 Task: Open Card Patent Application Review in Board Content Marketing Infographic Creation and Promotion to Workspace Creative Writing and add a team member Softage.3@softage.net, a label Yellow, a checklist Vlogging, an attachment from your onedrive, a color Yellow and finally, add a card description 'Research and develop new marketing strategy' and a comment 'This task presents an opportunity to demonstrate our project management and organizational skills, coordinating resources and timelines effectively.'. Add a start date 'Jan 03, 1900' with a due date 'Jan 10, 1900'
Action: Mouse moved to (123, 355)
Screenshot: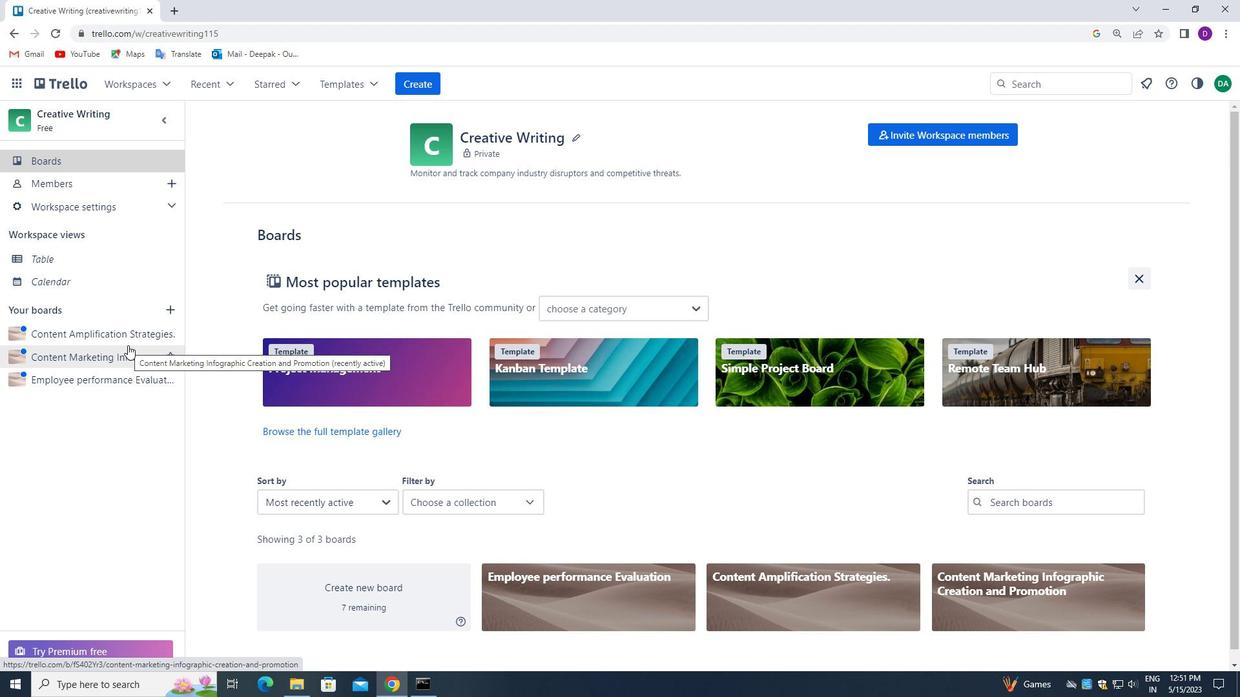 
Action: Mouse pressed left at (123, 355)
Screenshot: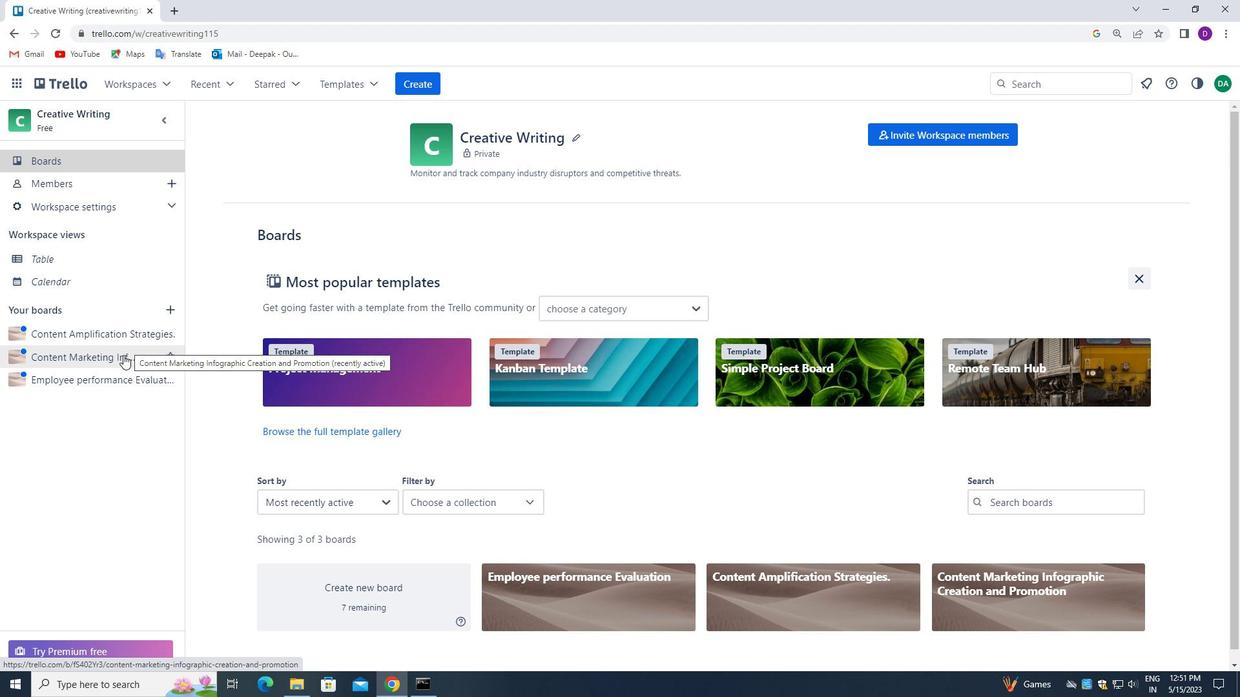 
Action: Mouse moved to (264, 186)
Screenshot: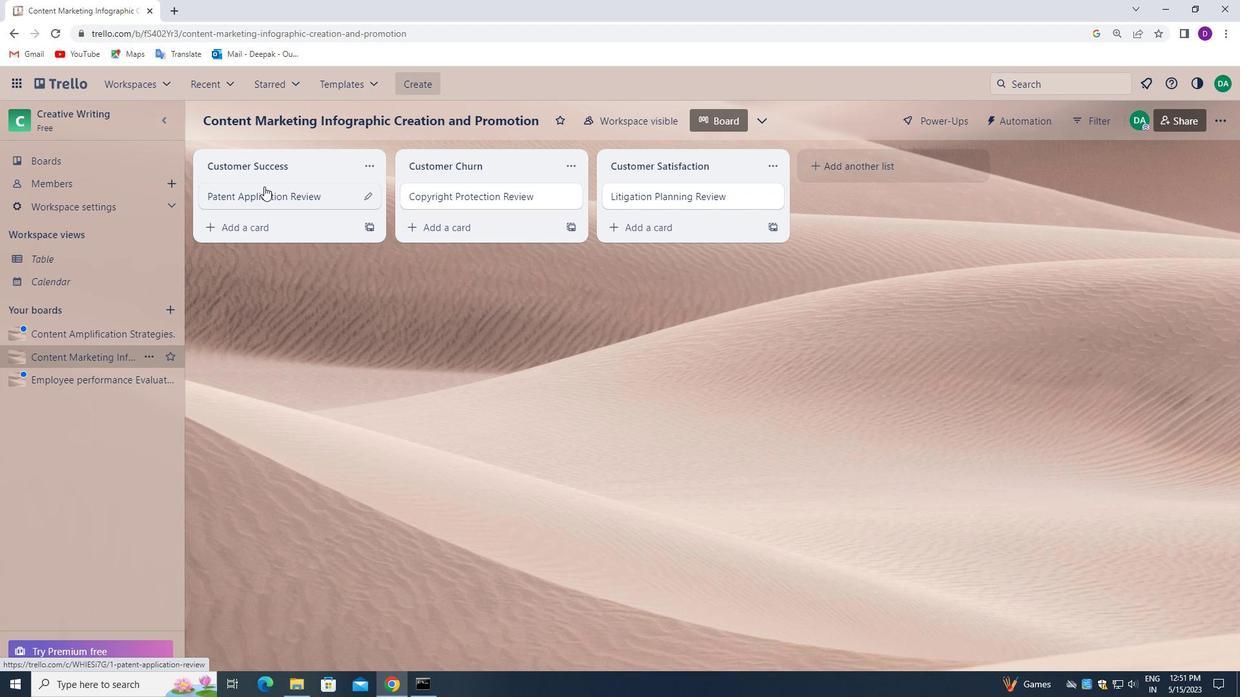 
Action: Mouse pressed left at (264, 186)
Screenshot: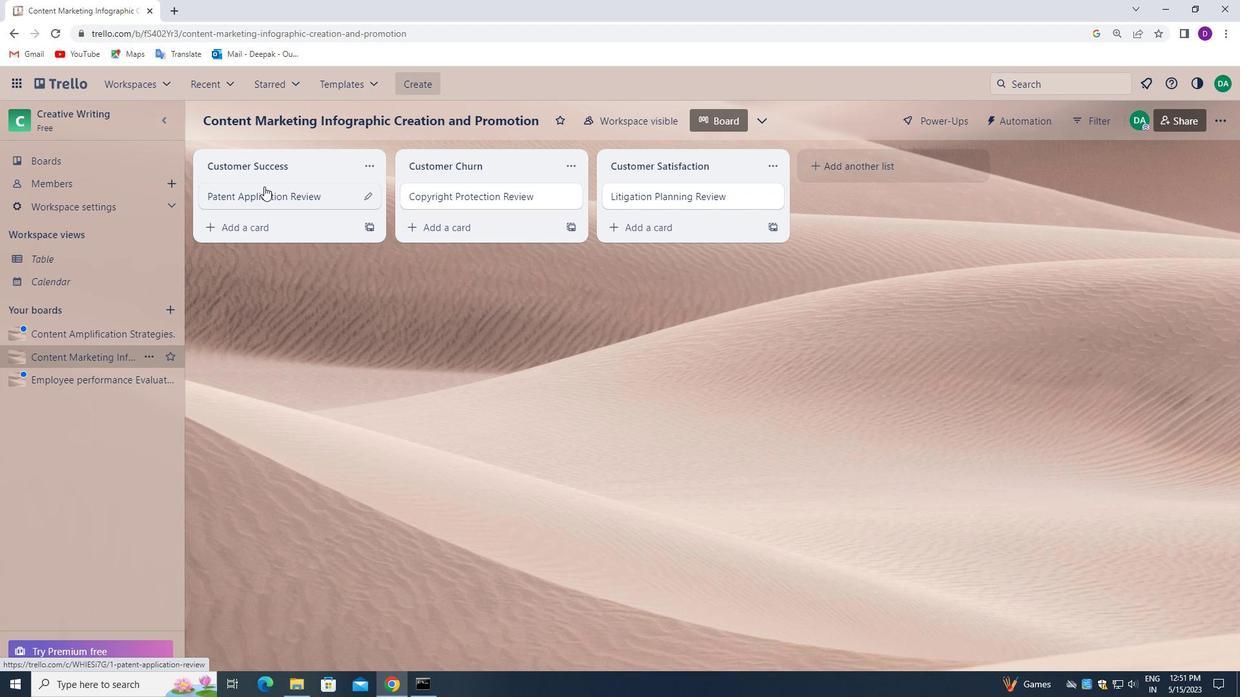 
Action: Mouse moved to (787, 188)
Screenshot: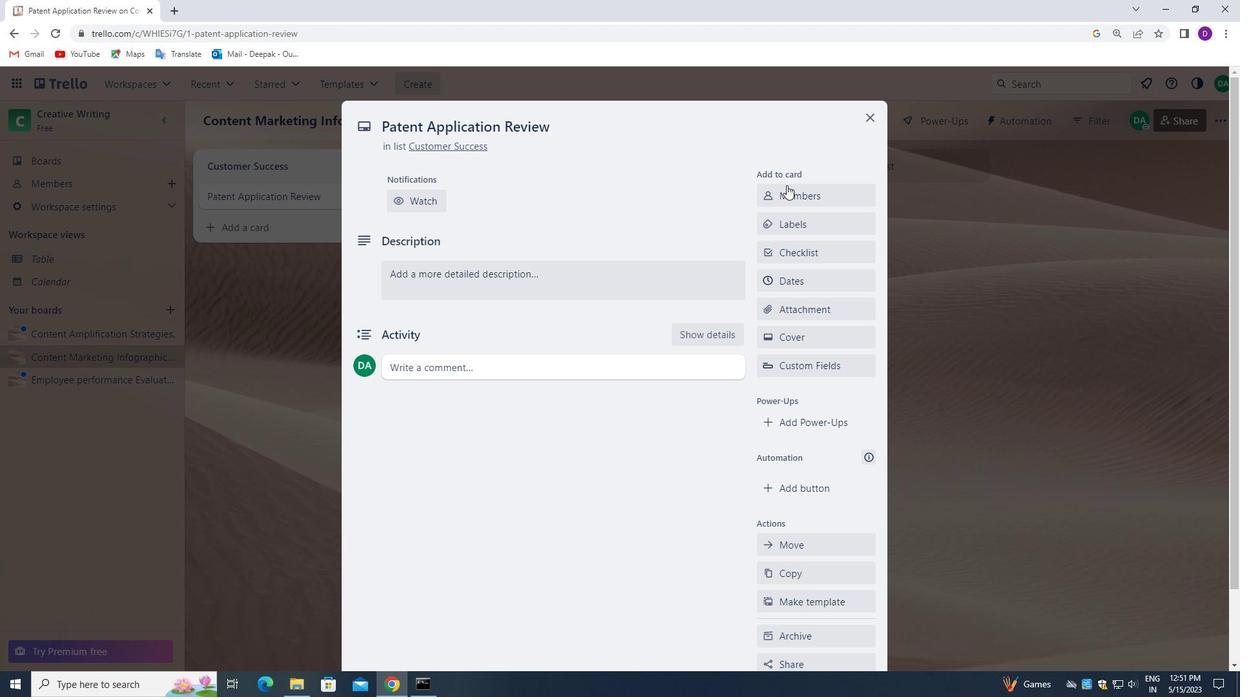 
Action: Mouse pressed left at (787, 188)
Screenshot: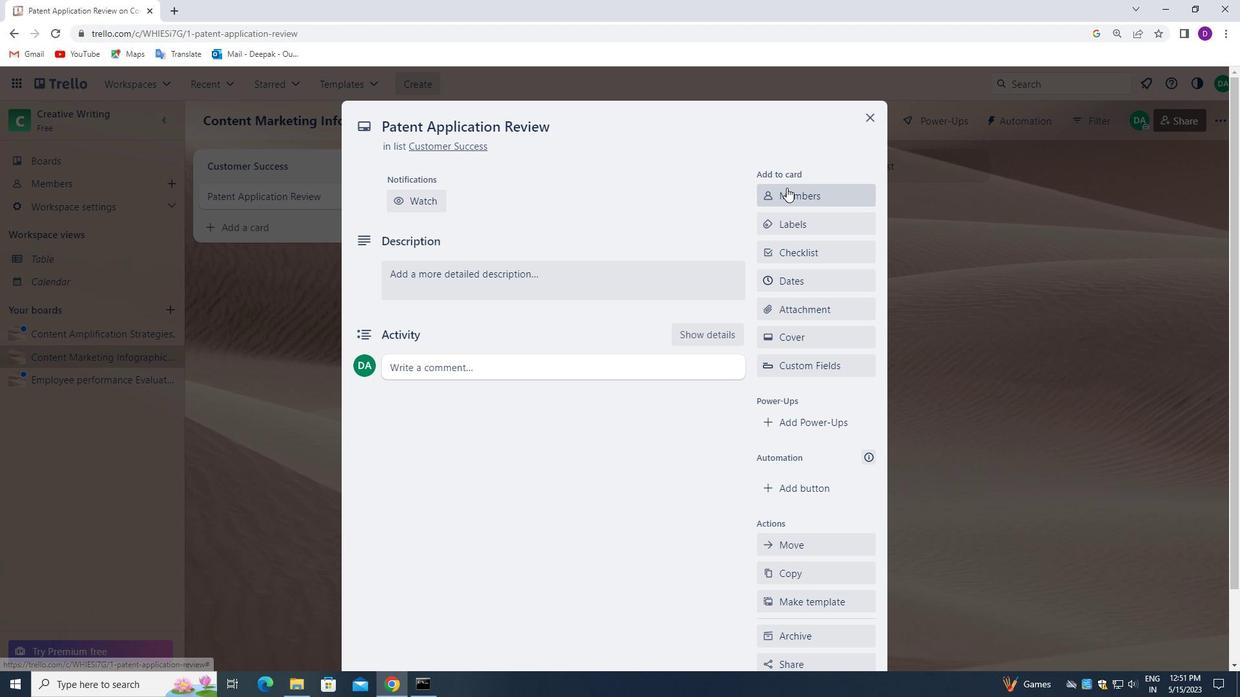 
Action: Mouse moved to (835, 266)
Screenshot: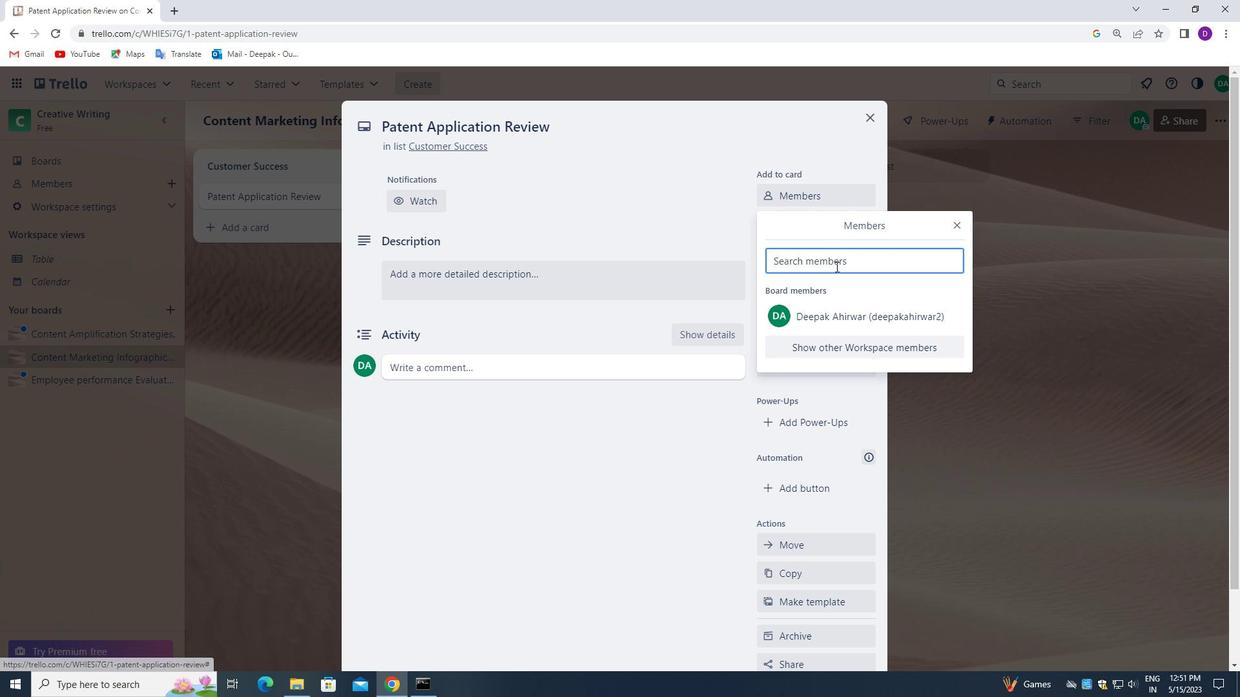 
Action: Mouse pressed left at (835, 266)
Screenshot: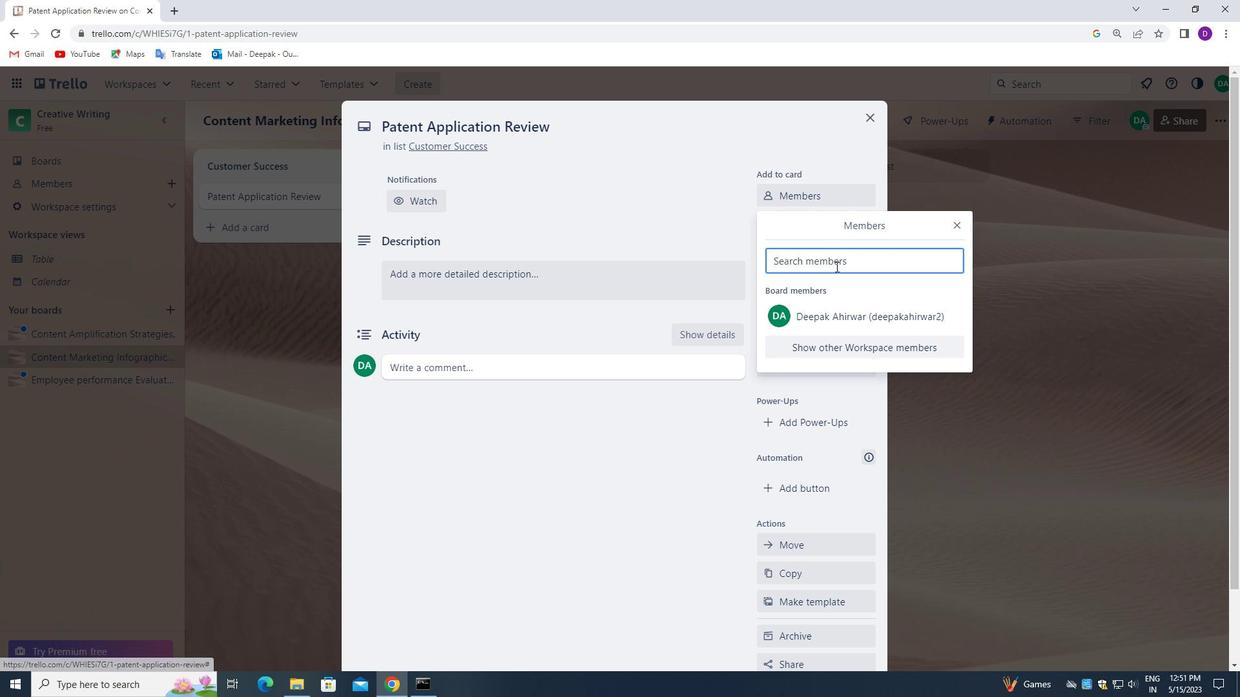 
Action: Key pressed softage.3<Key.shift>@SOFTAGE.NET
Screenshot: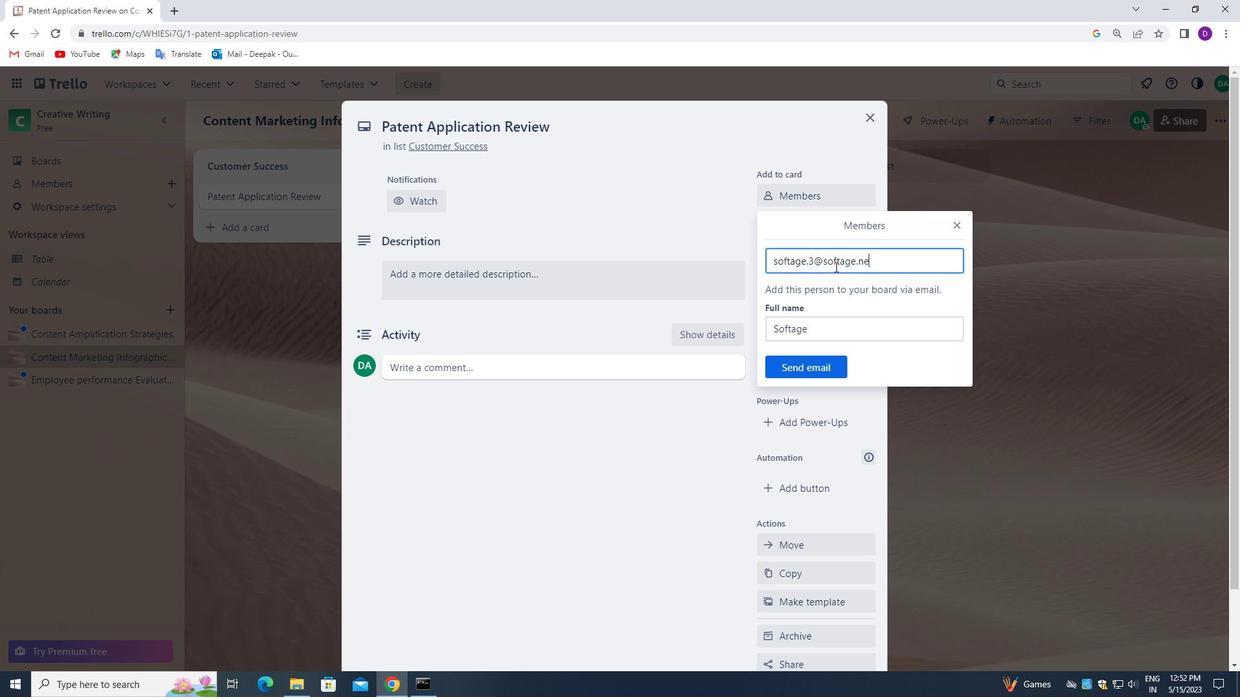 
Action: Mouse moved to (786, 363)
Screenshot: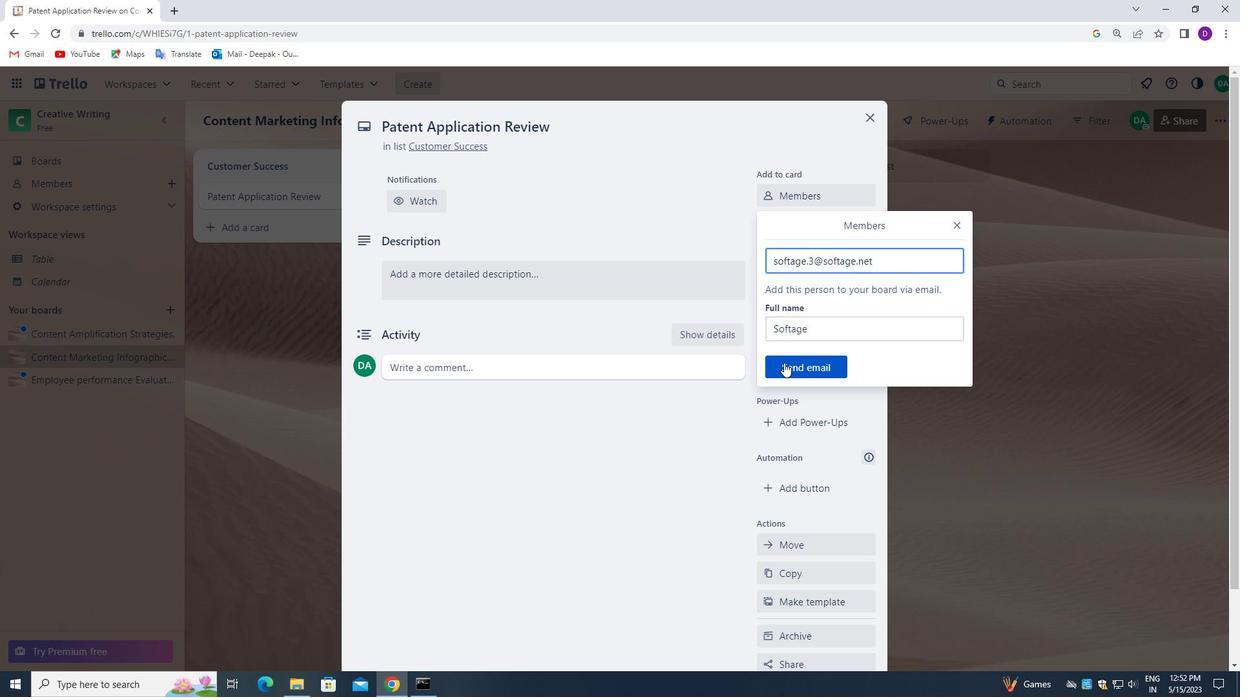 
Action: Mouse pressed left at (786, 363)
Screenshot: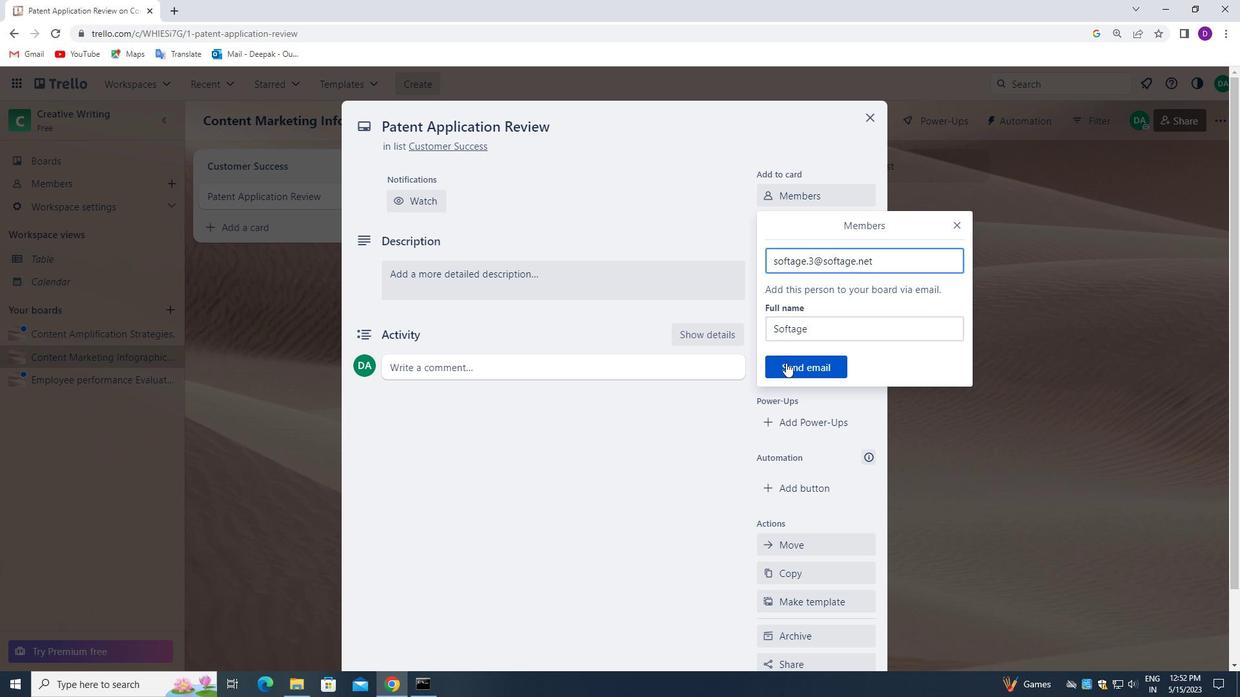 
Action: Mouse moved to (805, 268)
Screenshot: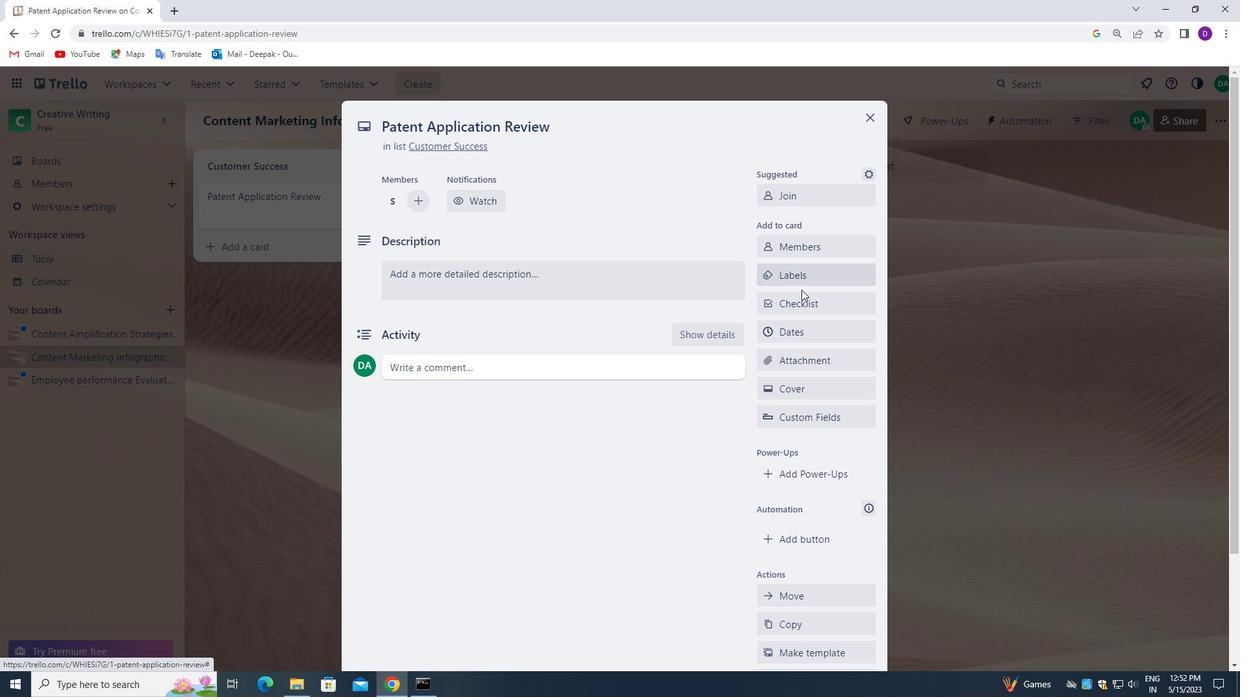 
Action: Mouse pressed left at (805, 268)
Screenshot: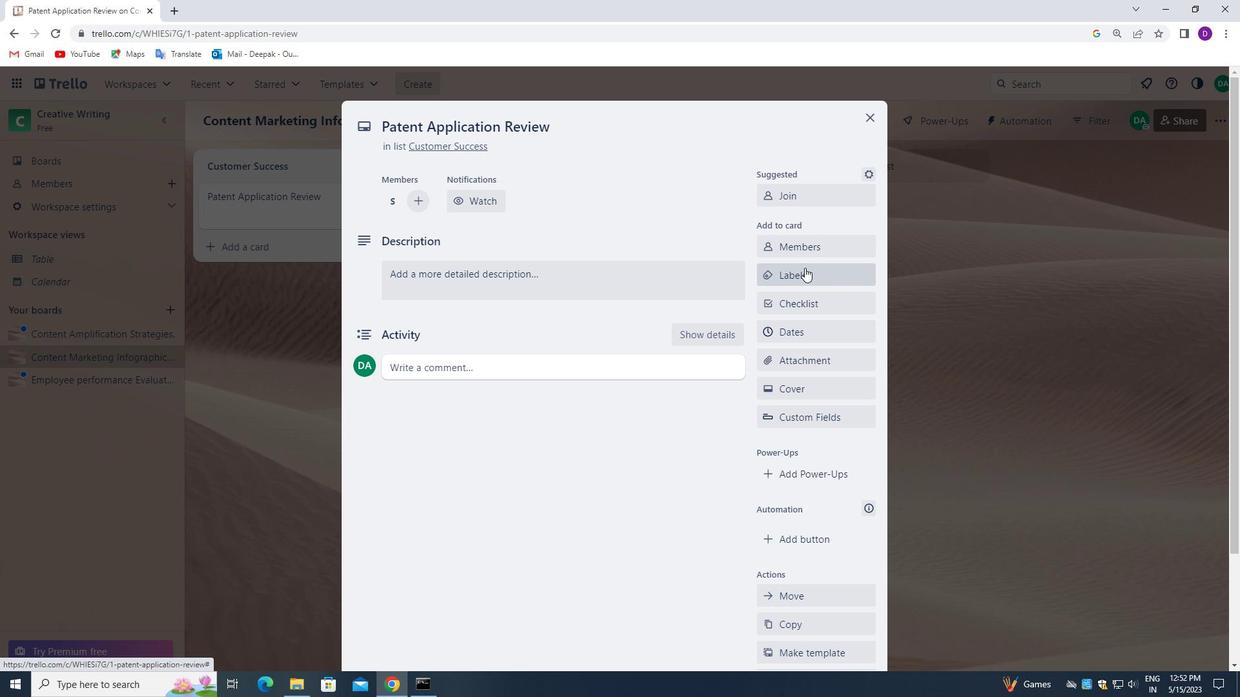 
Action: Mouse moved to (874, 416)
Screenshot: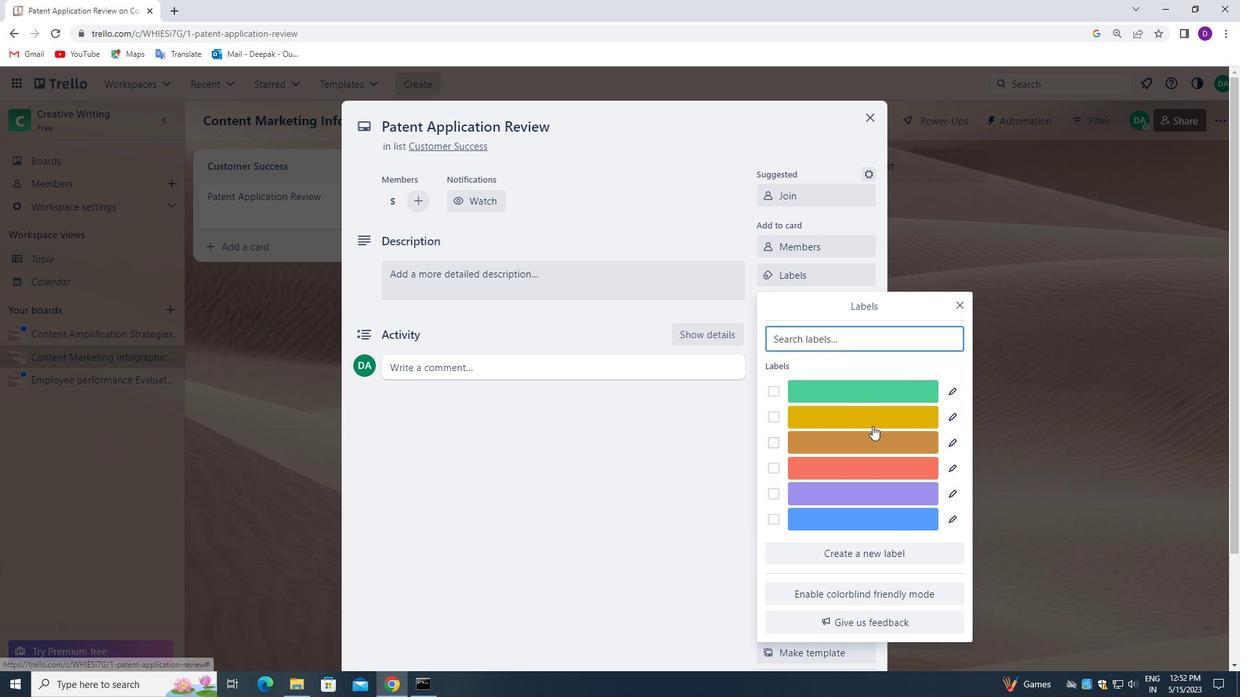 
Action: Mouse pressed left at (874, 416)
Screenshot: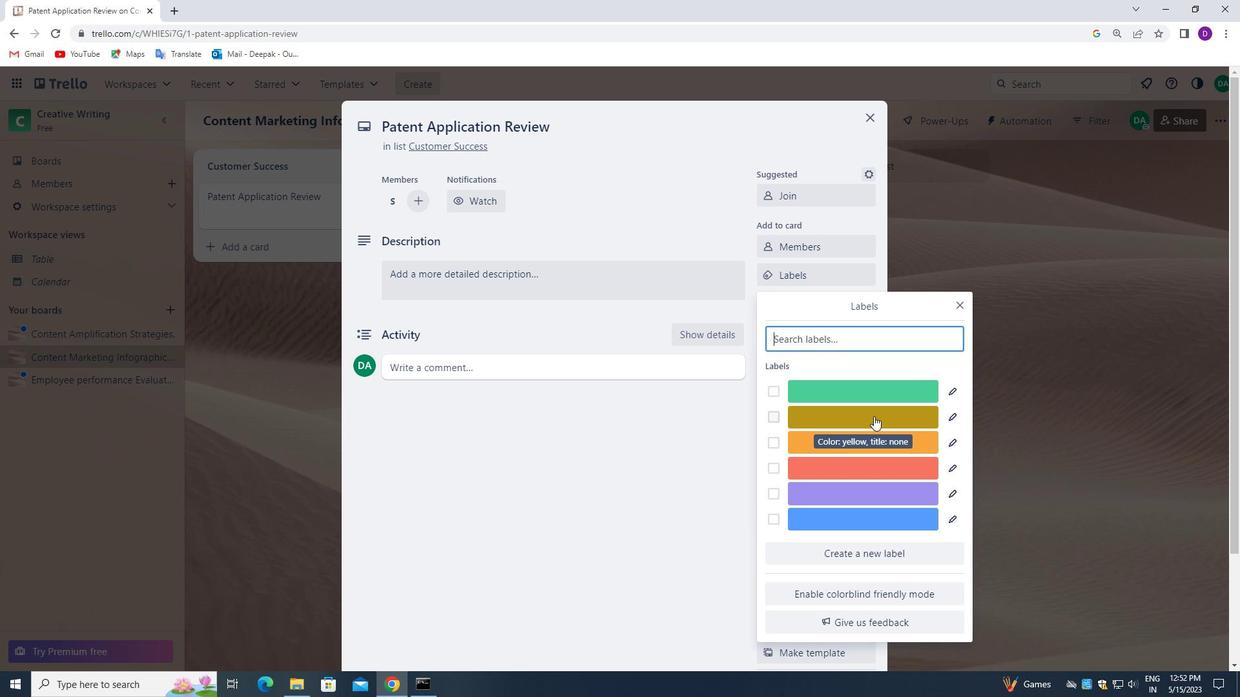 
Action: Mouse moved to (1011, 393)
Screenshot: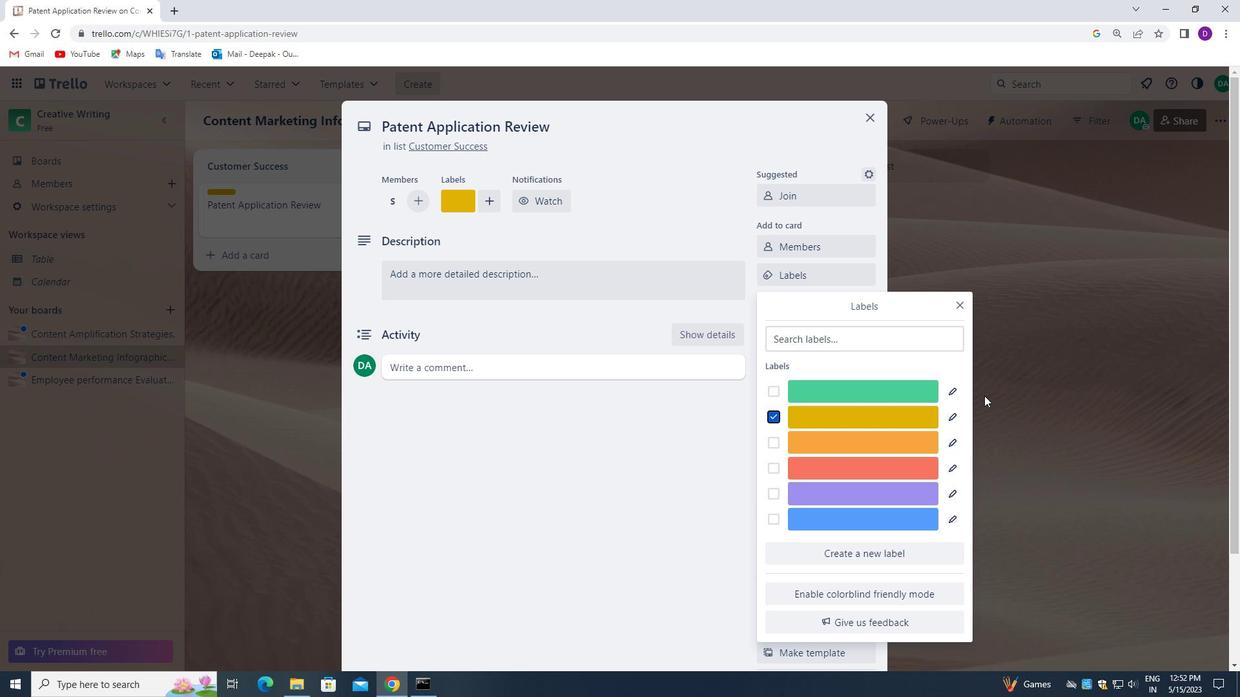 
Action: Mouse pressed left at (1011, 393)
Screenshot: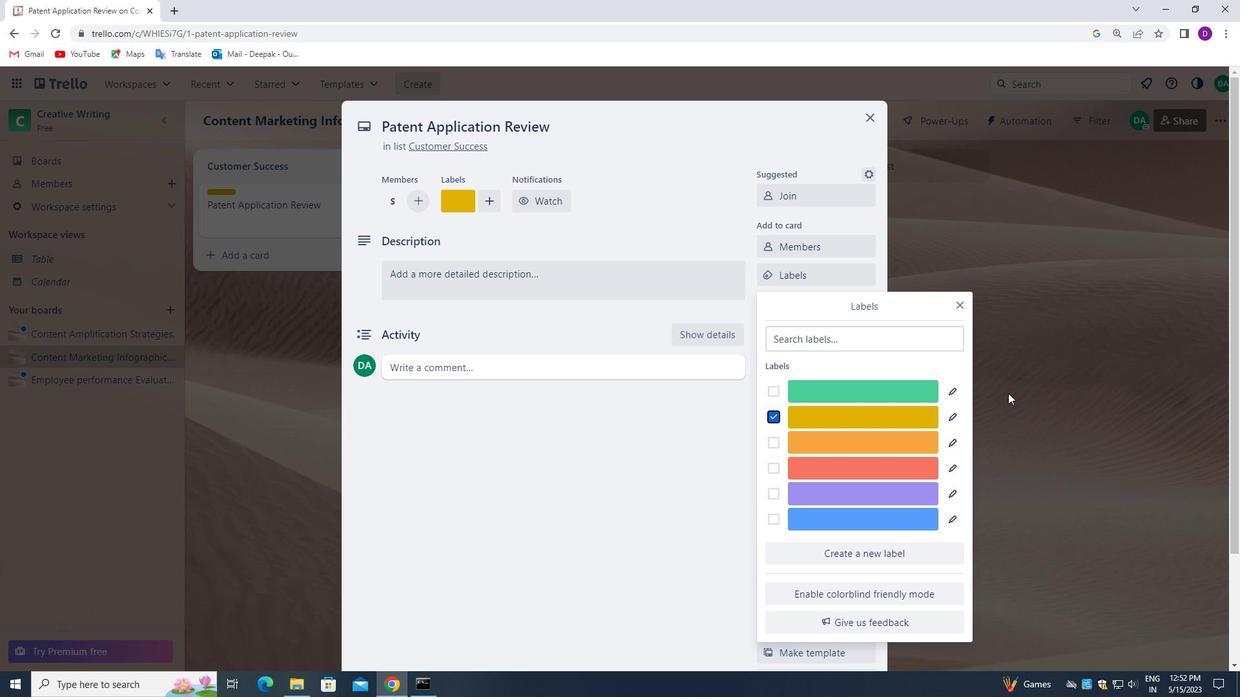 
Action: Mouse moved to (799, 301)
Screenshot: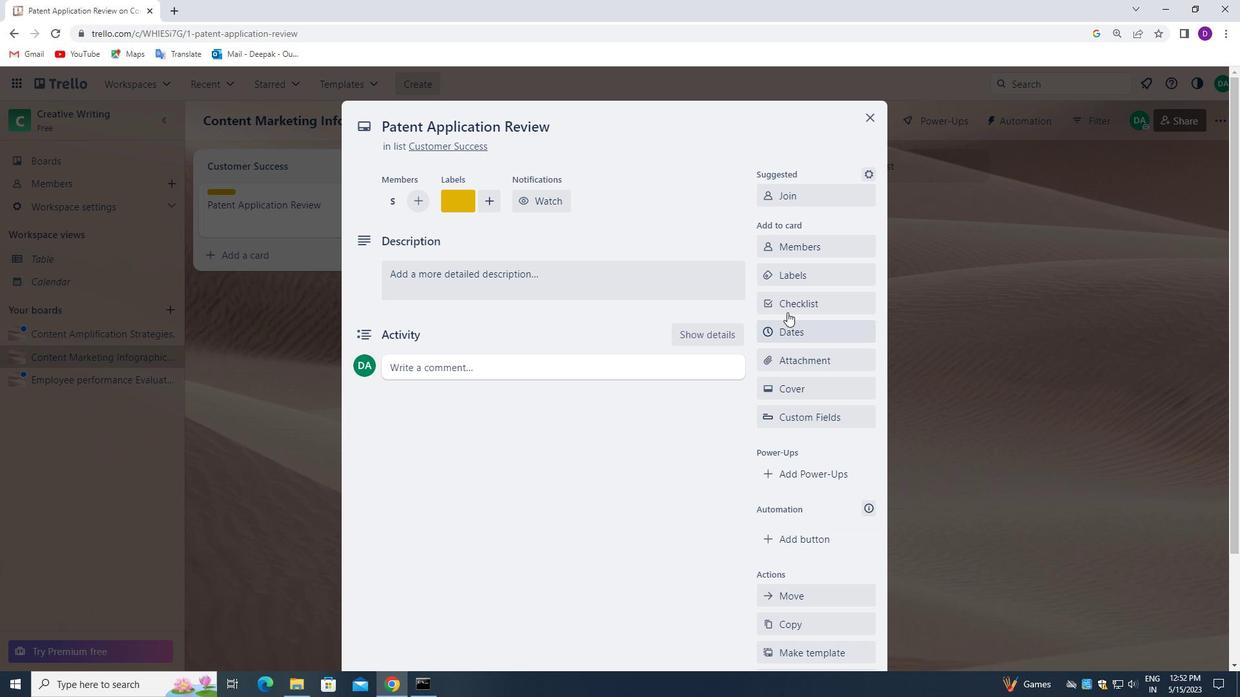 
Action: Mouse pressed left at (799, 301)
Screenshot: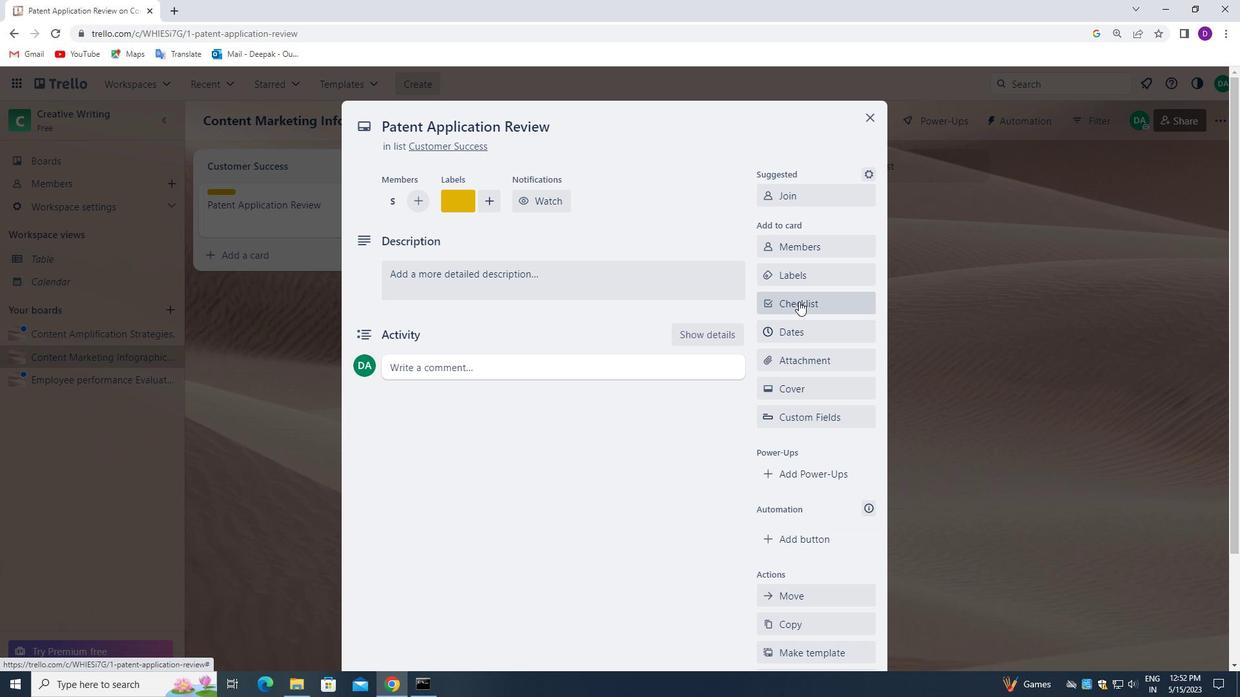 
Action: Mouse moved to (871, 391)
Screenshot: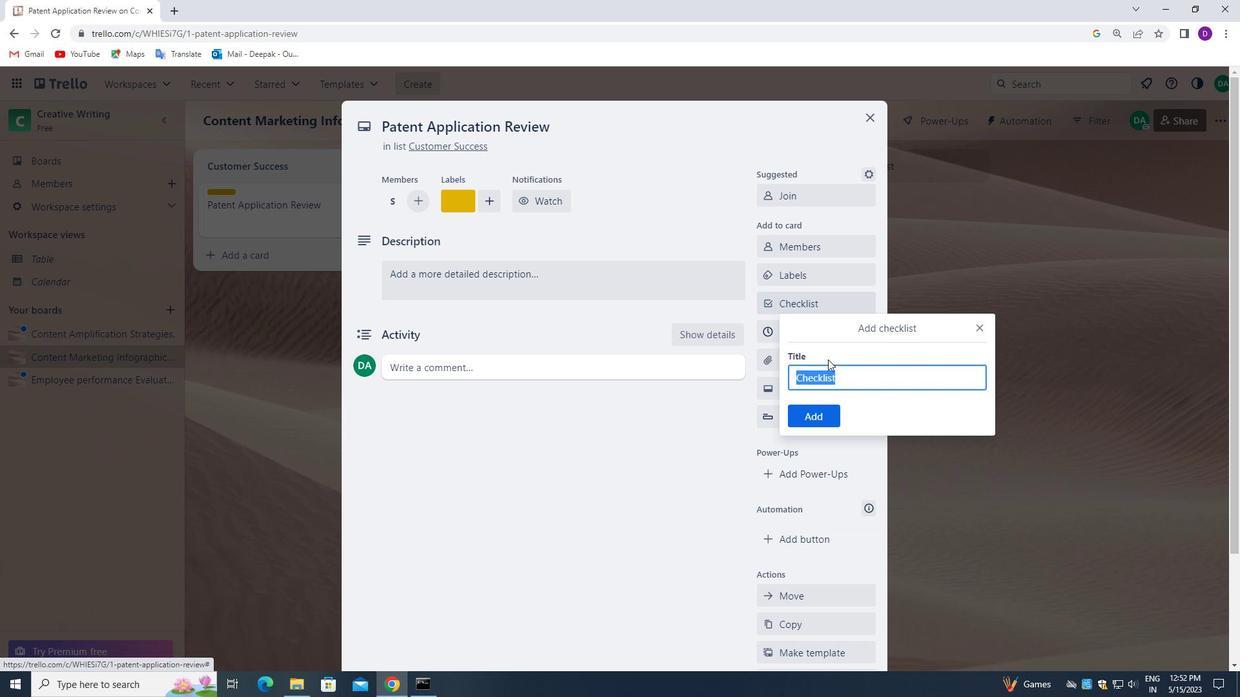 
Action: Key pressed <Key.backspace><Key.shift>VLOGGING
Screenshot: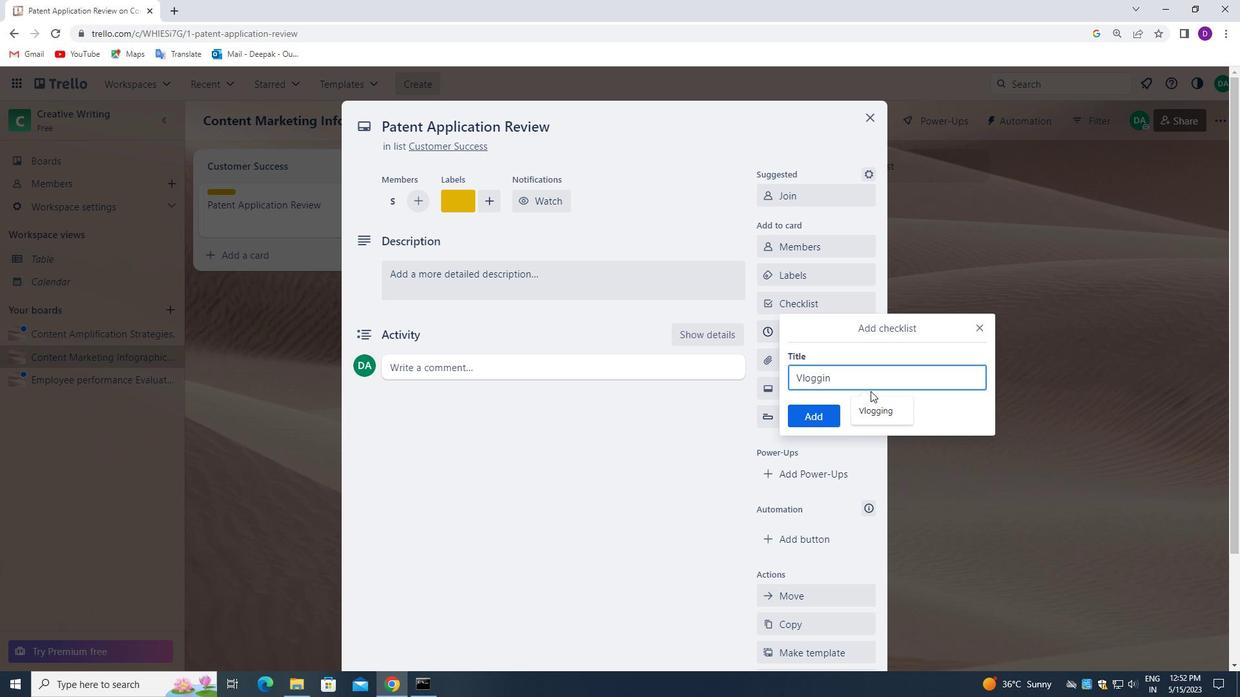 
Action: Mouse moved to (809, 409)
Screenshot: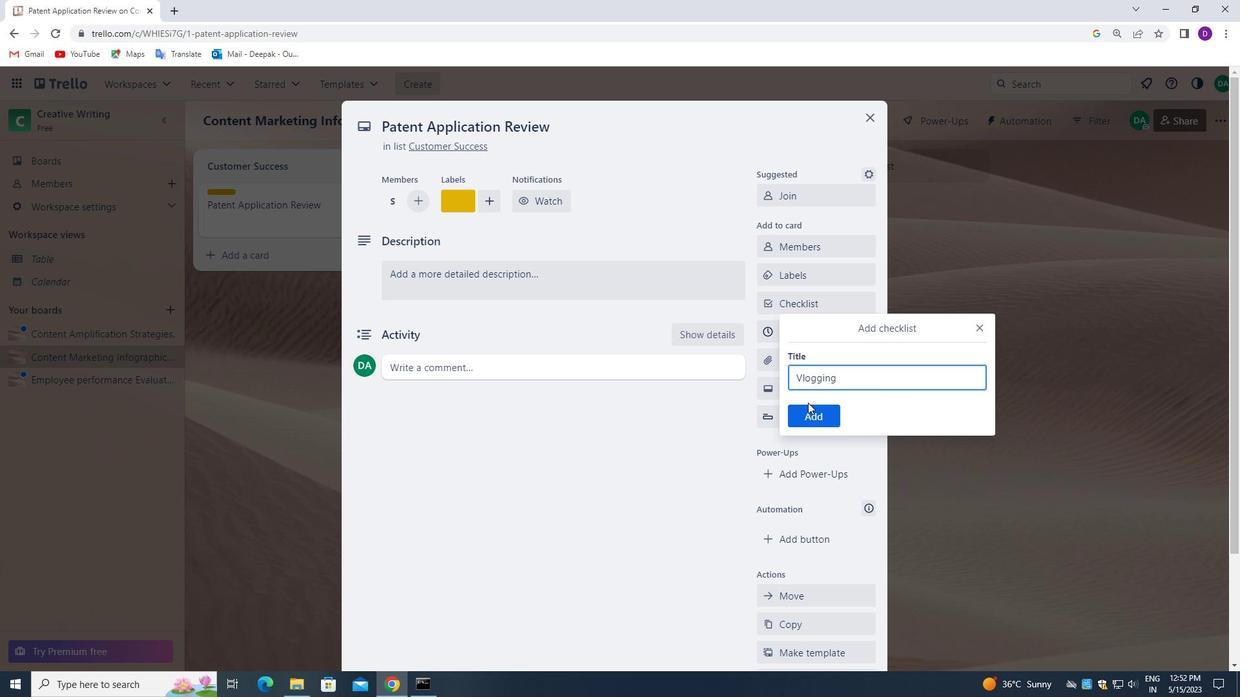 
Action: Mouse pressed left at (809, 409)
Screenshot: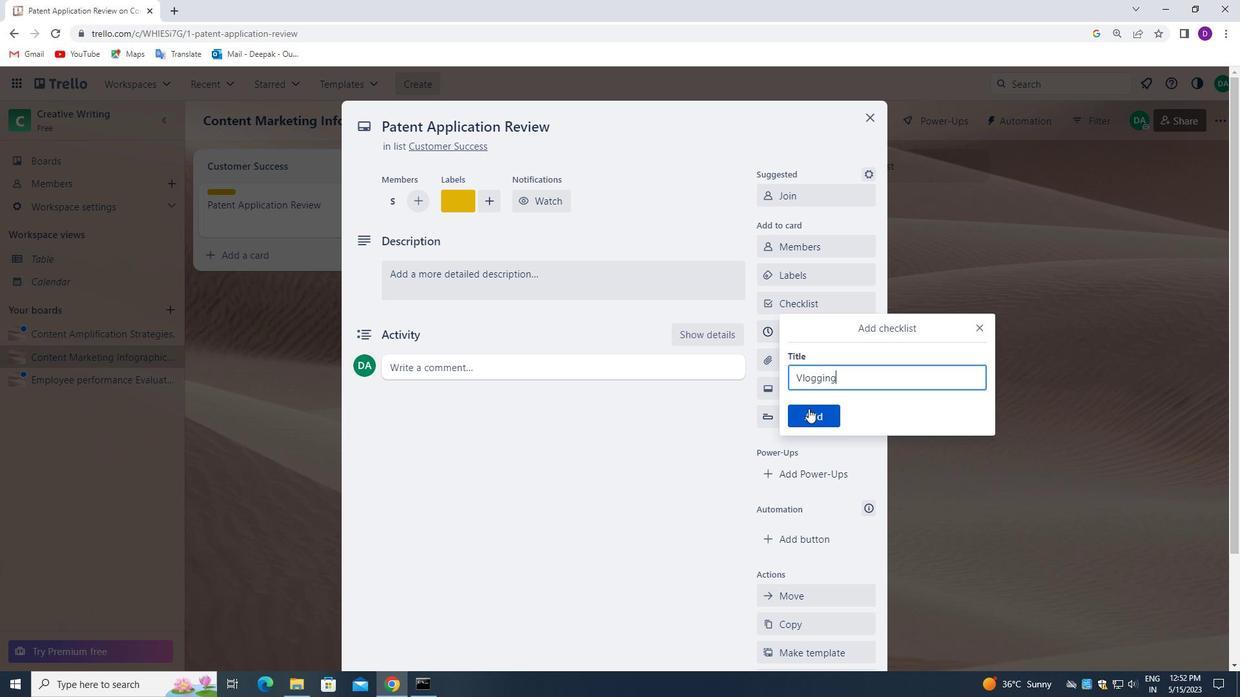 
Action: Mouse moved to (812, 360)
Screenshot: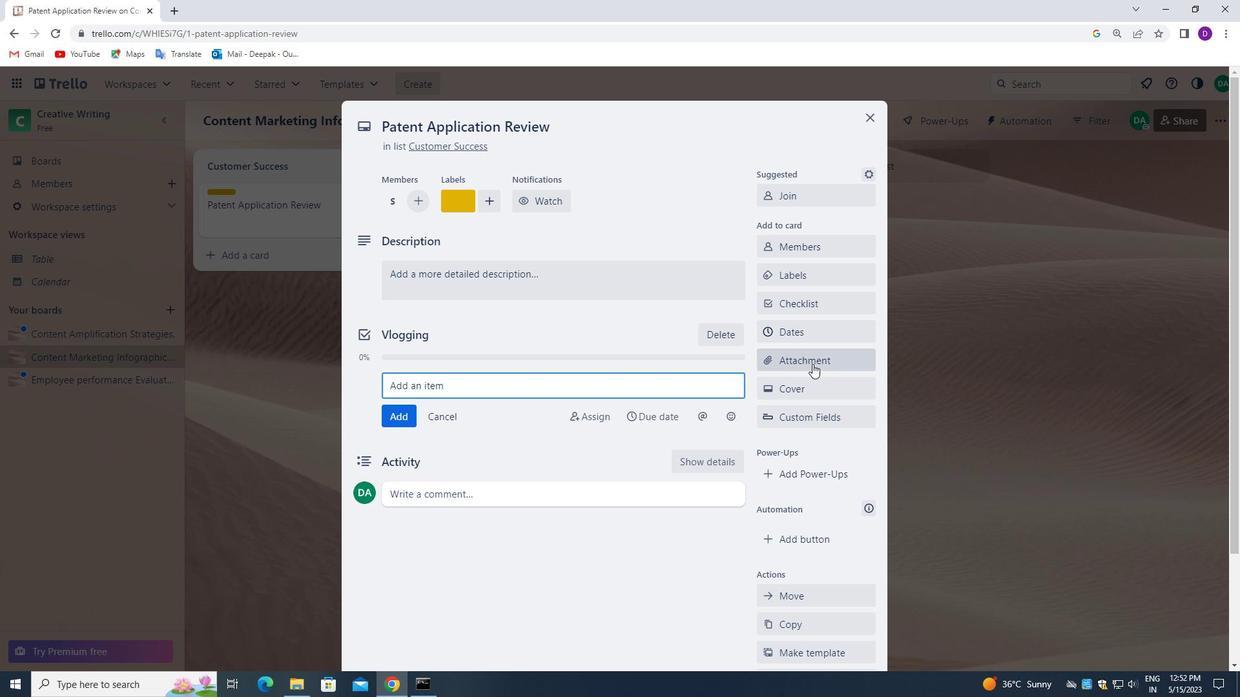 
Action: Mouse pressed left at (812, 360)
Screenshot: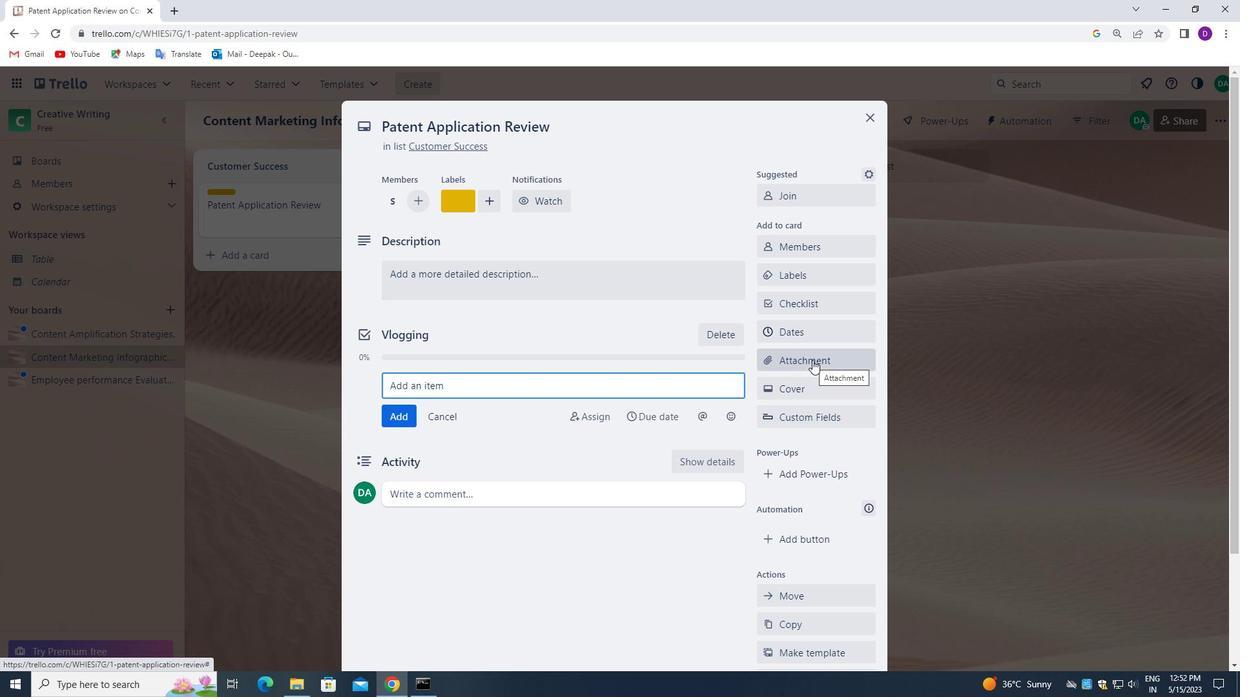 
Action: Mouse moved to (787, 263)
Screenshot: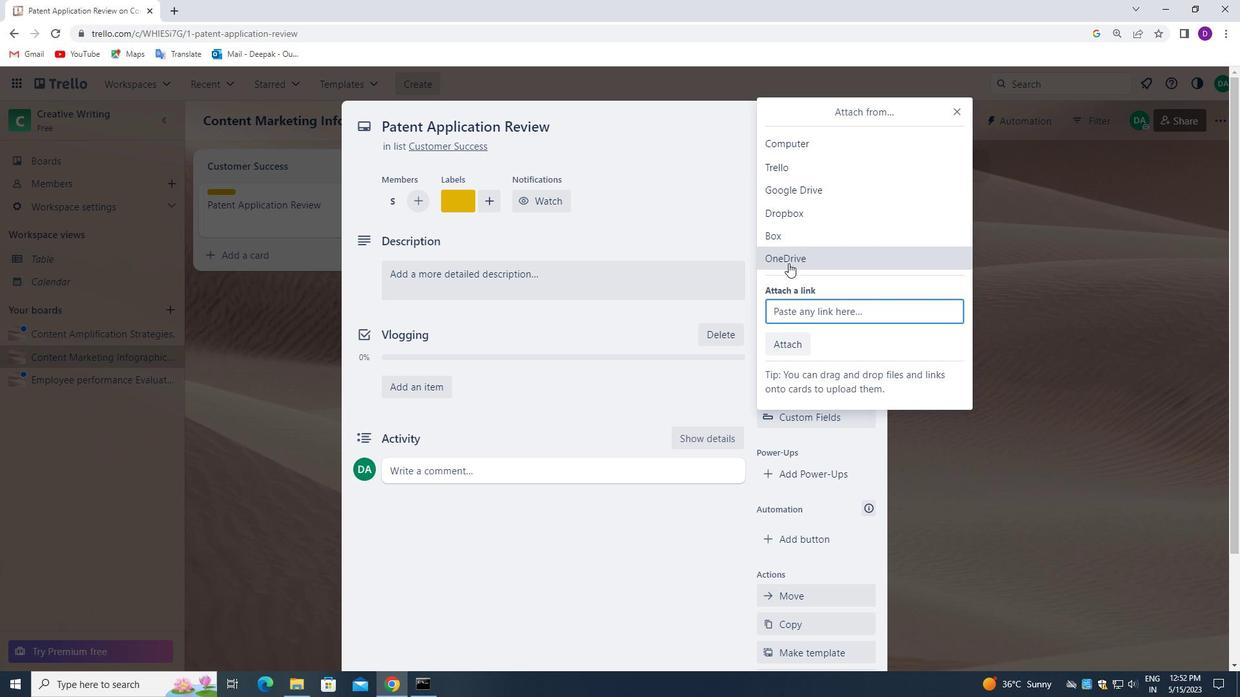 
Action: Mouse pressed left at (787, 263)
Screenshot: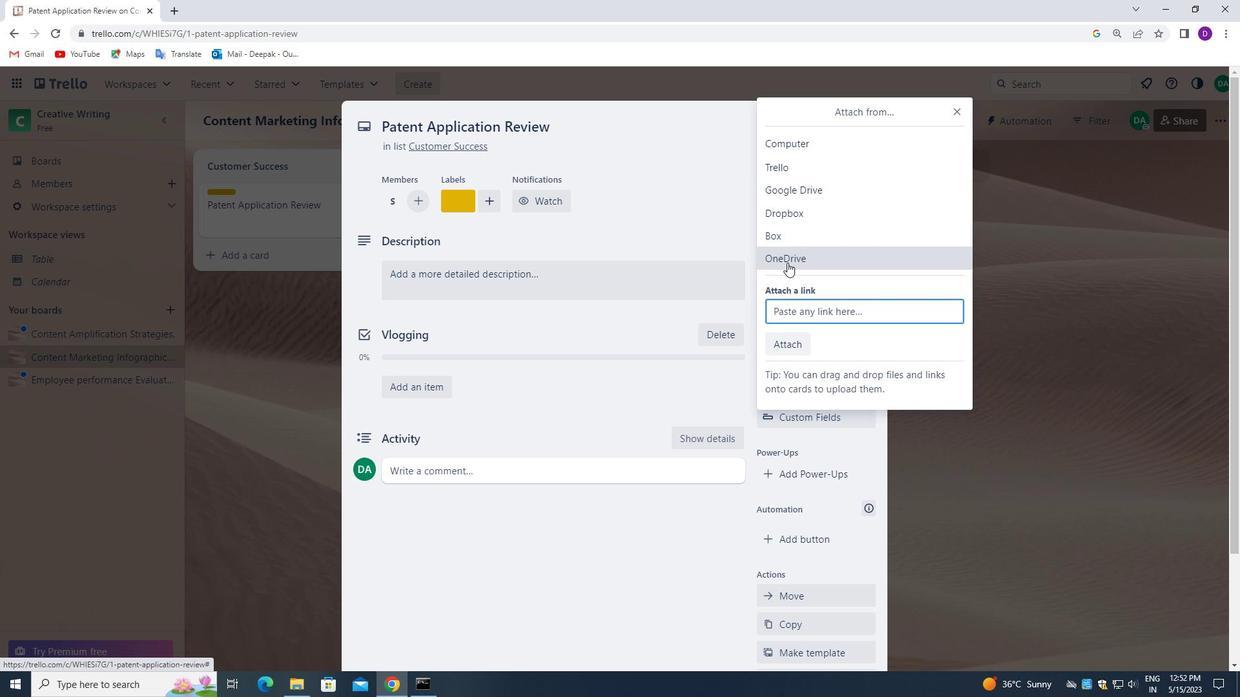 
Action: Mouse moved to (493, 286)
Screenshot: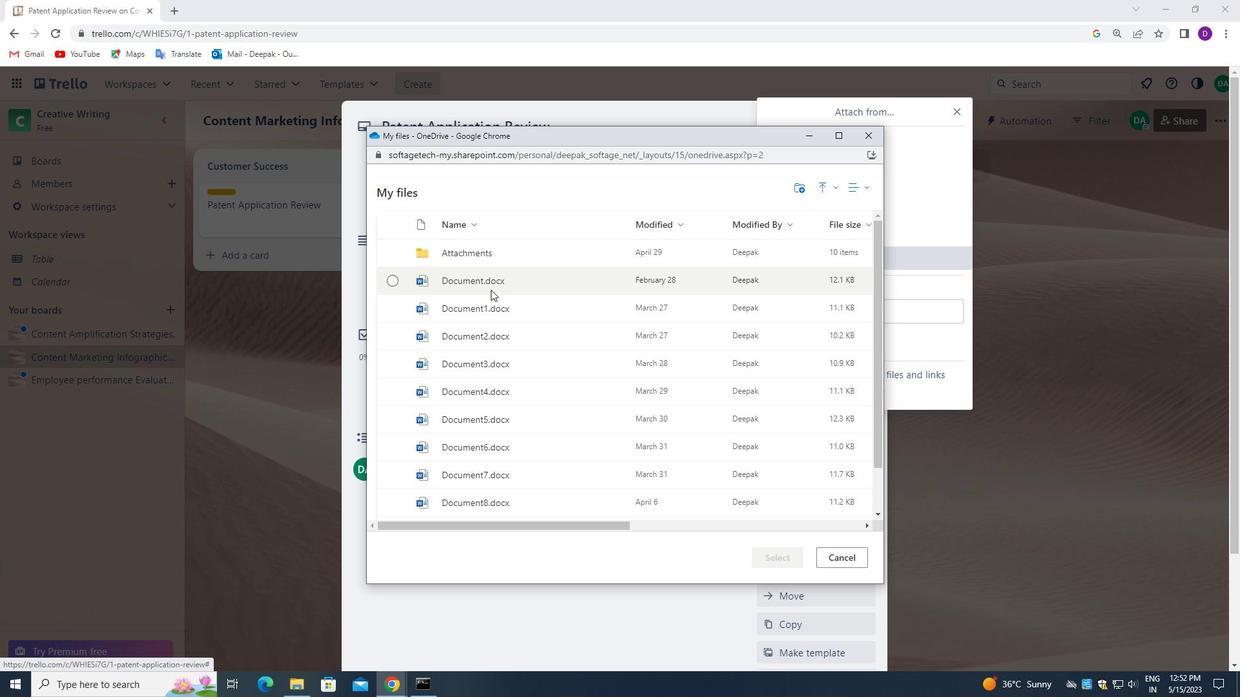 
Action: Mouse pressed left at (493, 286)
Screenshot: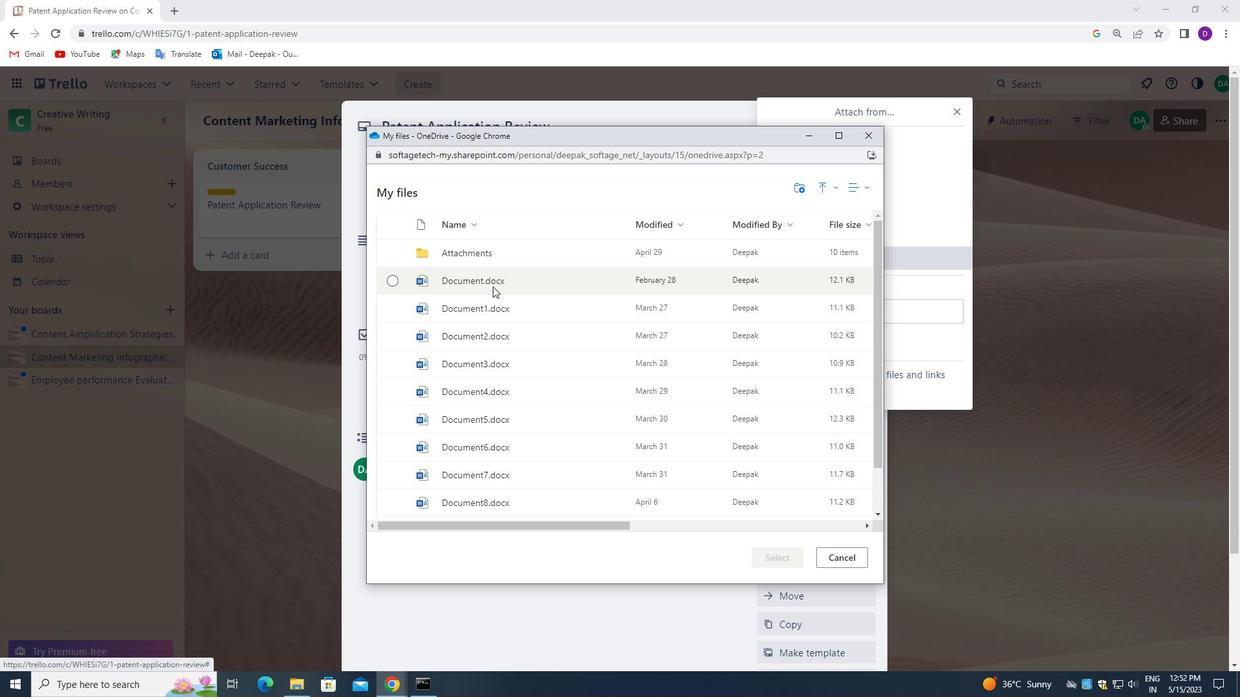 
Action: Mouse moved to (770, 557)
Screenshot: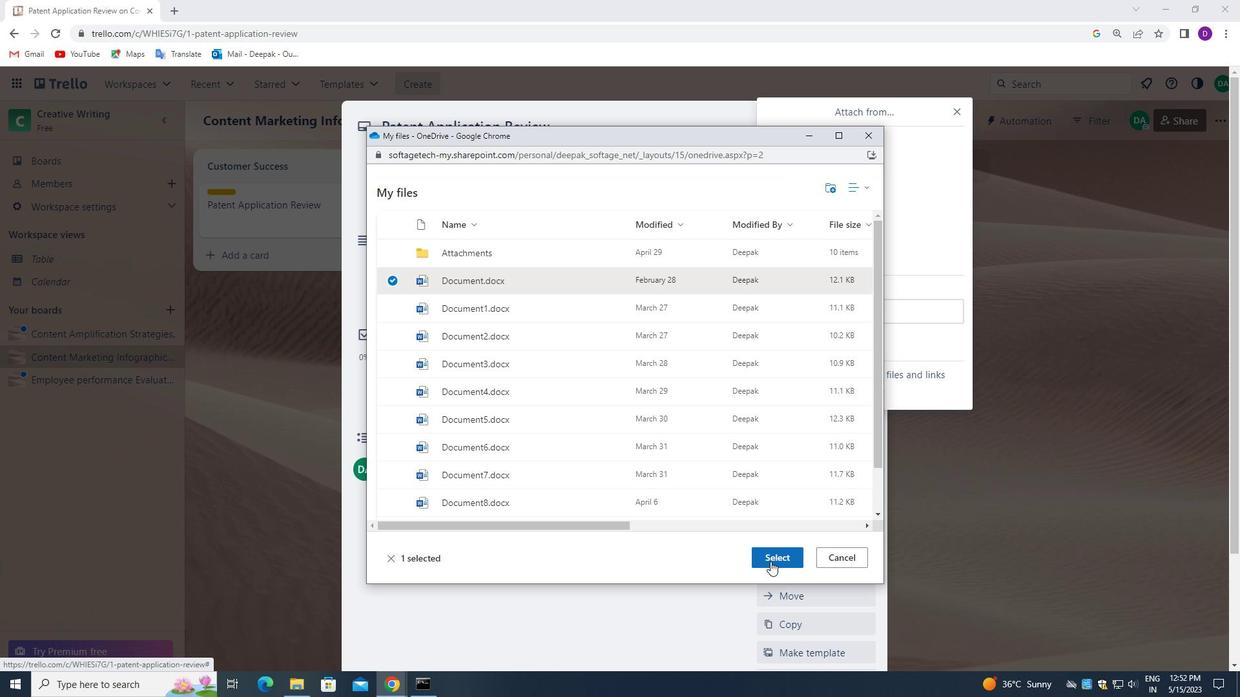 
Action: Mouse pressed left at (770, 557)
Screenshot: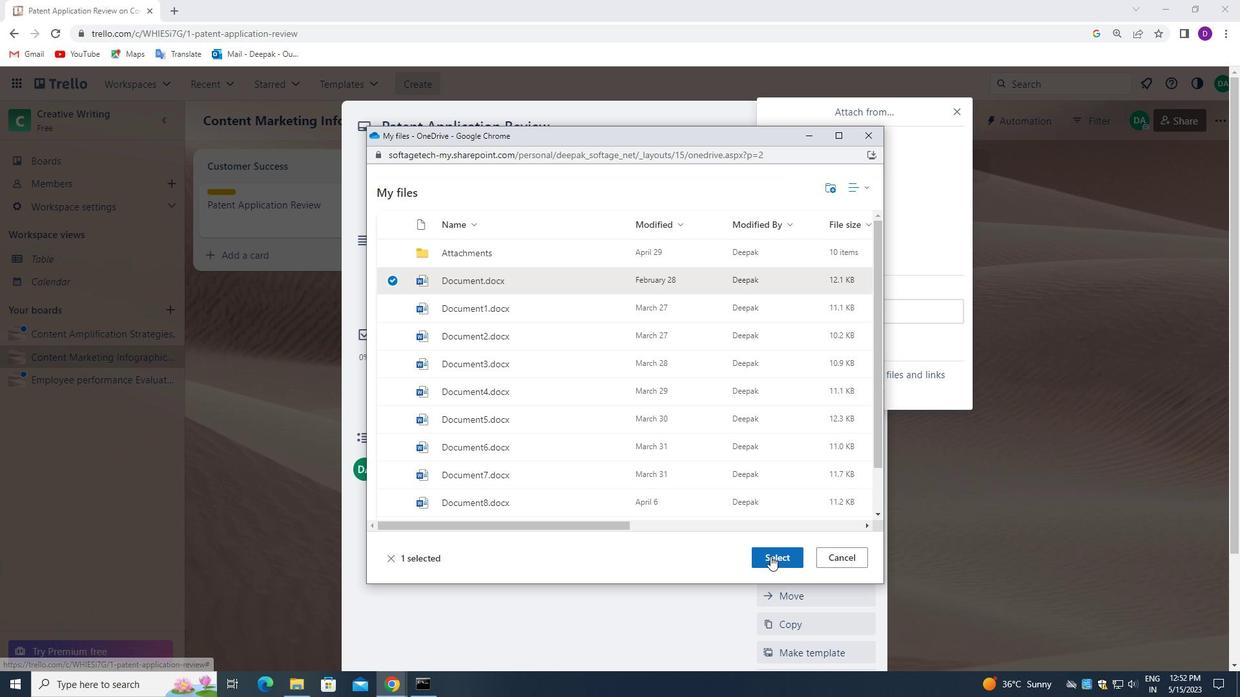 
Action: Mouse moved to (817, 381)
Screenshot: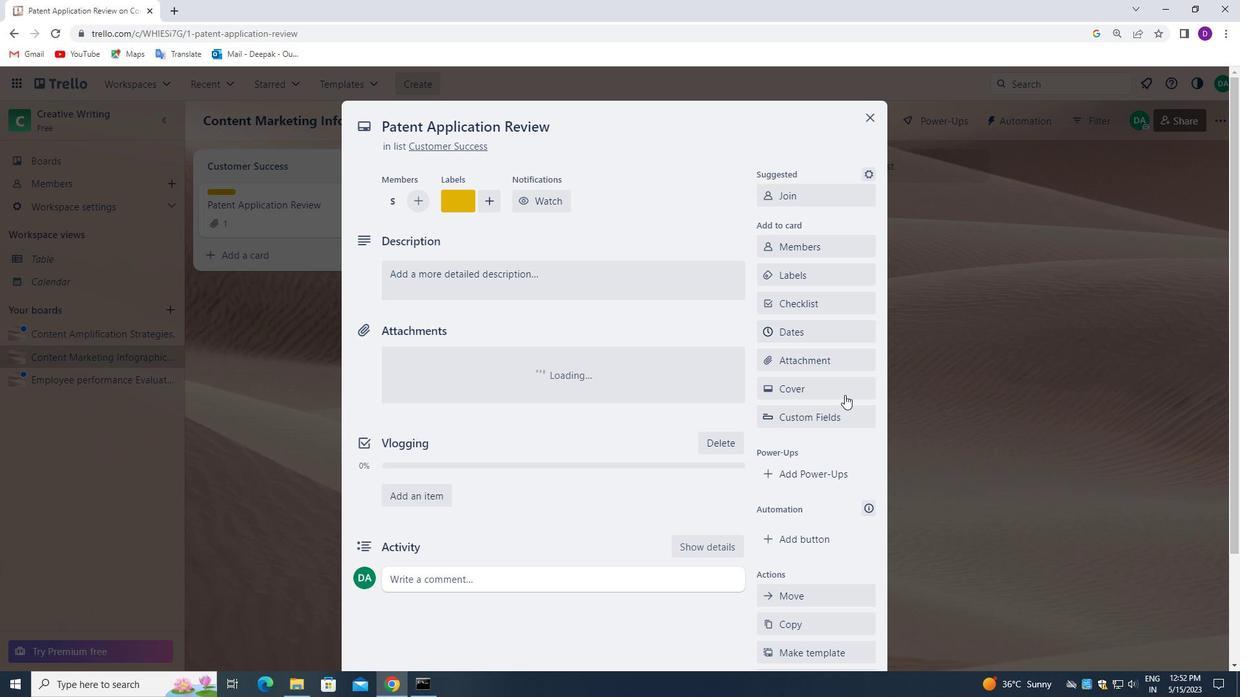
Action: Mouse pressed left at (817, 381)
Screenshot: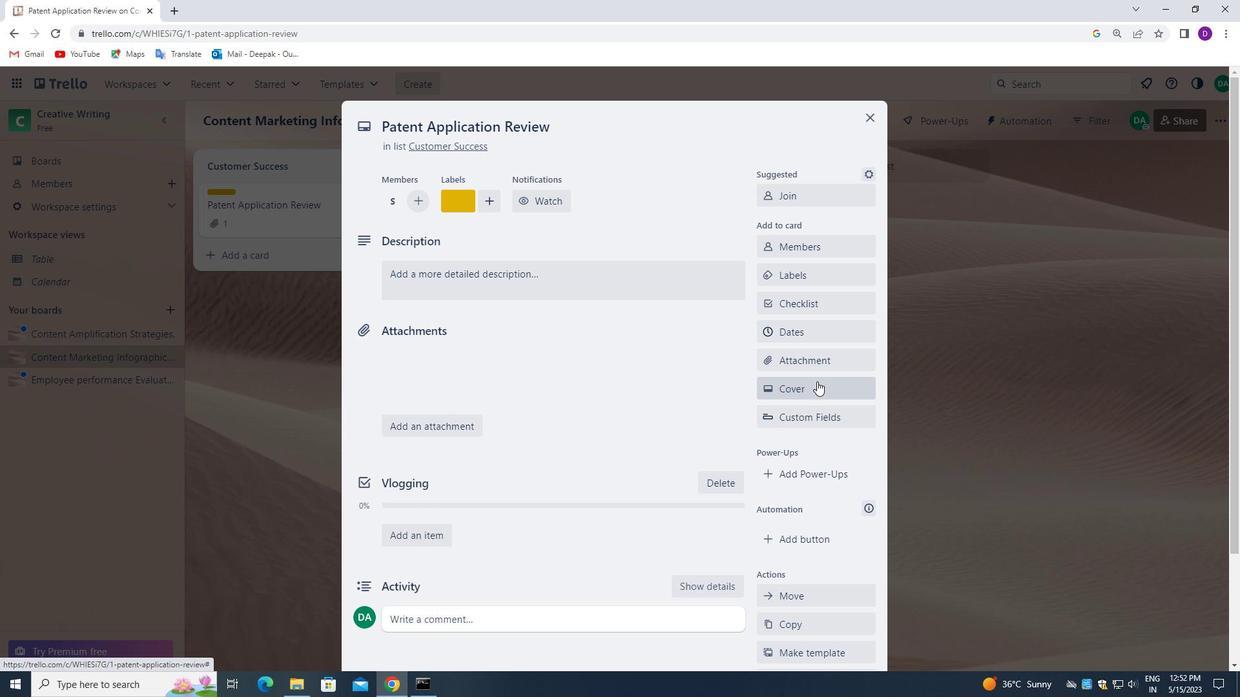 
Action: Mouse moved to (822, 387)
Screenshot: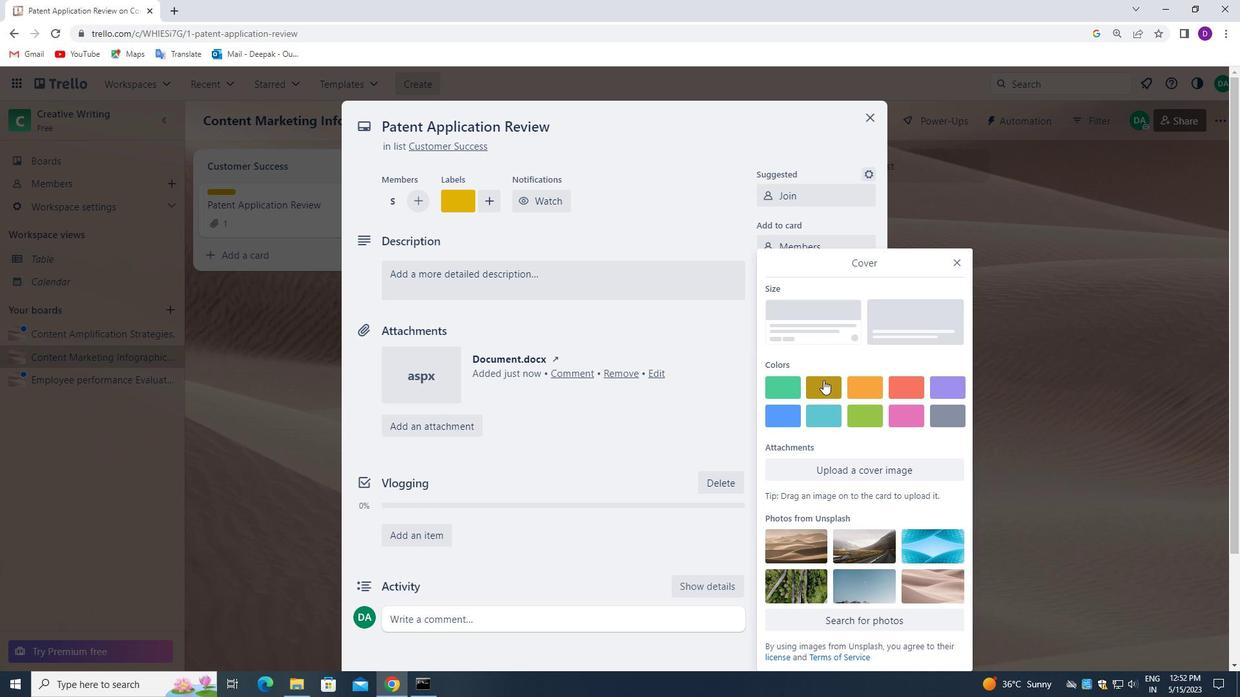 
Action: Mouse pressed left at (822, 387)
Screenshot: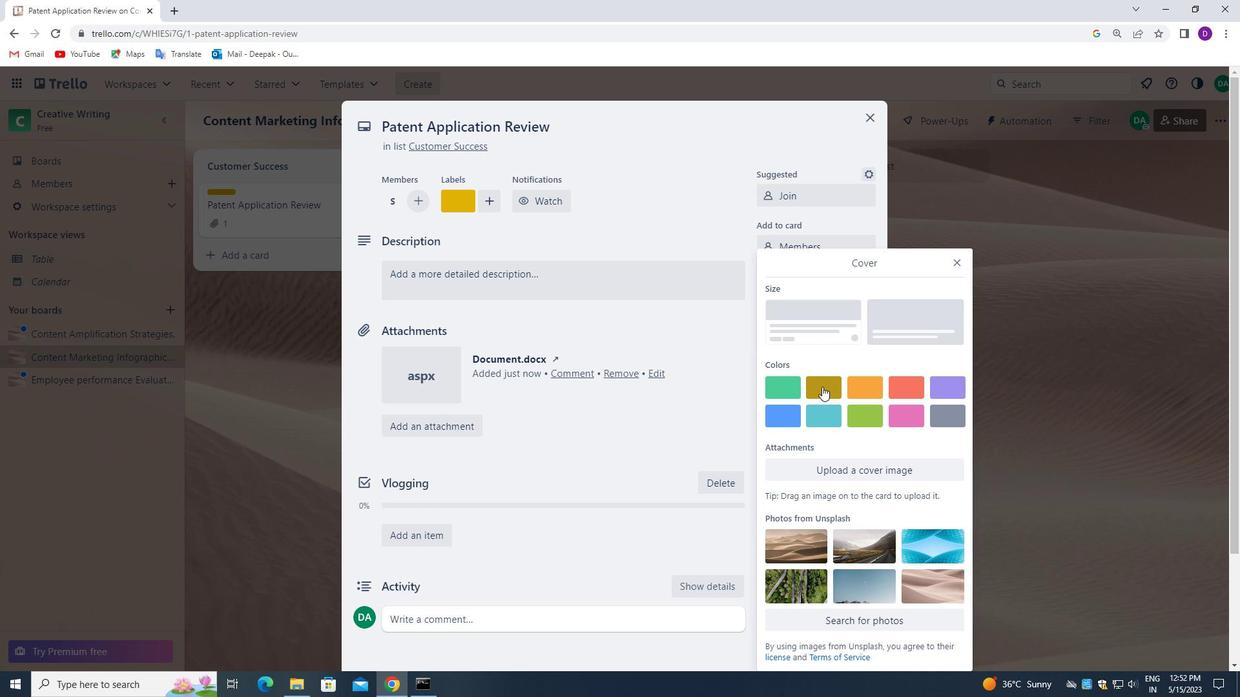 
Action: Mouse moved to (1002, 389)
Screenshot: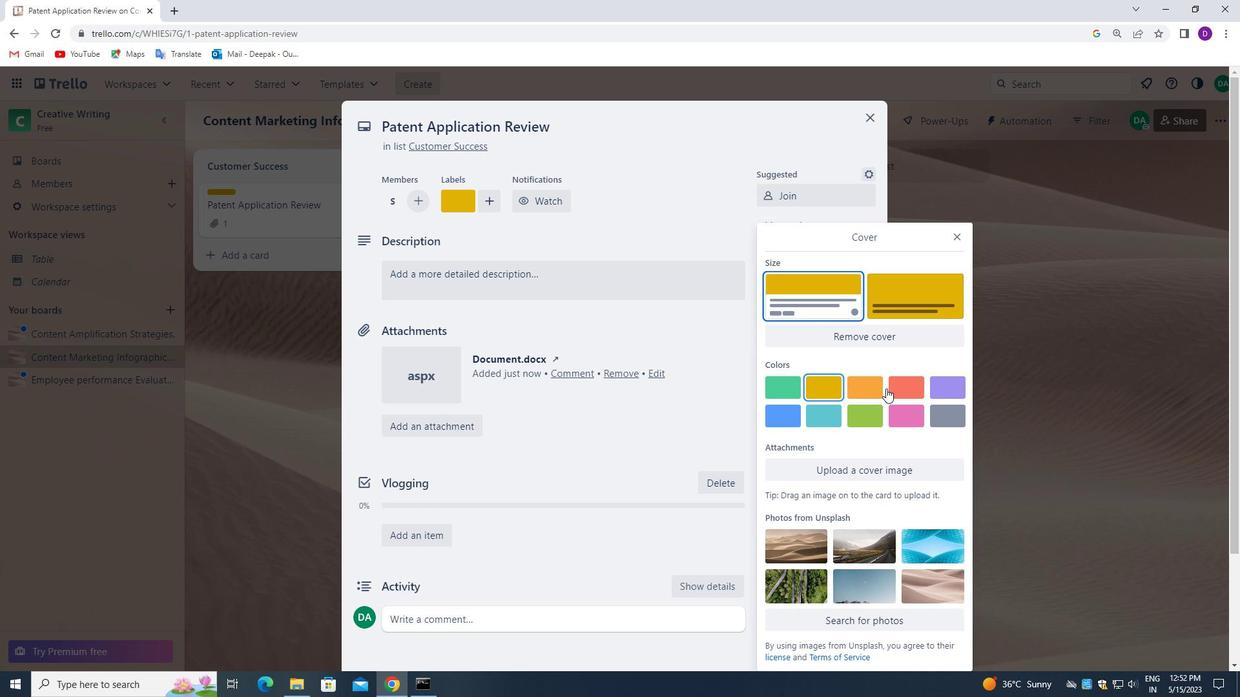 
Action: Mouse pressed left at (1002, 389)
Screenshot: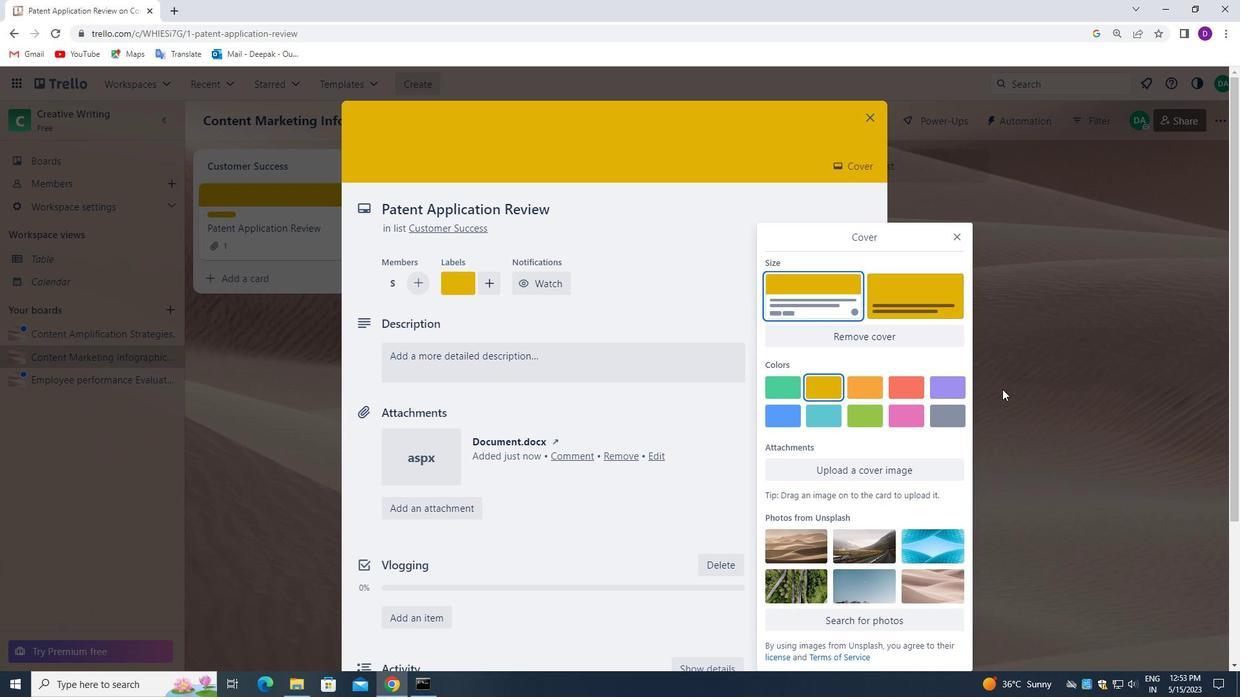 
Action: Mouse moved to (470, 360)
Screenshot: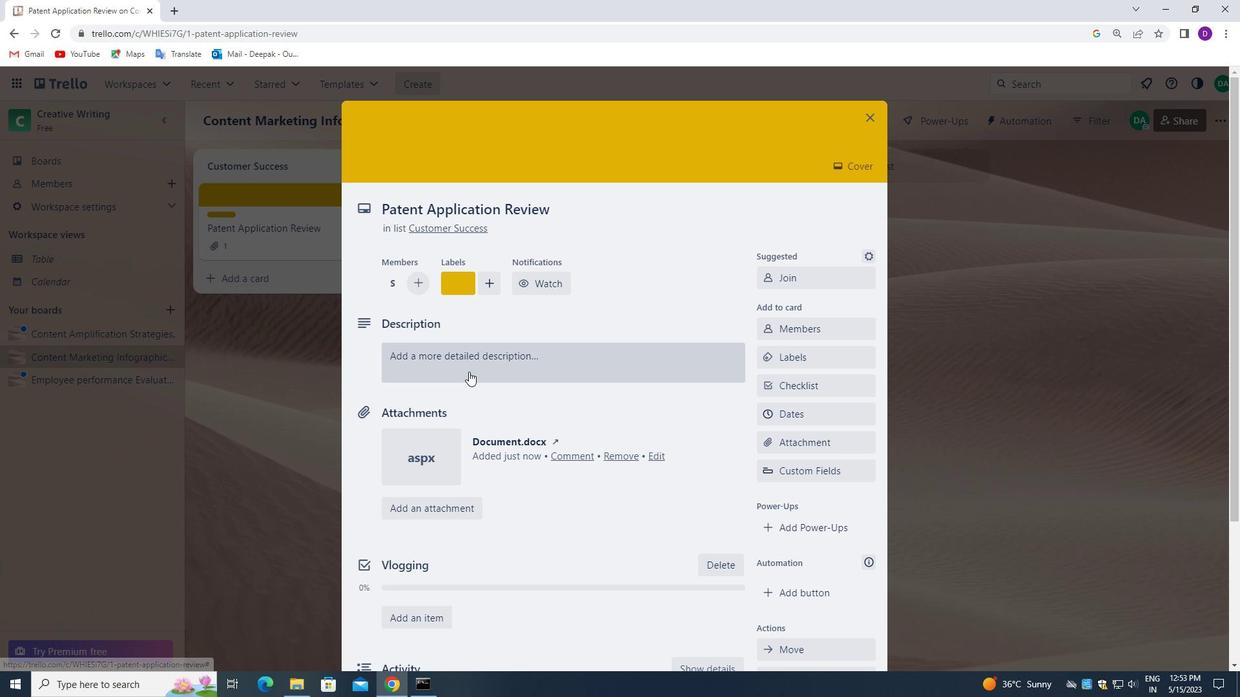 
Action: Mouse pressed left at (470, 360)
Screenshot: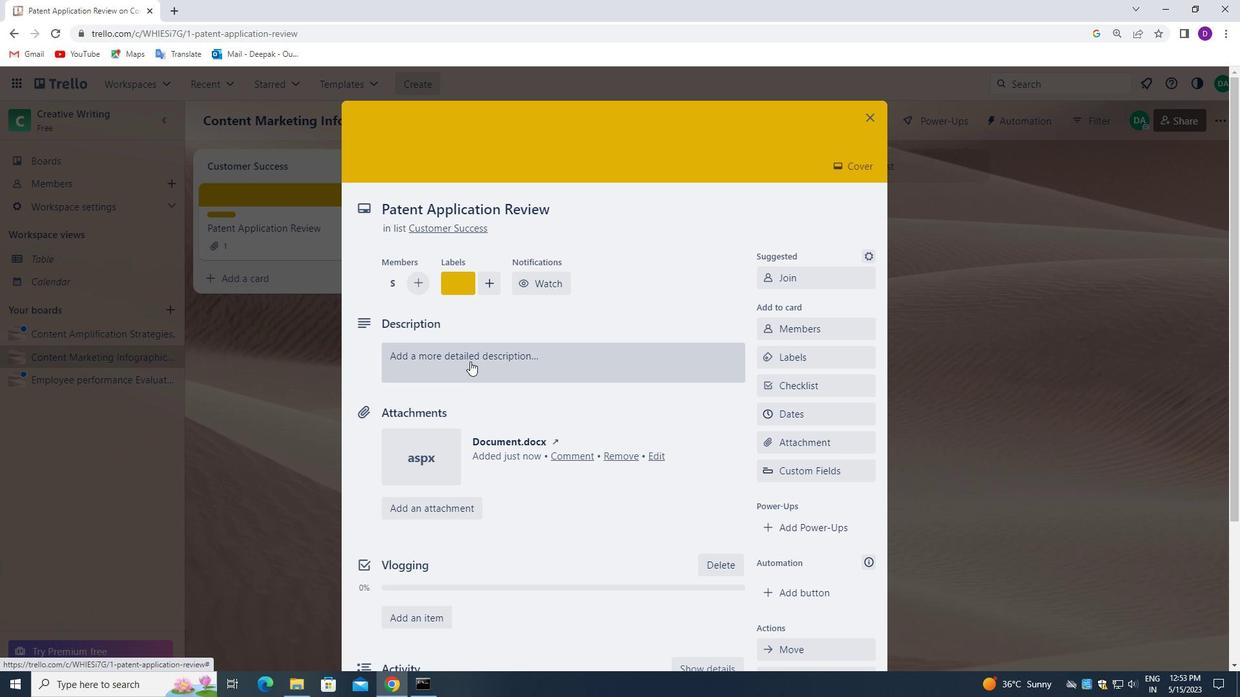 
Action: Mouse moved to (458, 414)
Screenshot: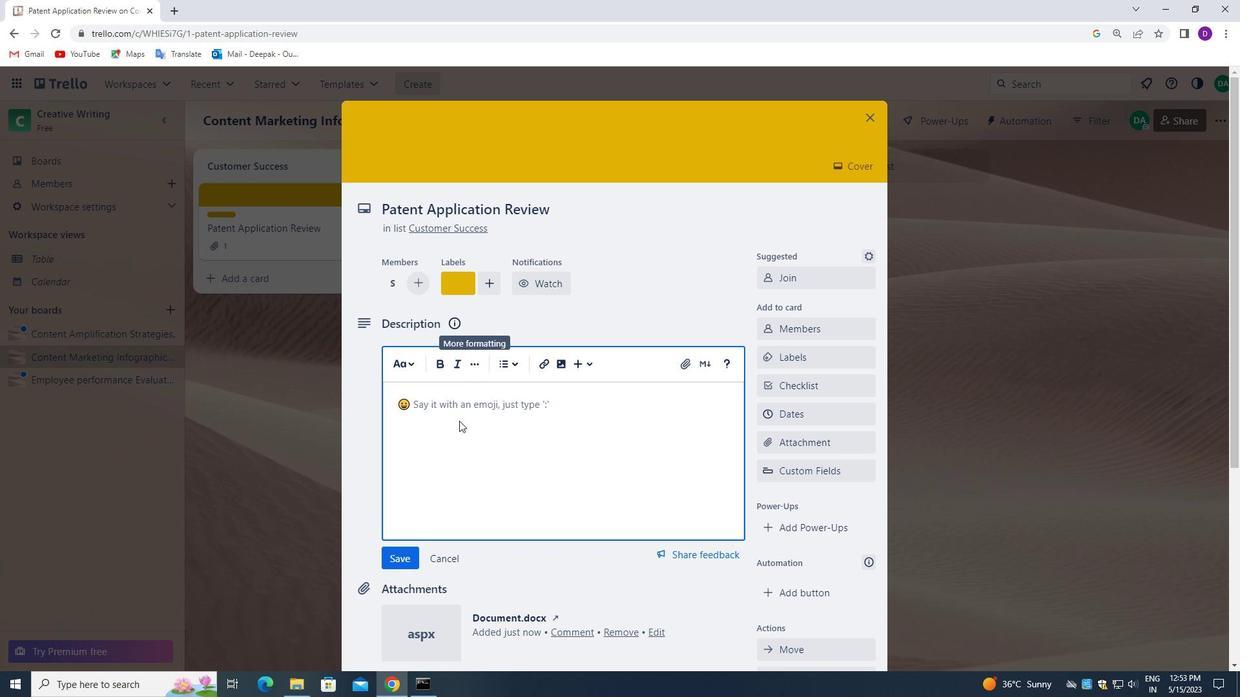 
Action: Mouse pressed left at (458, 414)
Screenshot: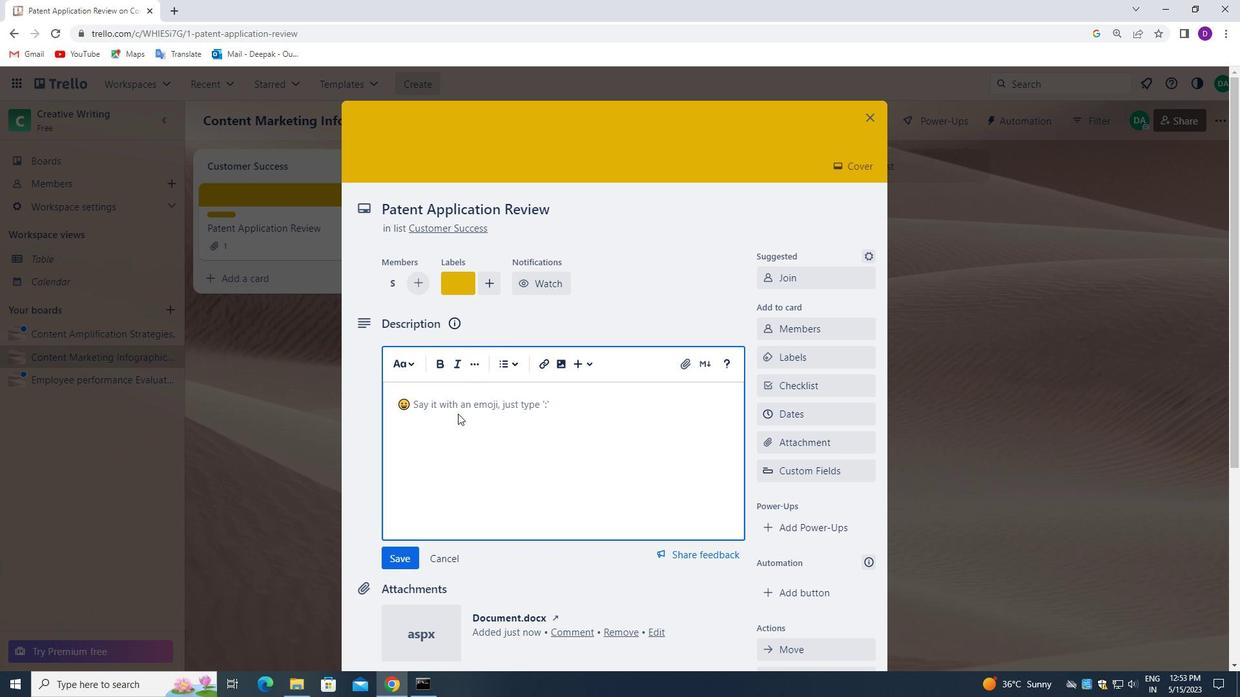 
Action: Key pressed <Key.shift>RESEARCH<Key.space>AND<Key.space>DEVELOP<Key.space>NEW<Key.space>MARKETING<Key.space>STRATEGY.
Screenshot: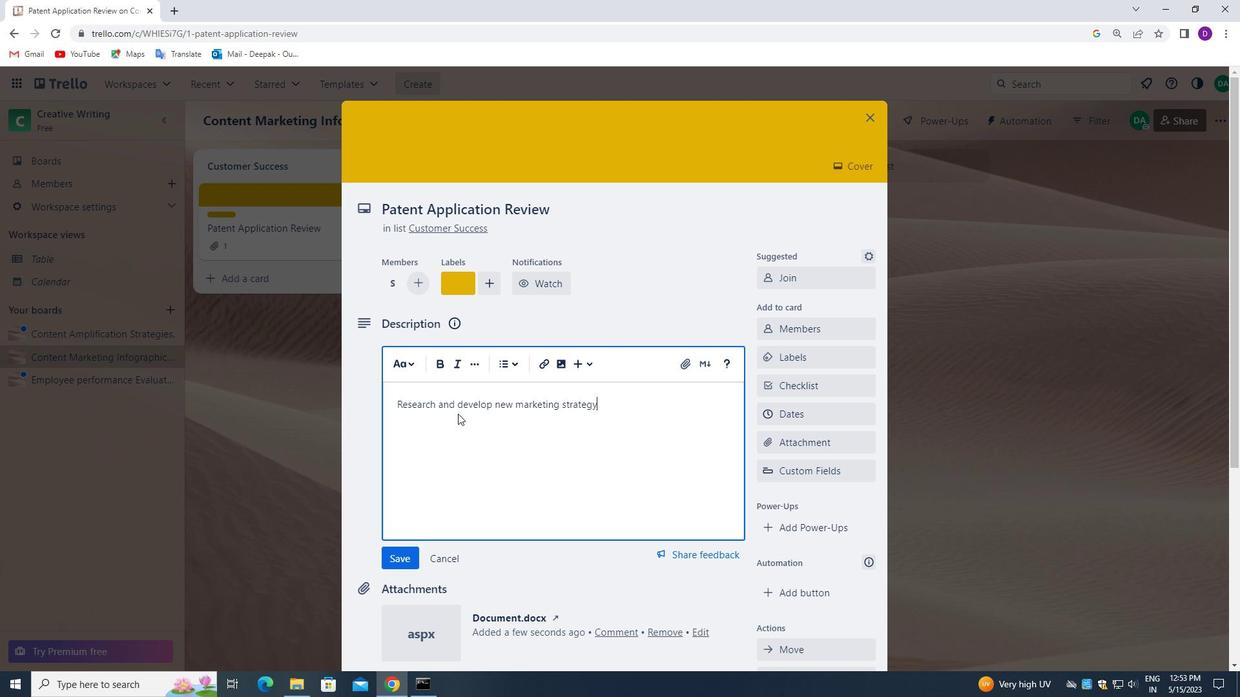 
Action: Mouse moved to (405, 551)
Screenshot: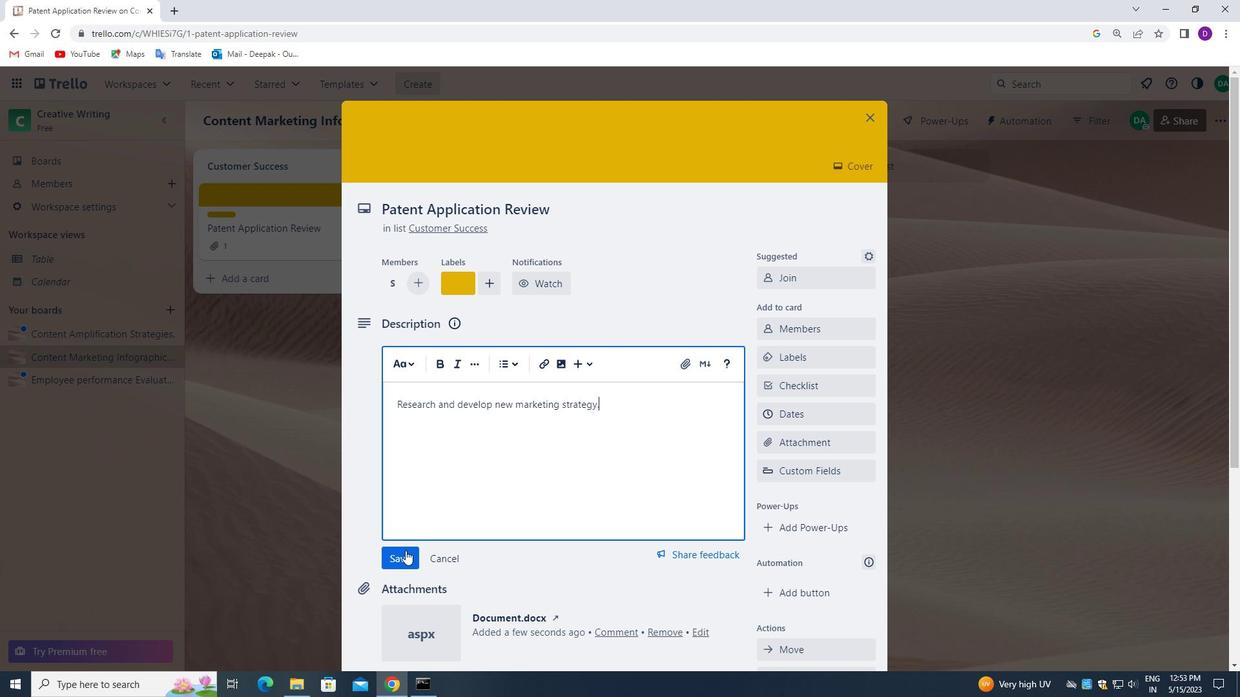 
Action: Mouse pressed left at (405, 551)
Screenshot: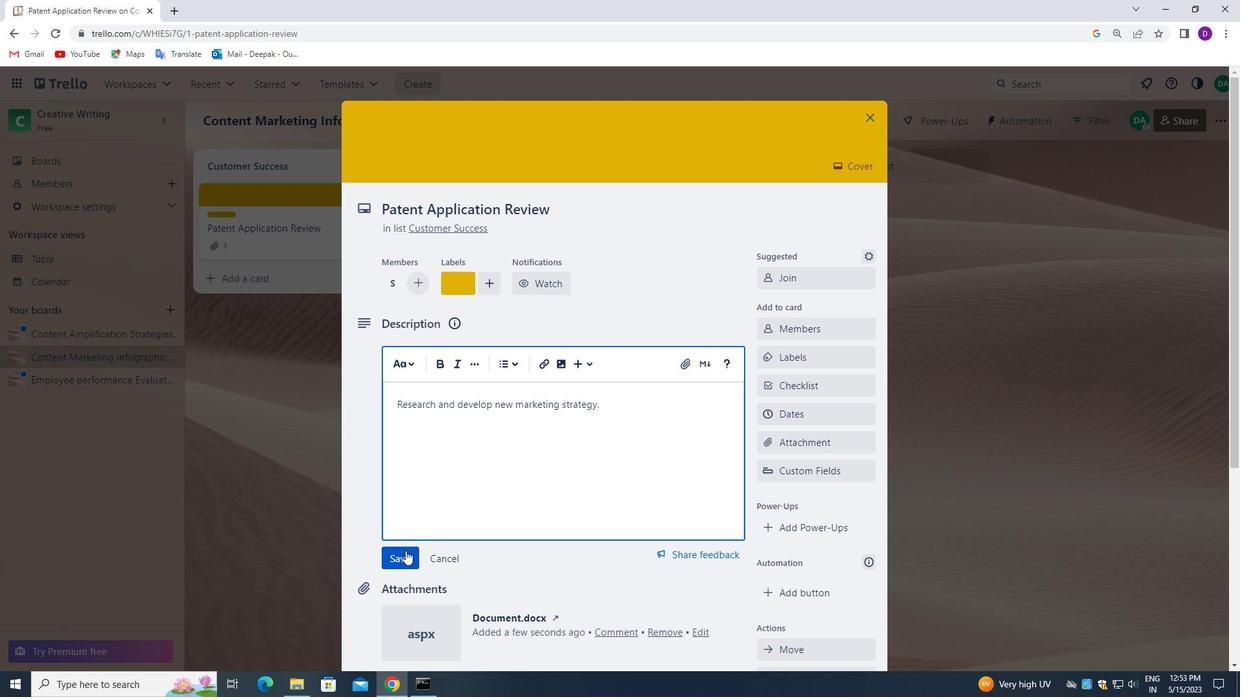 
Action: Mouse moved to (505, 536)
Screenshot: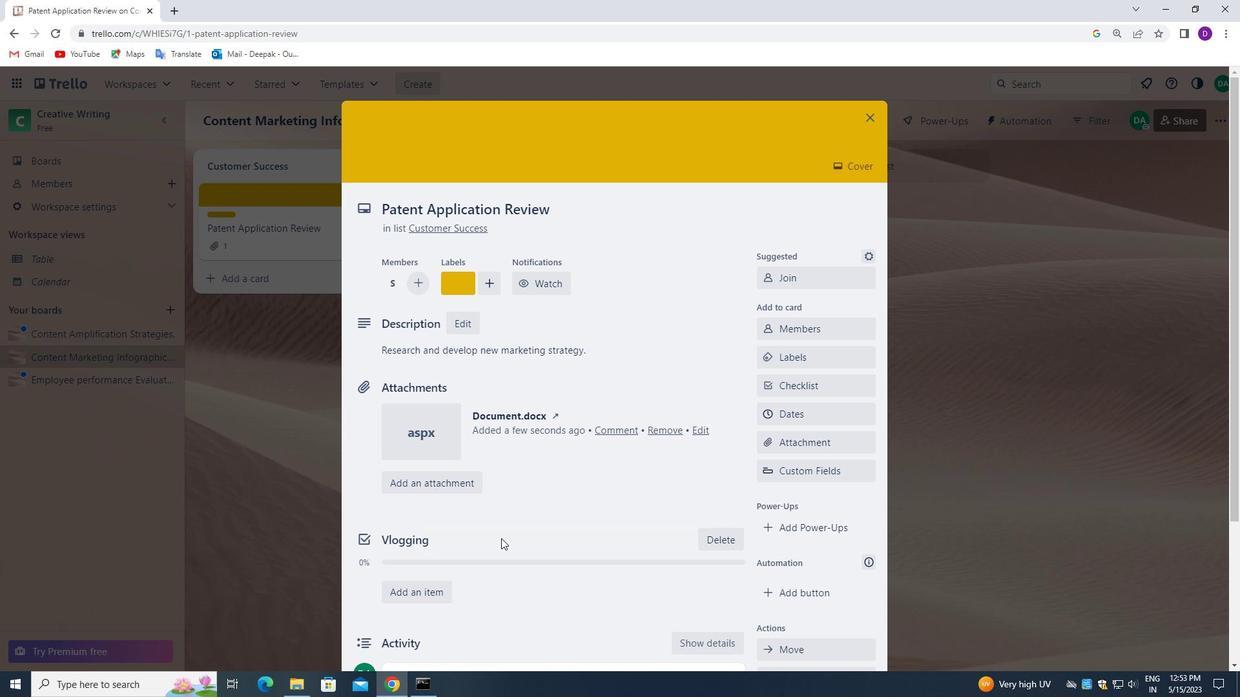 
Action: Mouse scrolled (505, 536) with delta (0, 0)
Screenshot: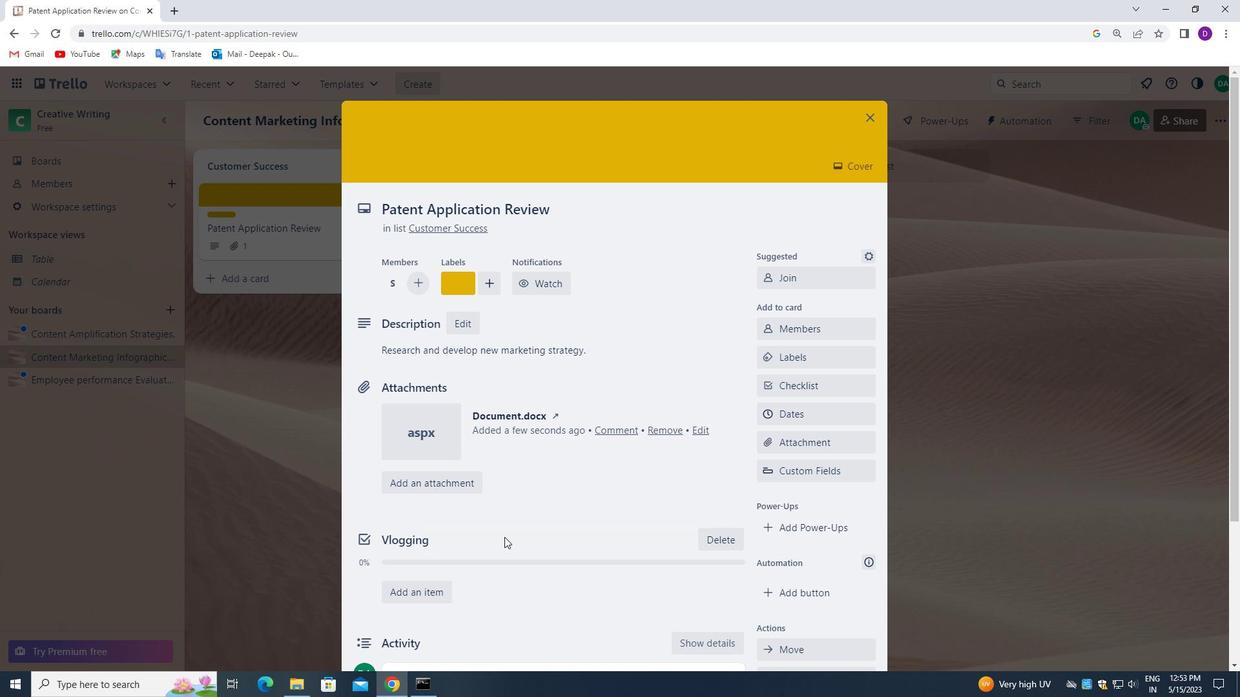 
Action: Mouse scrolled (505, 536) with delta (0, 0)
Screenshot: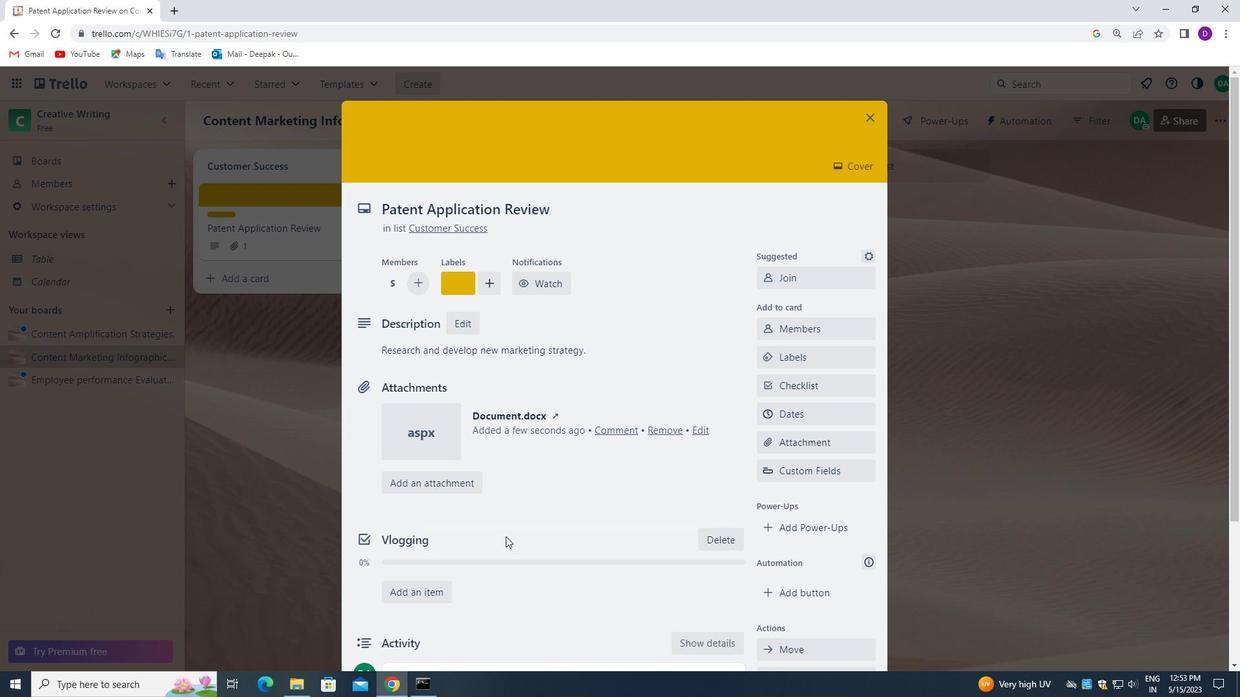 
Action: Mouse scrolled (505, 536) with delta (0, 0)
Screenshot: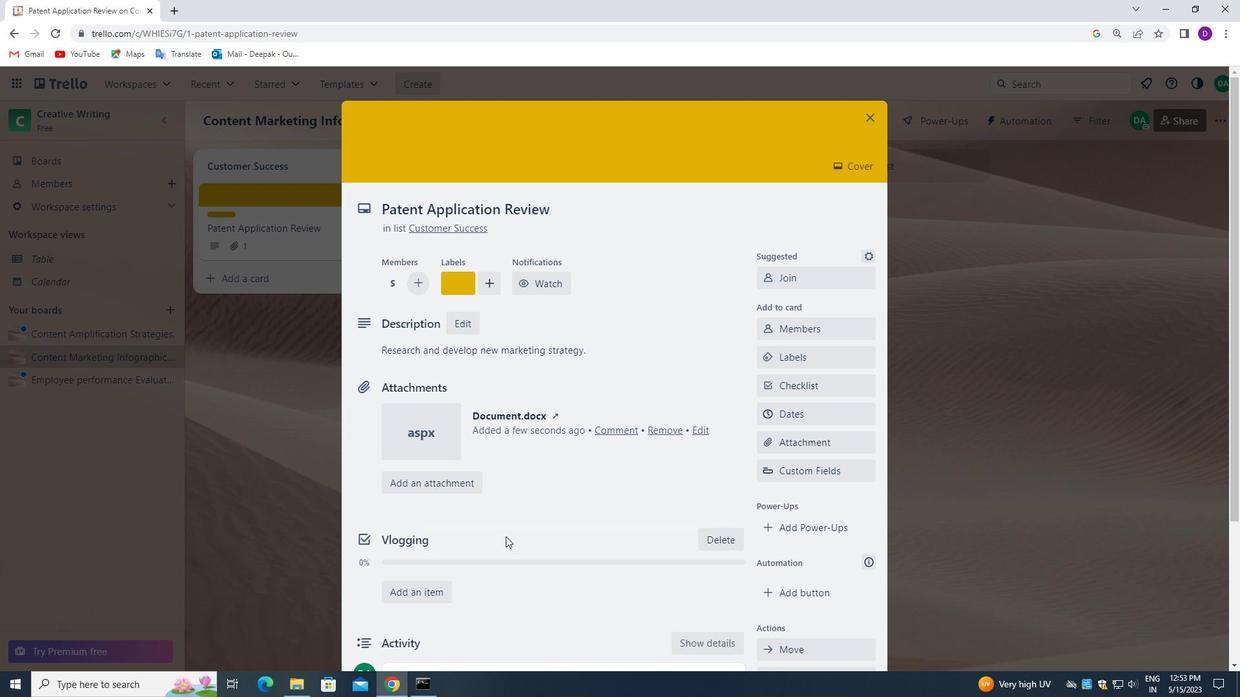 
Action: Mouse moved to (458, 484)
Screenshot: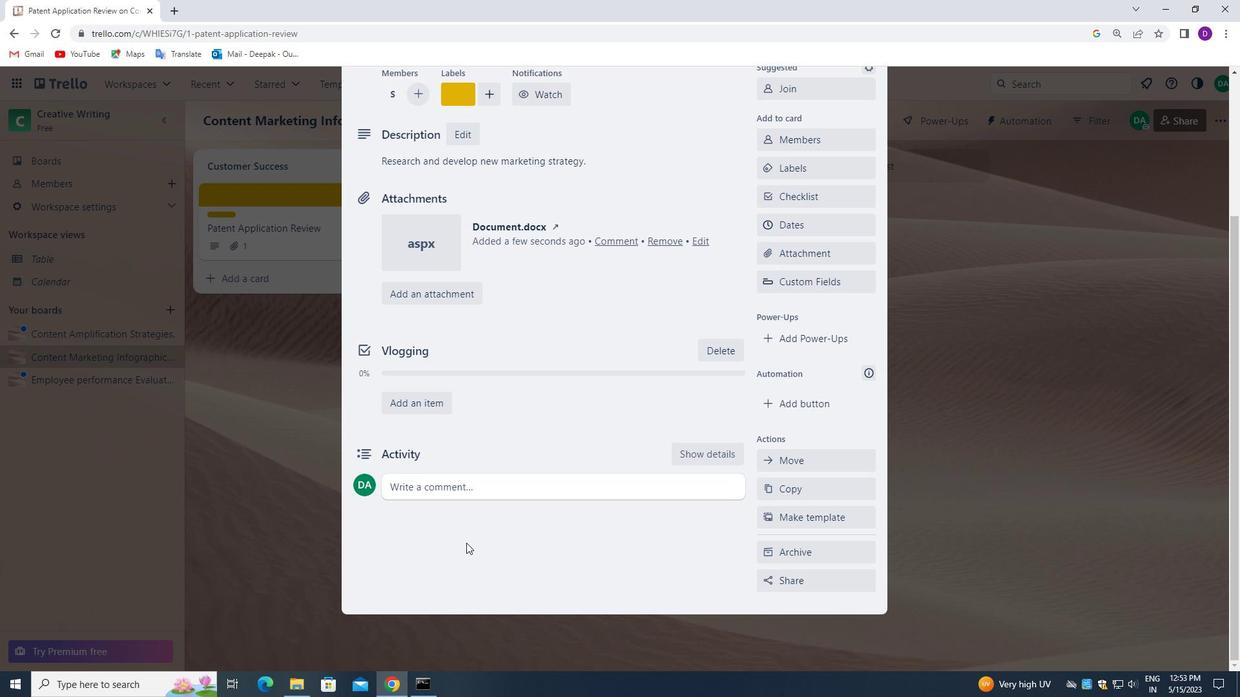 
Action: Mouse pressed left at (458, 484)
Screenshot: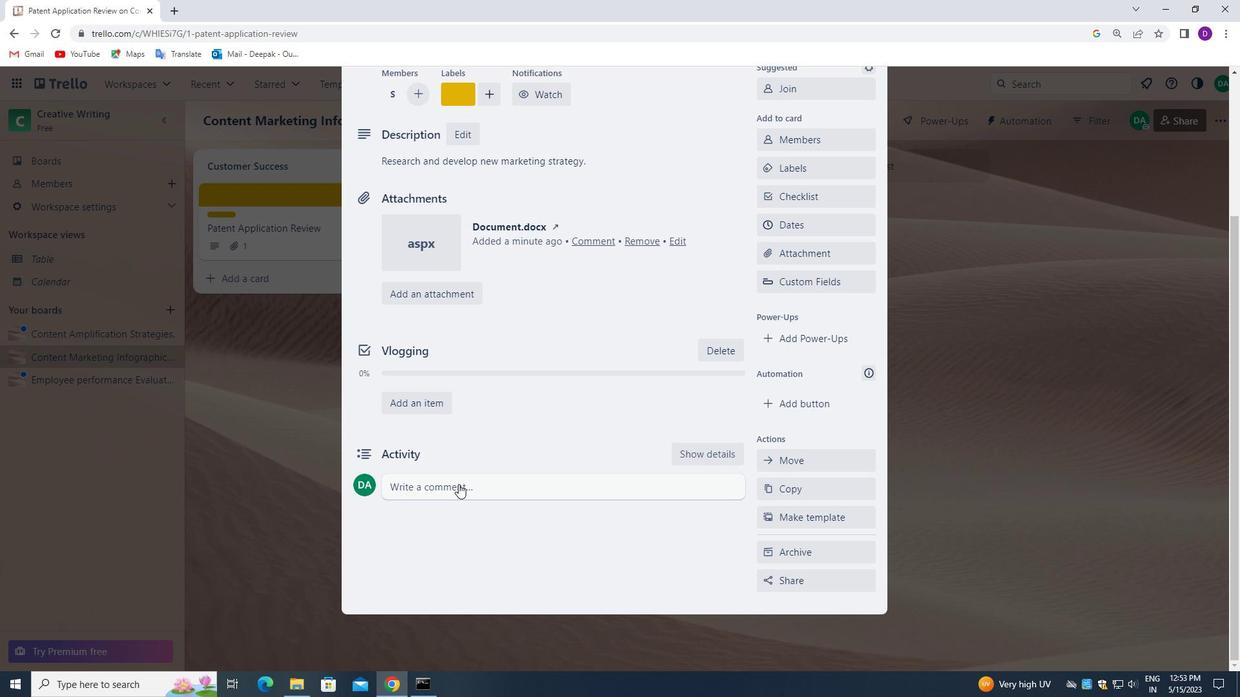 
Action: Mouse moved to (447, 526)
Screenshot: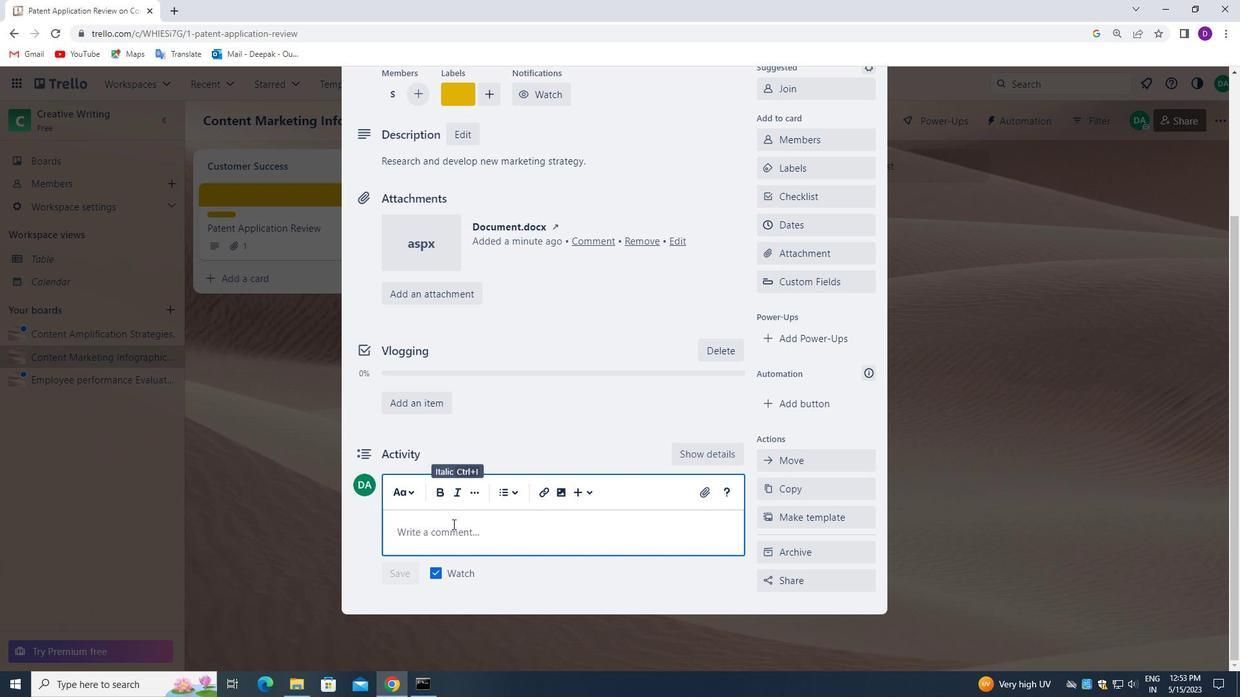 
Action: Mouse pressed left at (447, 526)
Screenshot: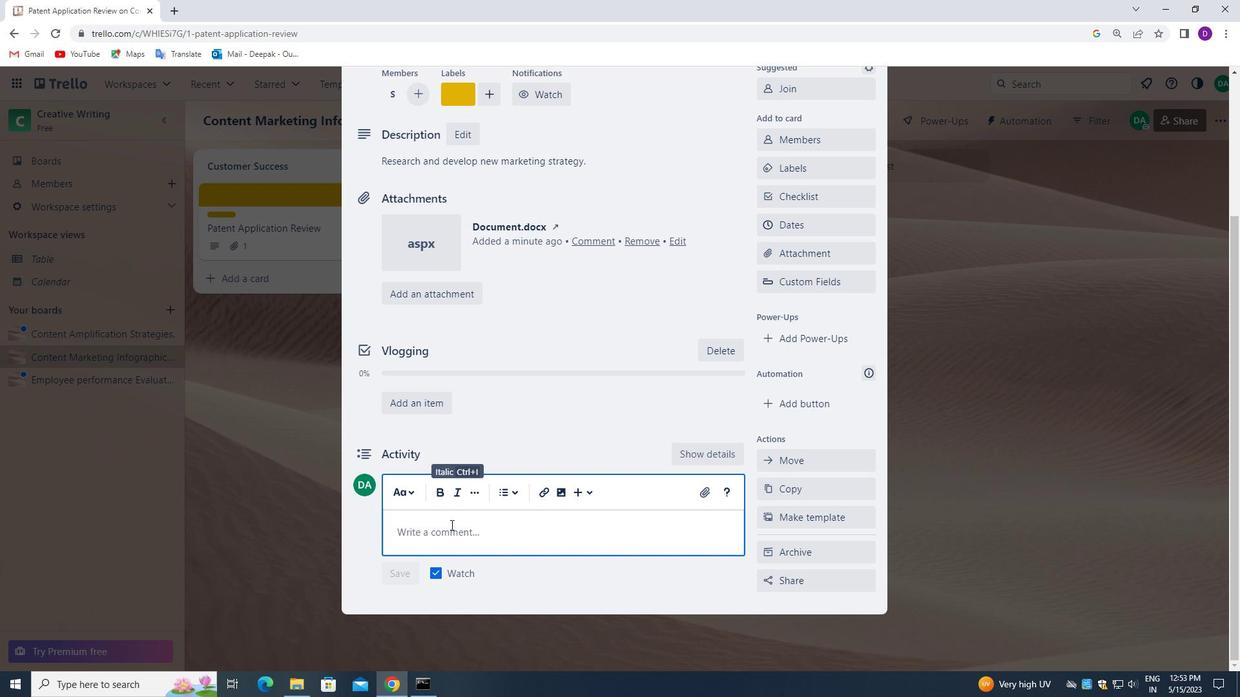 
Action: Key pressed <Key.shift>THIS<Key.space>TASK<Key.space>PRESENTS<Key.space>AN<Key.space>OPPORTUNITY<Key.space>TO<Key.space>DEMONSTRATE<Key.space>OUR<Key.space>PROJECT<Key.space>MANAGEMENT<Key.space>AND<Key.space>ORGANIZATION<Key.space>SKILLS,<Key.space>COORDINATING<Key.space>RESOURCES<Key.space>AND<Key.space>TIMELINES<Key.space>EFFECTIVELY.
Screenshot: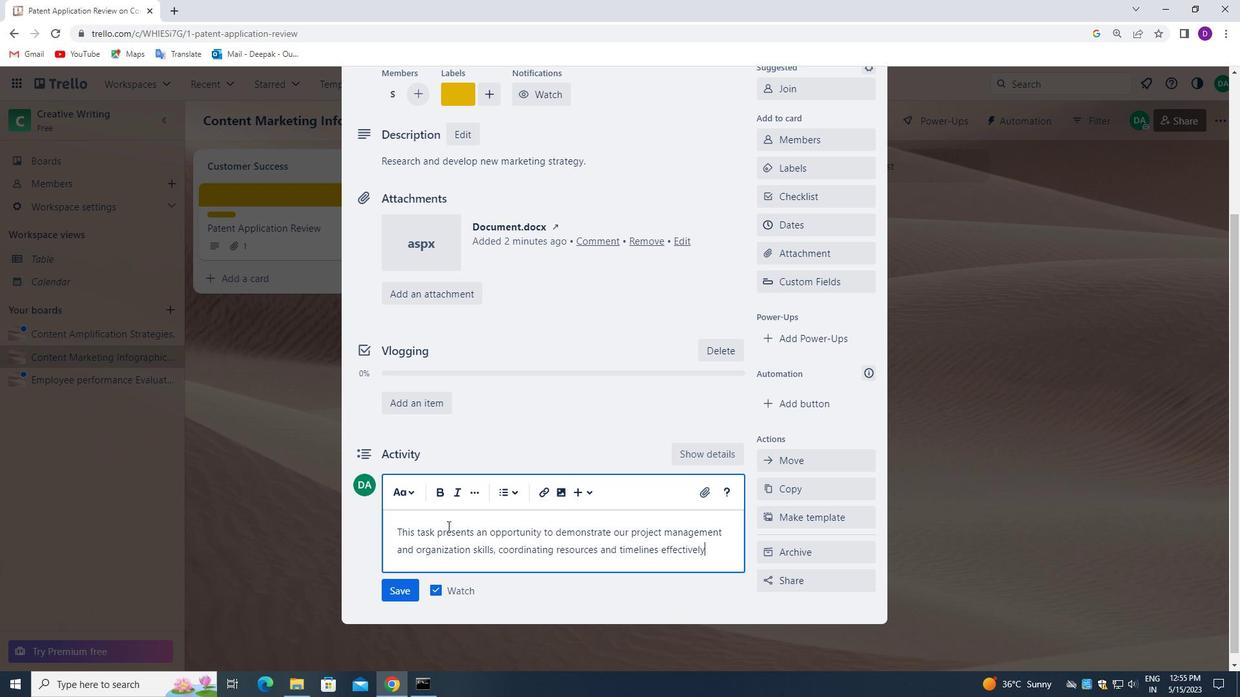 
Action: Mouse moved to (391, 588)
Screenshot: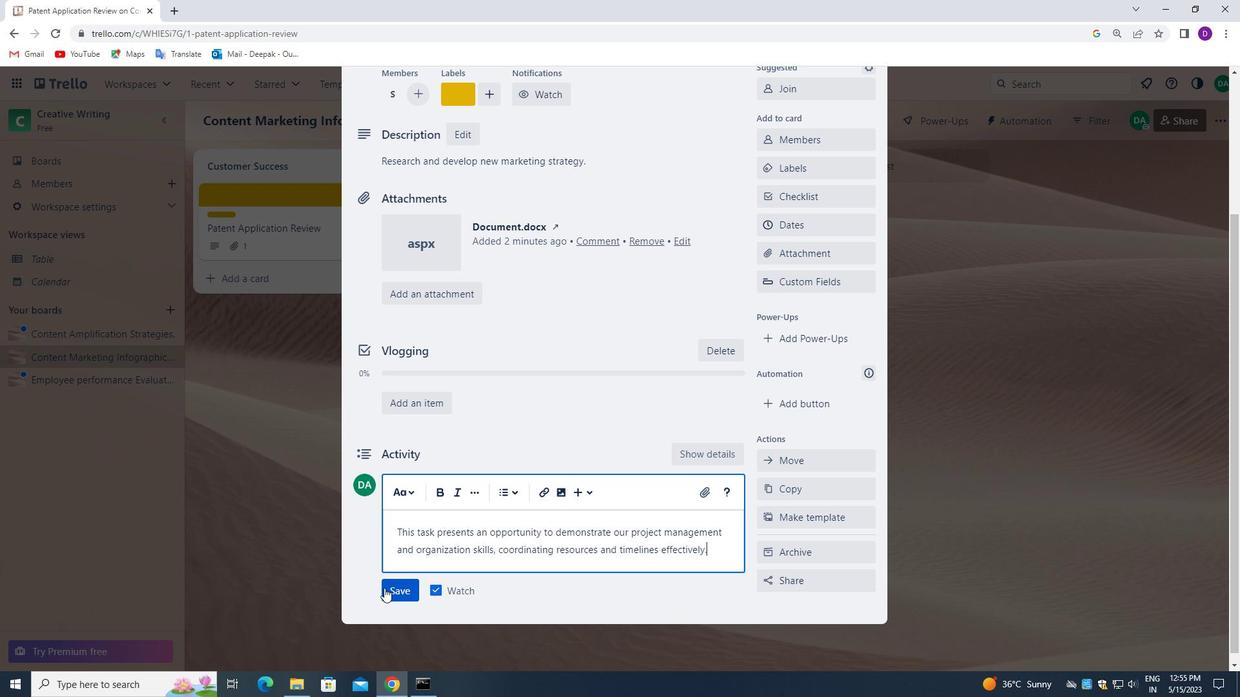 
Action: Mouse pressed left at (391, 588)
Screenshot: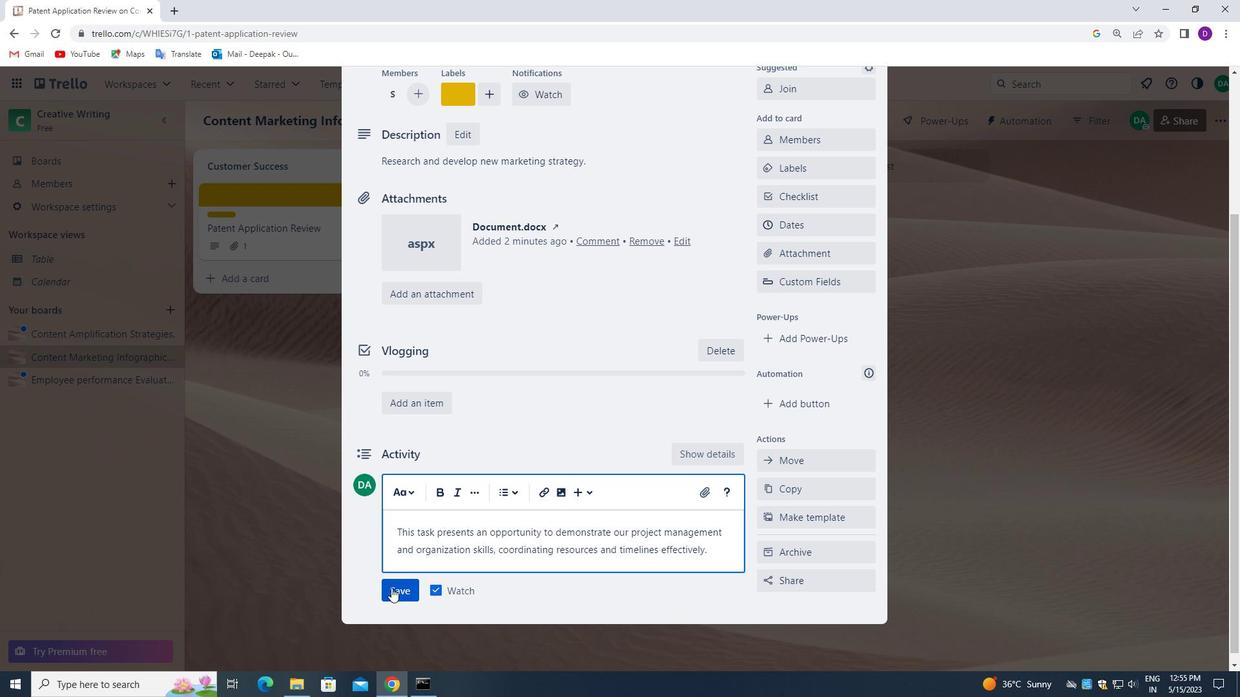
Action: Mouse moved to (809, 226)
Screenshot: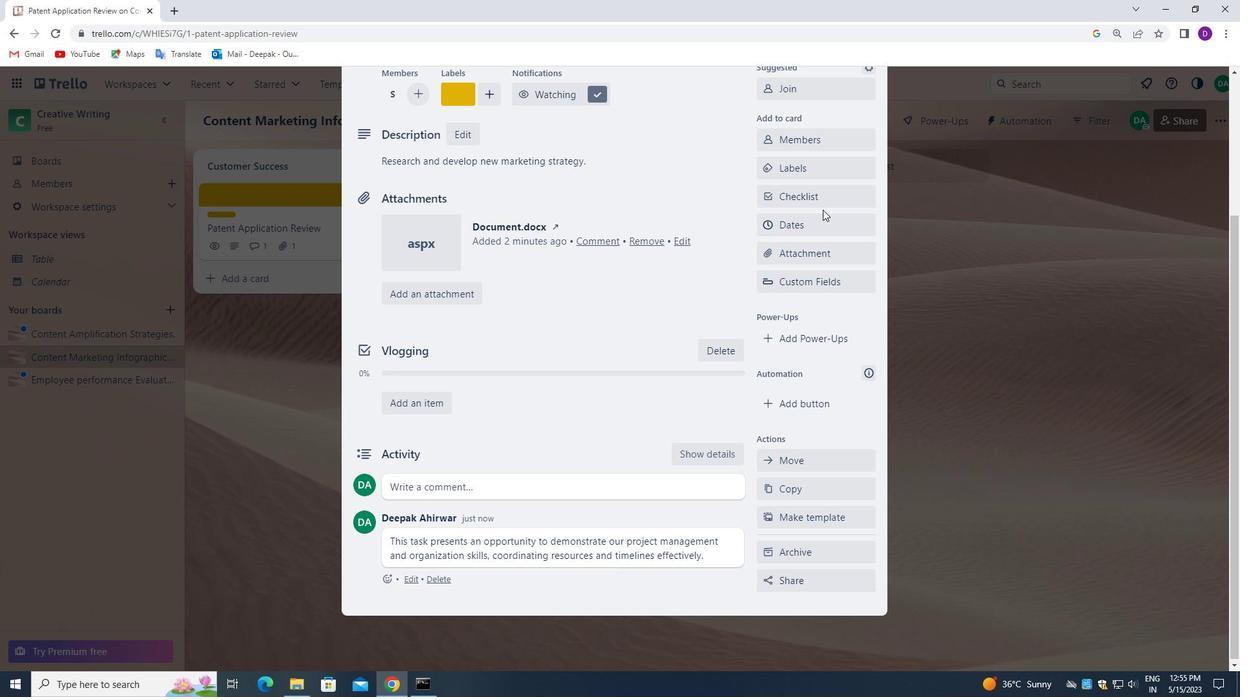 
Action: Mouse pressed left at (809, 226)
Screenshot: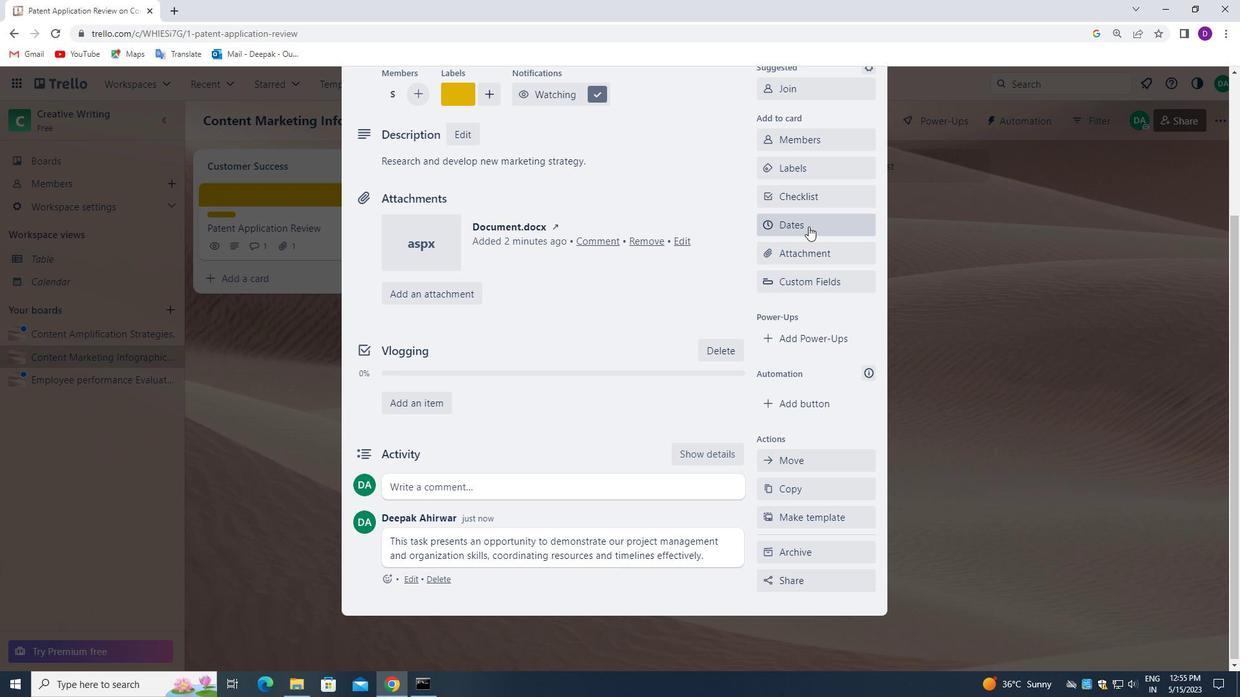 
Action: Mouse moved to (765, 375)
Screenshot: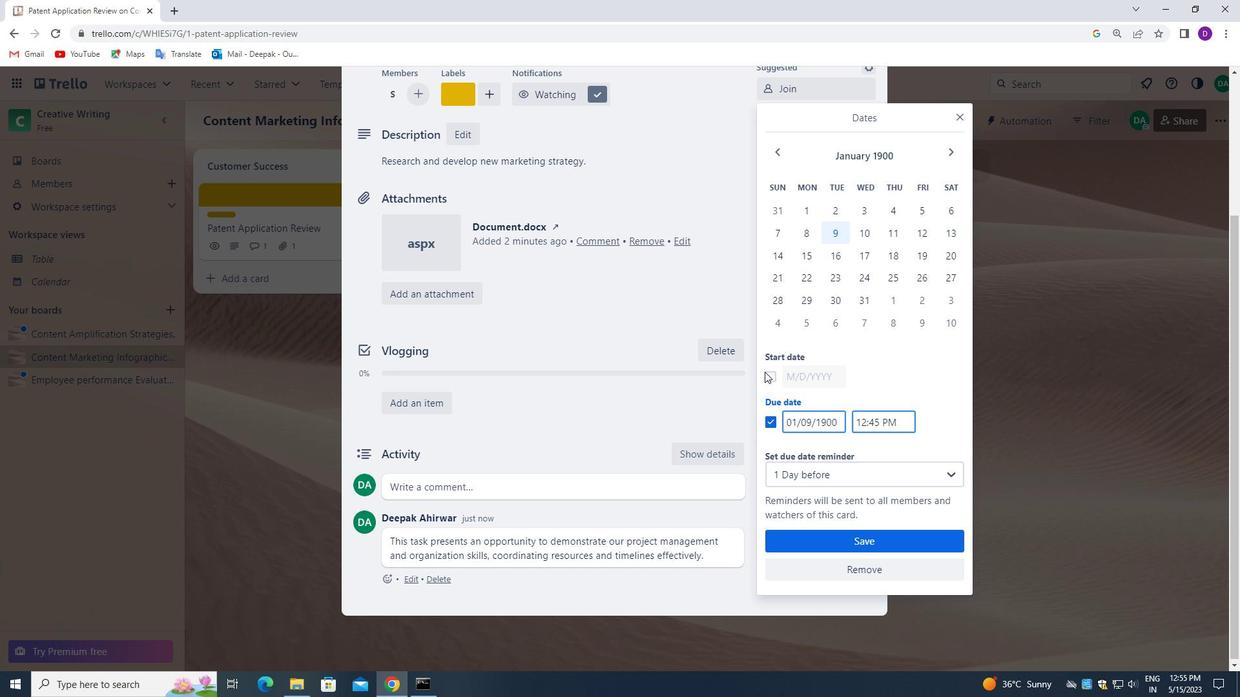 
Action: Mouse pressed left at (765, 375)
Screenshot: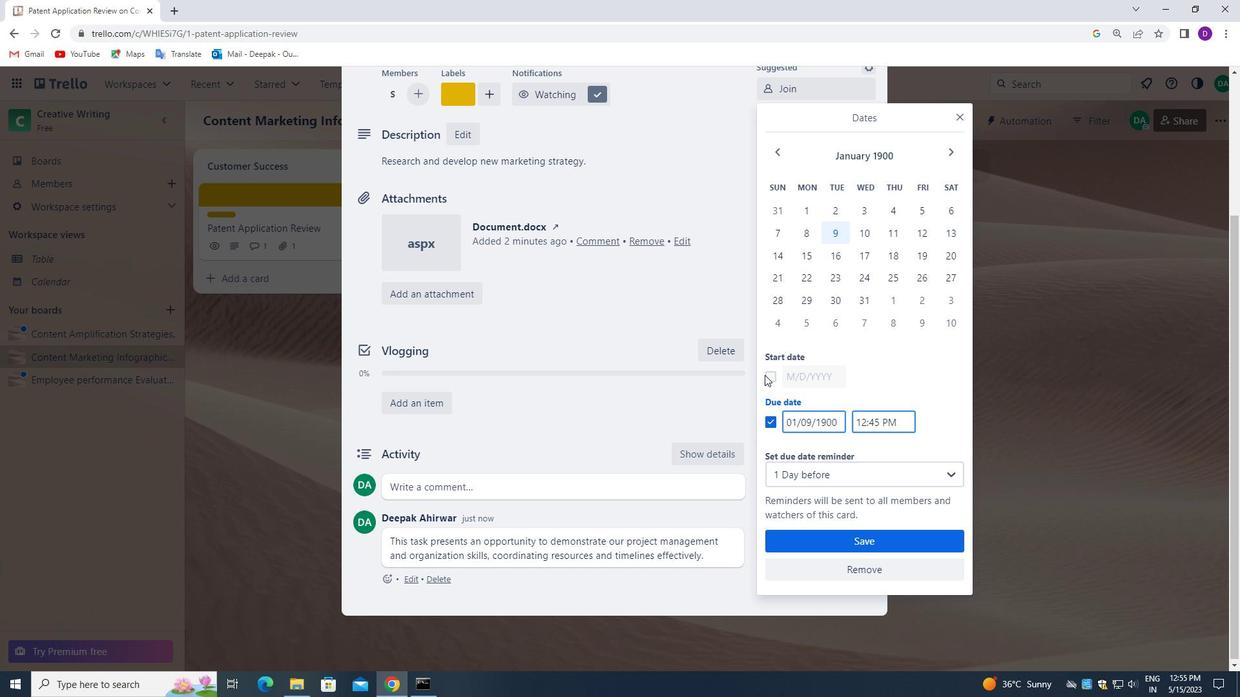 
Action: Mouse moved to (811, 378)
Screenshot: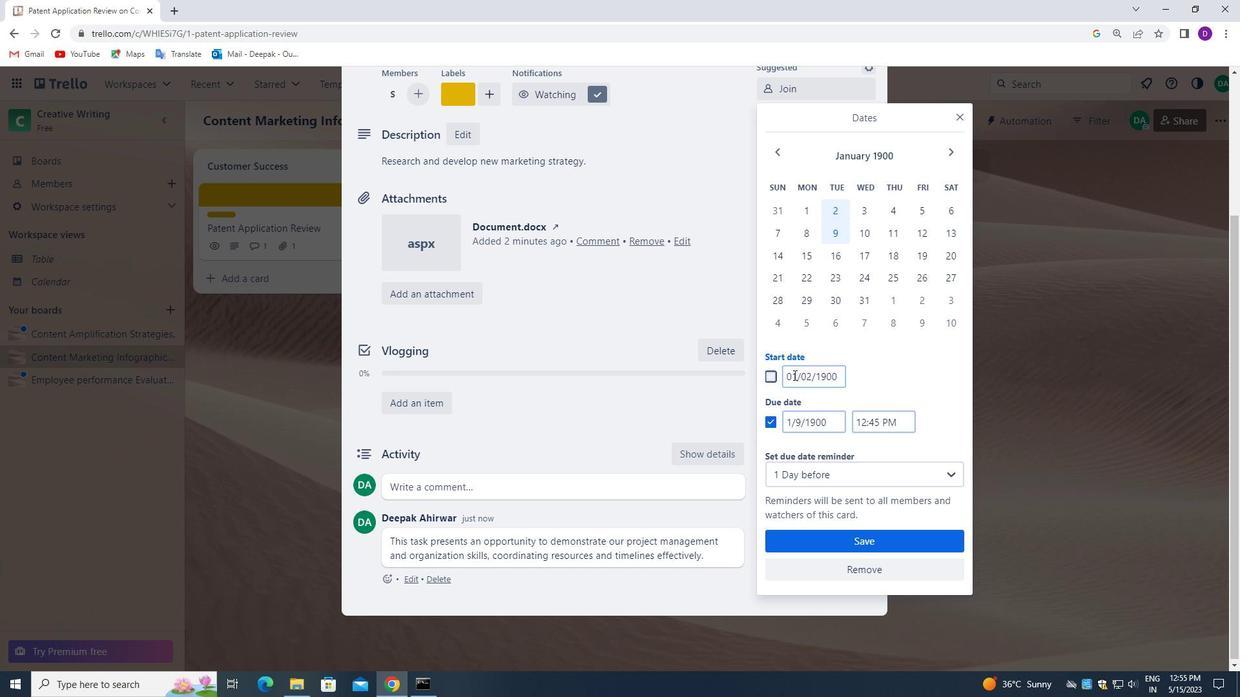 
Action: Mouse pressed left at (811, 378)
Screenshot: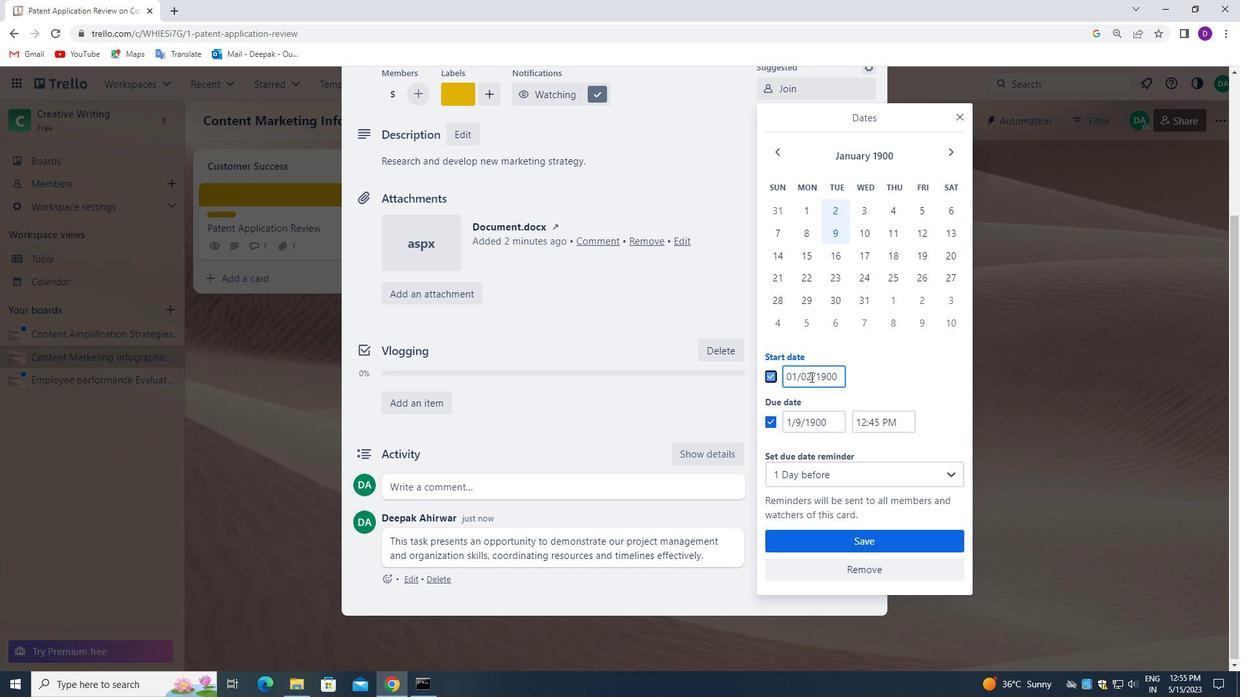 
Action: Mouse pressed left at (811, 378)
Screenshot: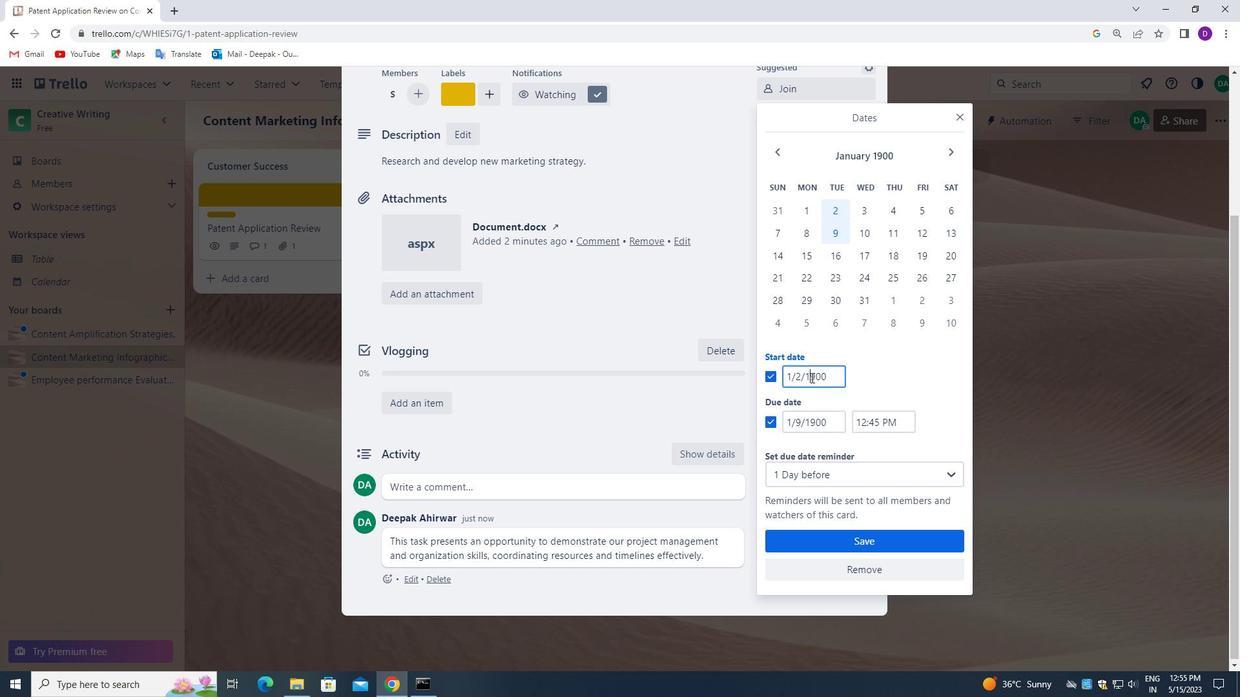 
Action: Mouse pressed left at (811, 378)
Screenshot: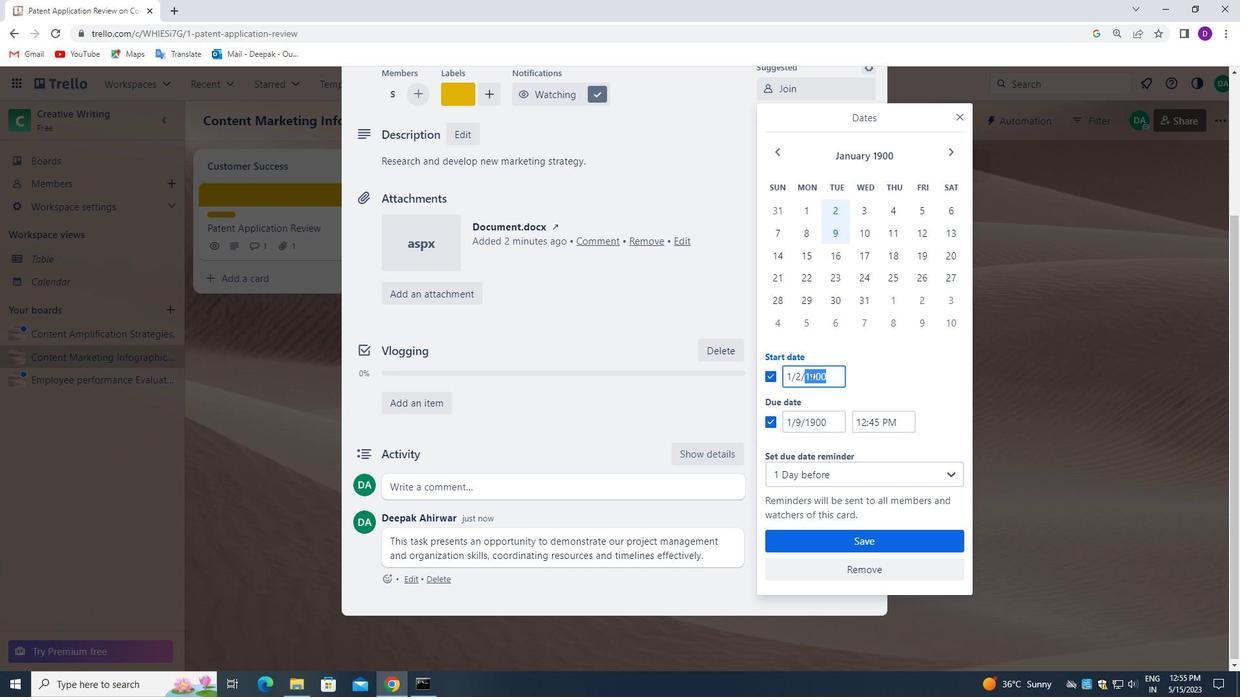 
Action: Key pressed <Key.backspace>01/03/1900
Screenshot: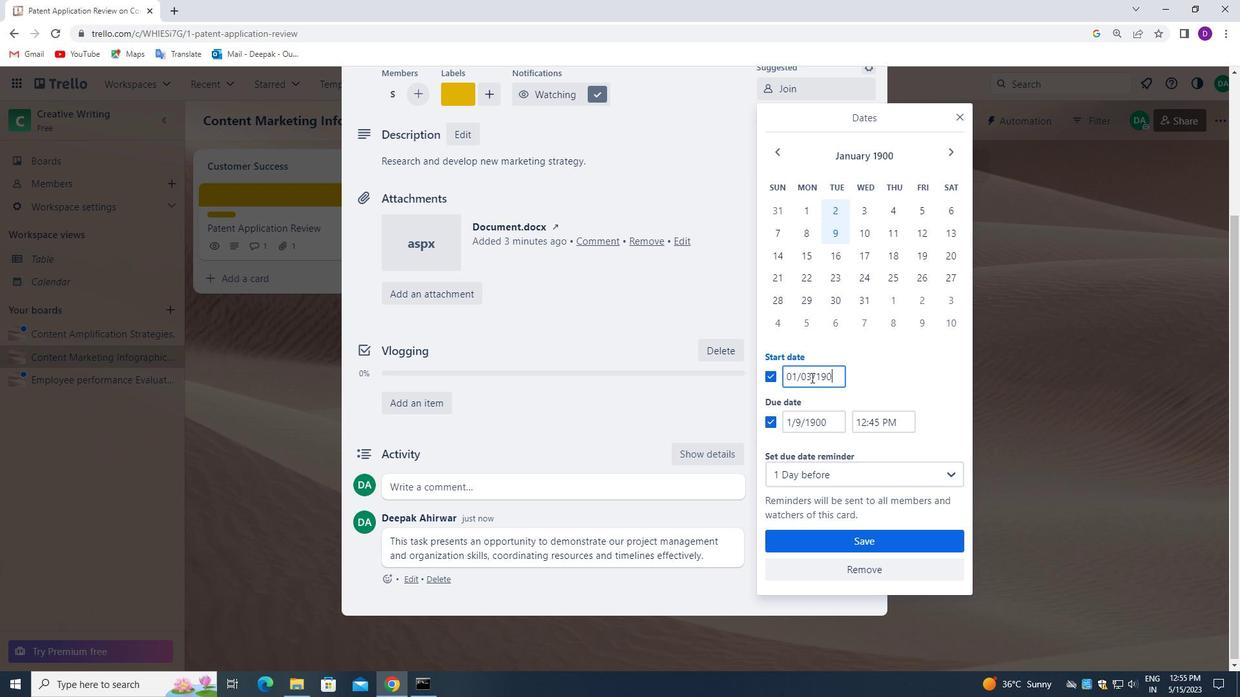 
Action: Mouse moved to (818, 422)
Screenshot: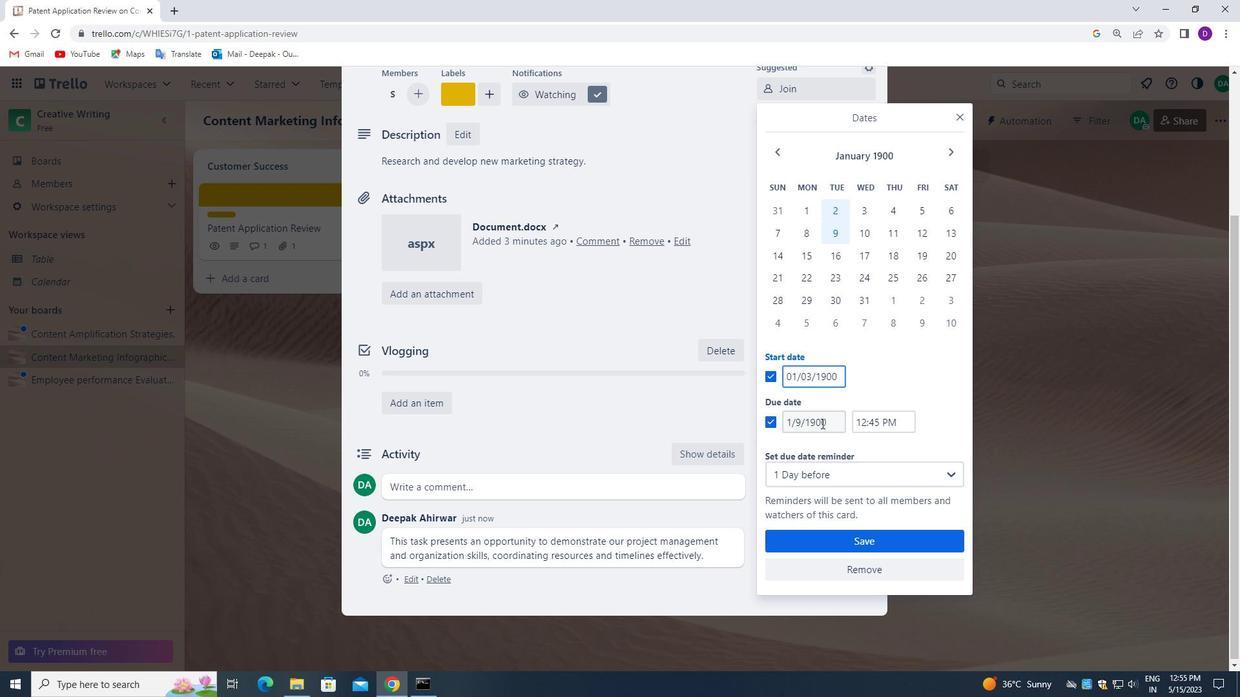 
Action: Mouse pressed left at (818, 422)
Screenshot: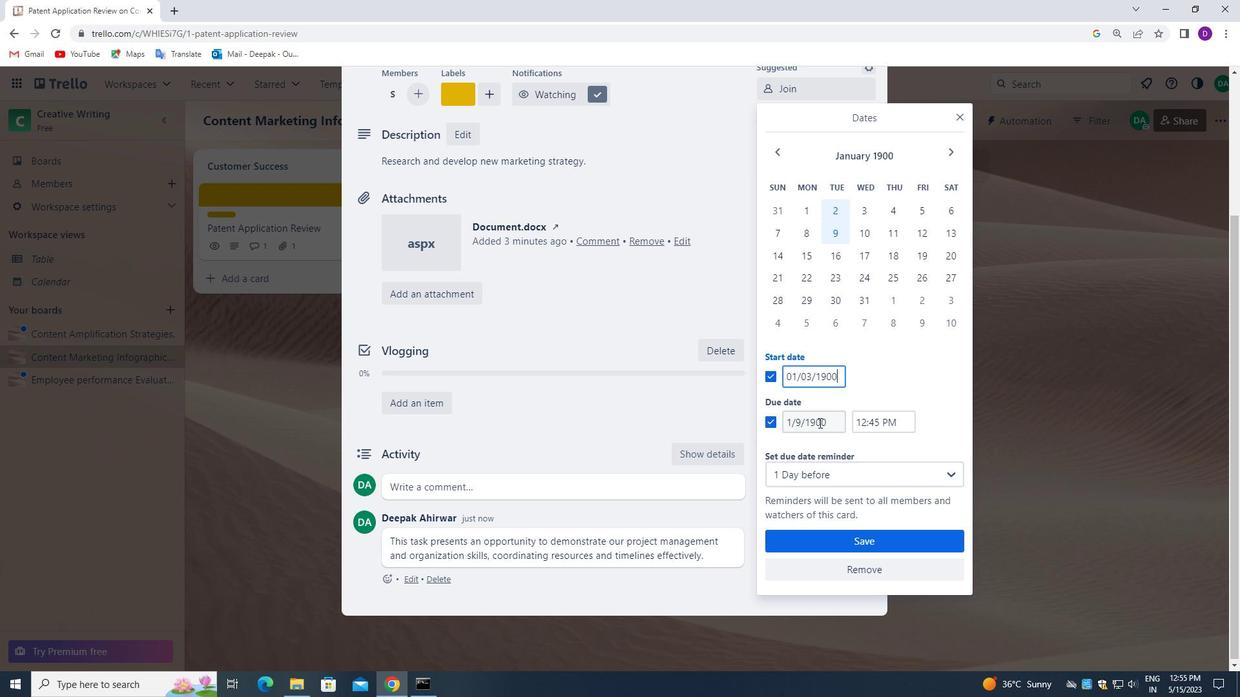 
Action: Mouse pressed left at (818, 422)
Screenshot: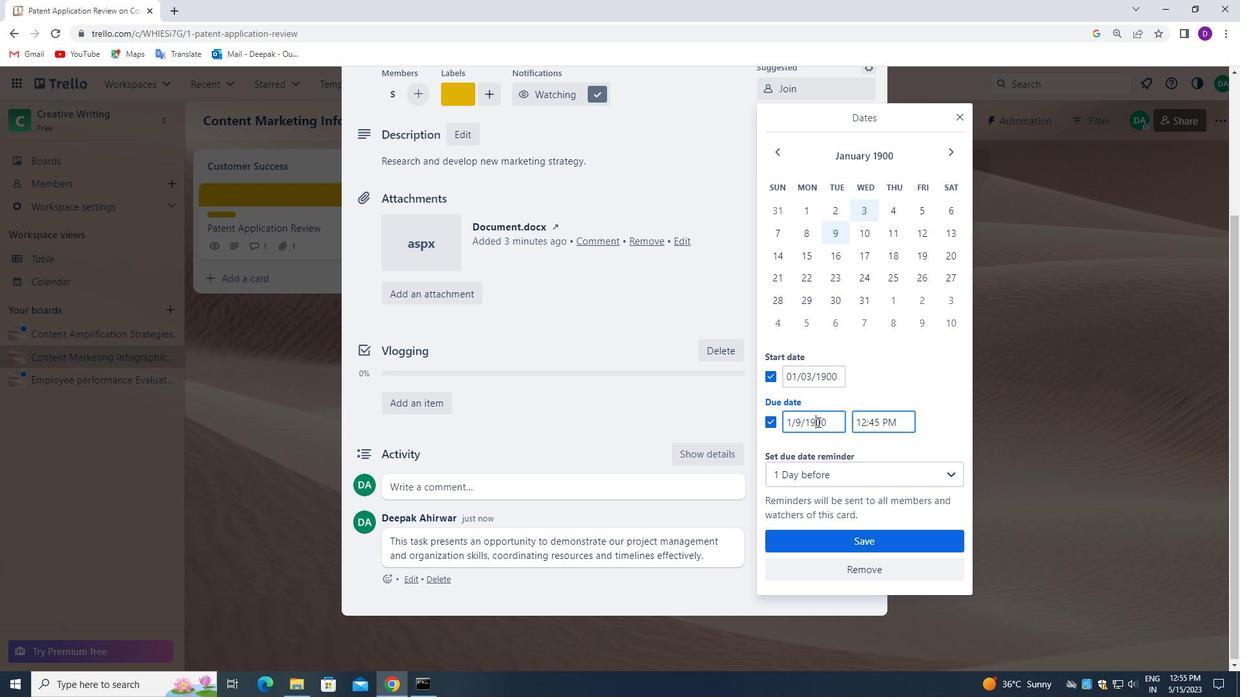 
Action: Mouse pressed left at (818, 422)
Screenshot: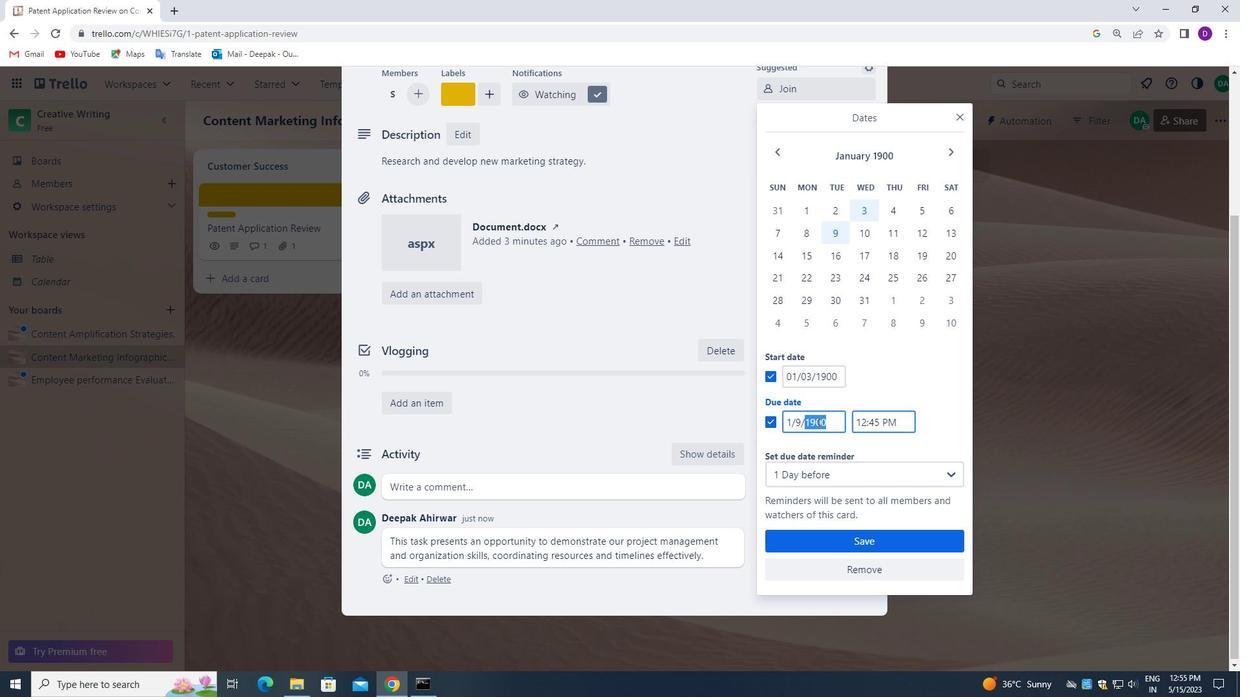 
Action: Mouse pressed left at (818, 422)
Screenshot: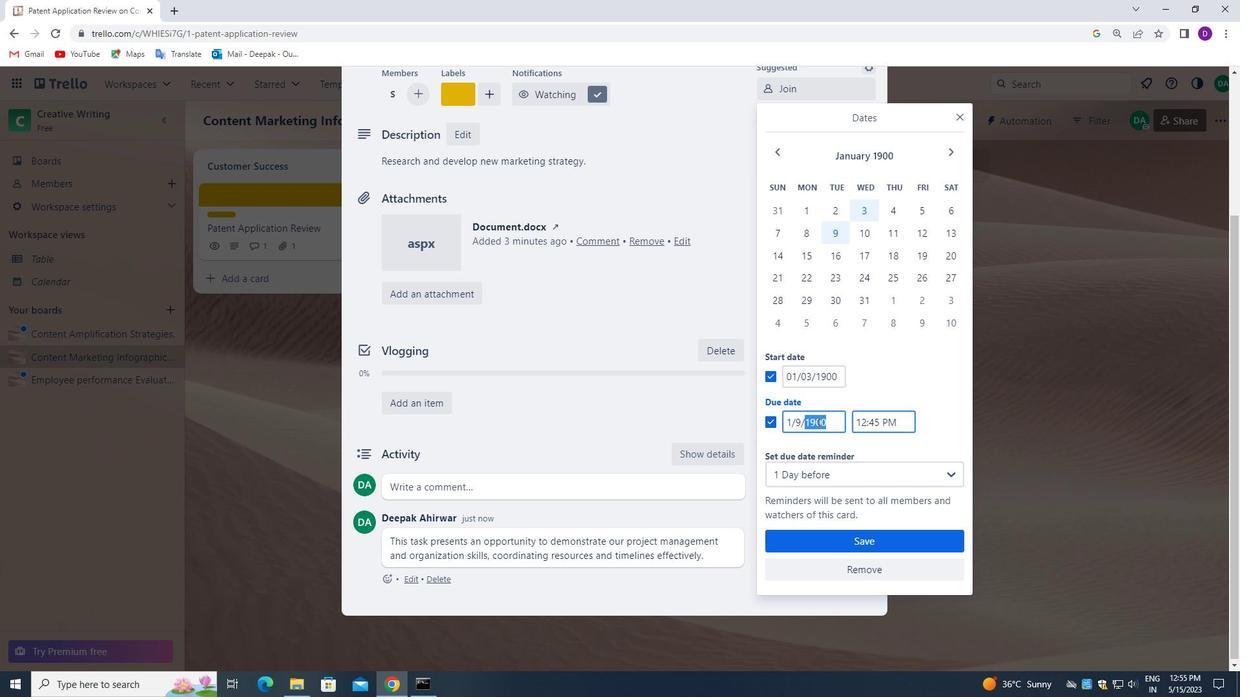 
Action: Mouse pressed left at (818, 422)
Screenshot: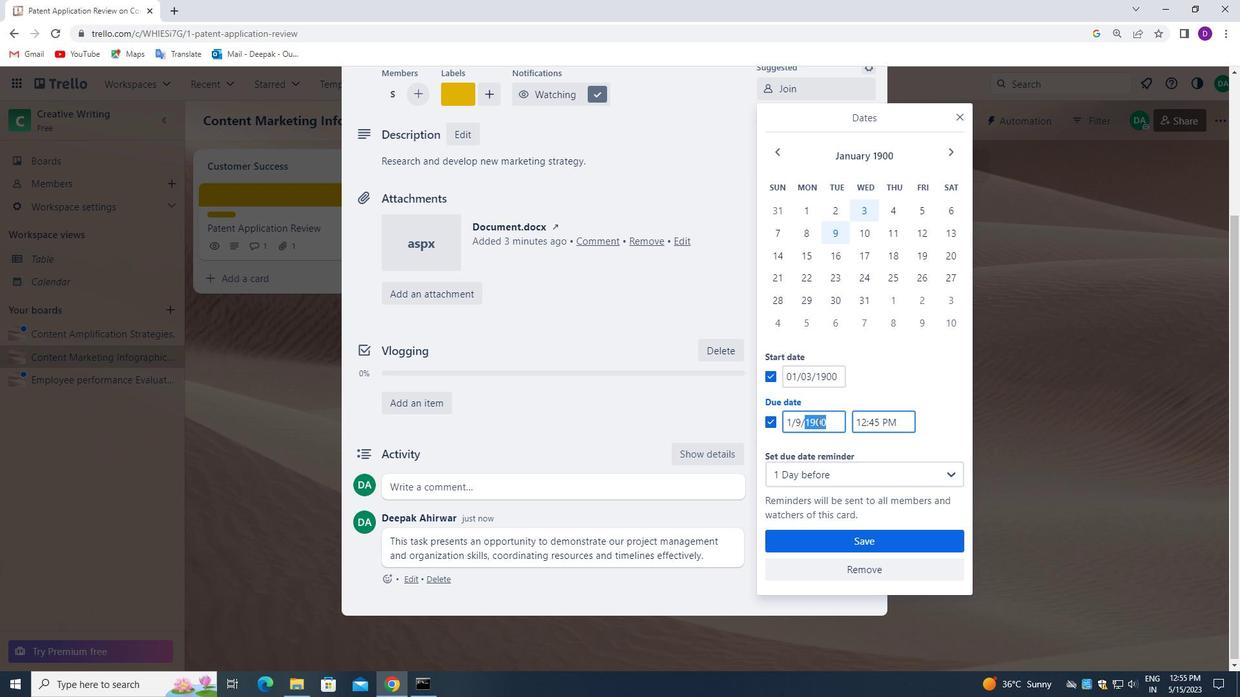 
Action: Key pressed <Key.backspace>01/10/1900
Screenshot: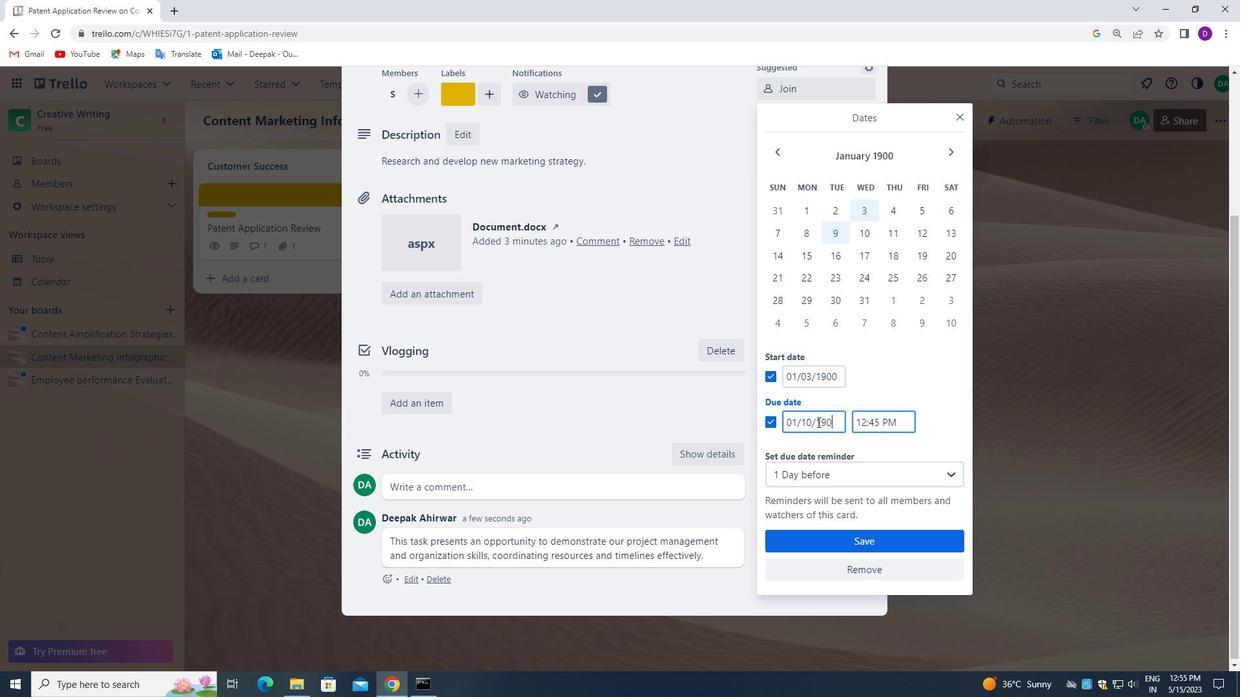 
Action: Mouse moved to (862, 549)
Screenshot: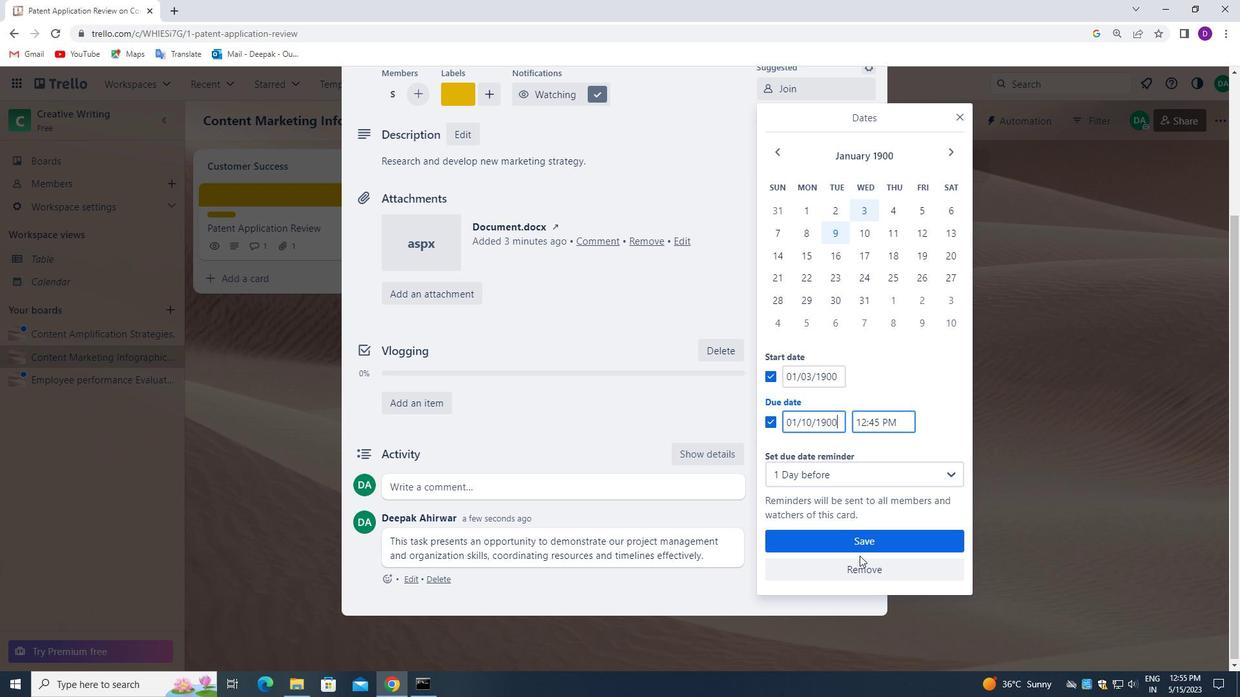 
Action: Mouse pressed left at (862, 549)
Screenshot: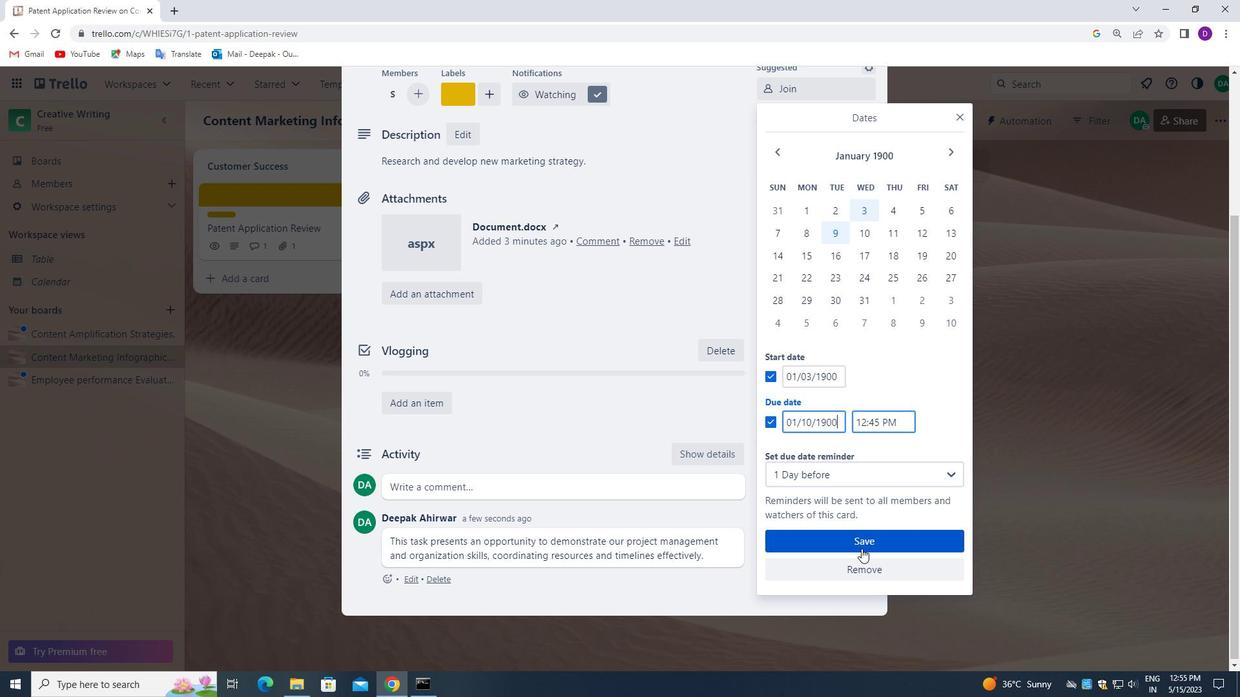 
Action: Mouse moved to (769, 319)
Screenshot: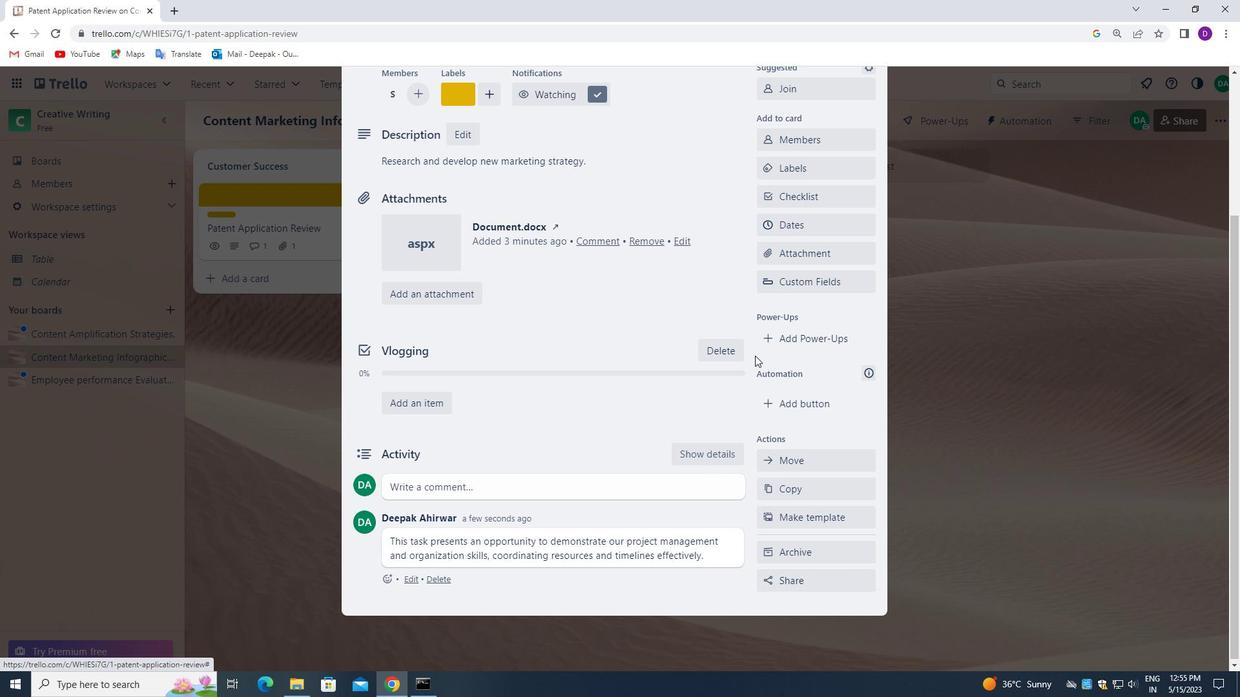 
Action: Mouse scrolled (769, 319) with delta (0, 0)
Screenshot: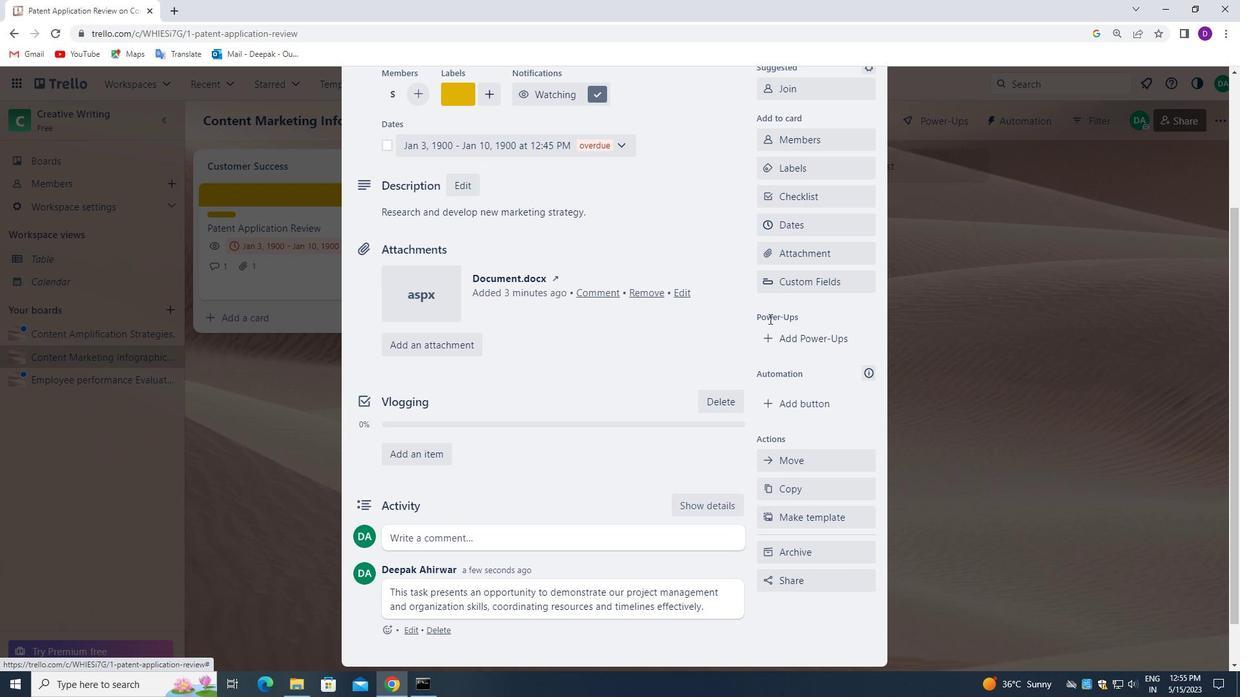 
Action: Mouse scrolled (769, 319) with delta (0, 0)
Screenshot: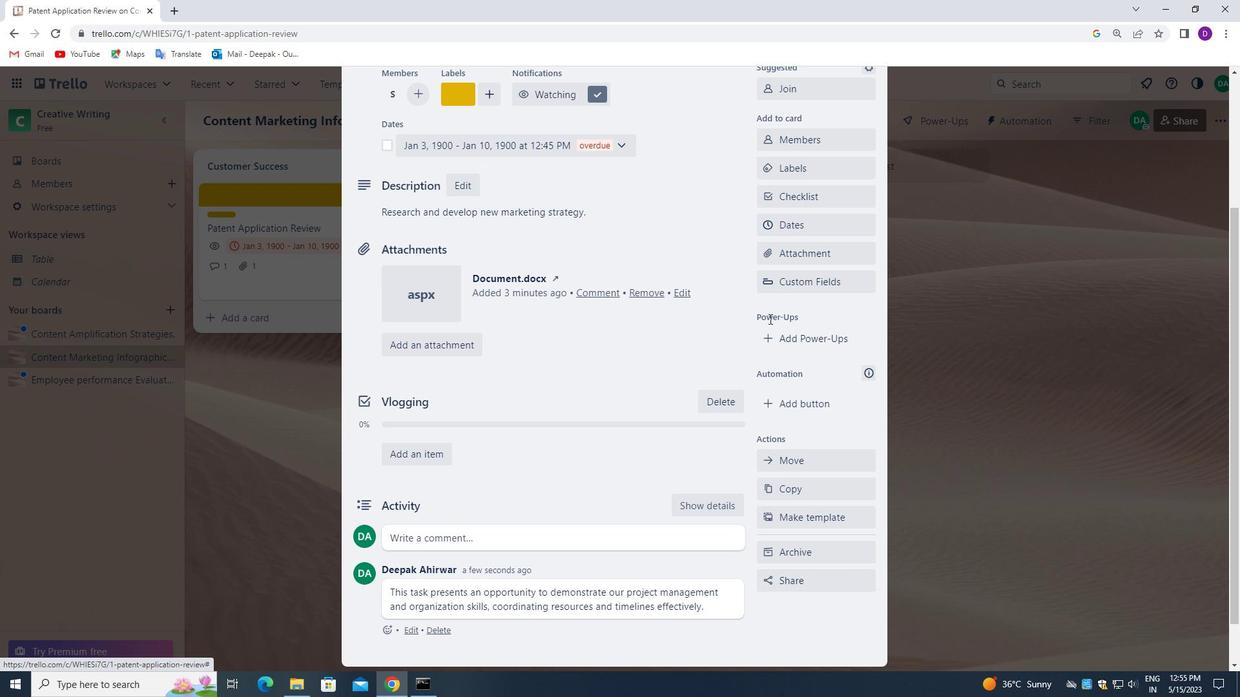 
Action: Mouse scrolled (769, 319) with delta (0, 0)
Screenshot: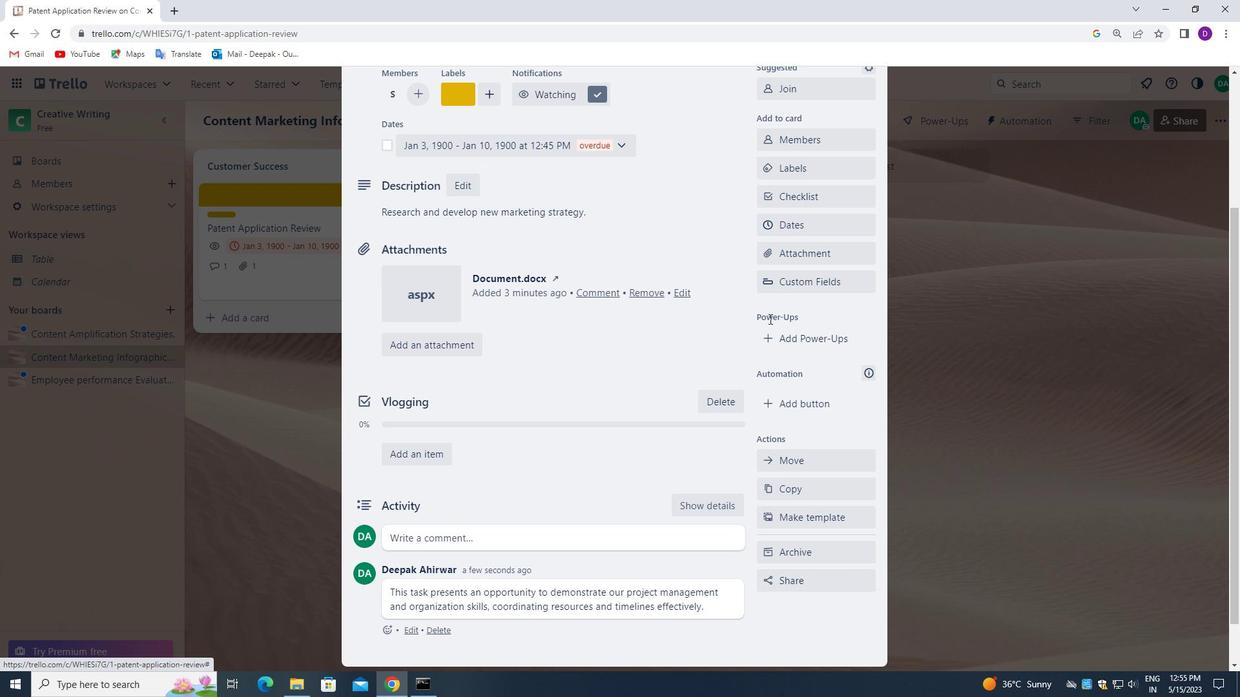 
Action: Mouse scrolled (769, 319) with delta (0, 0)
Screenshot: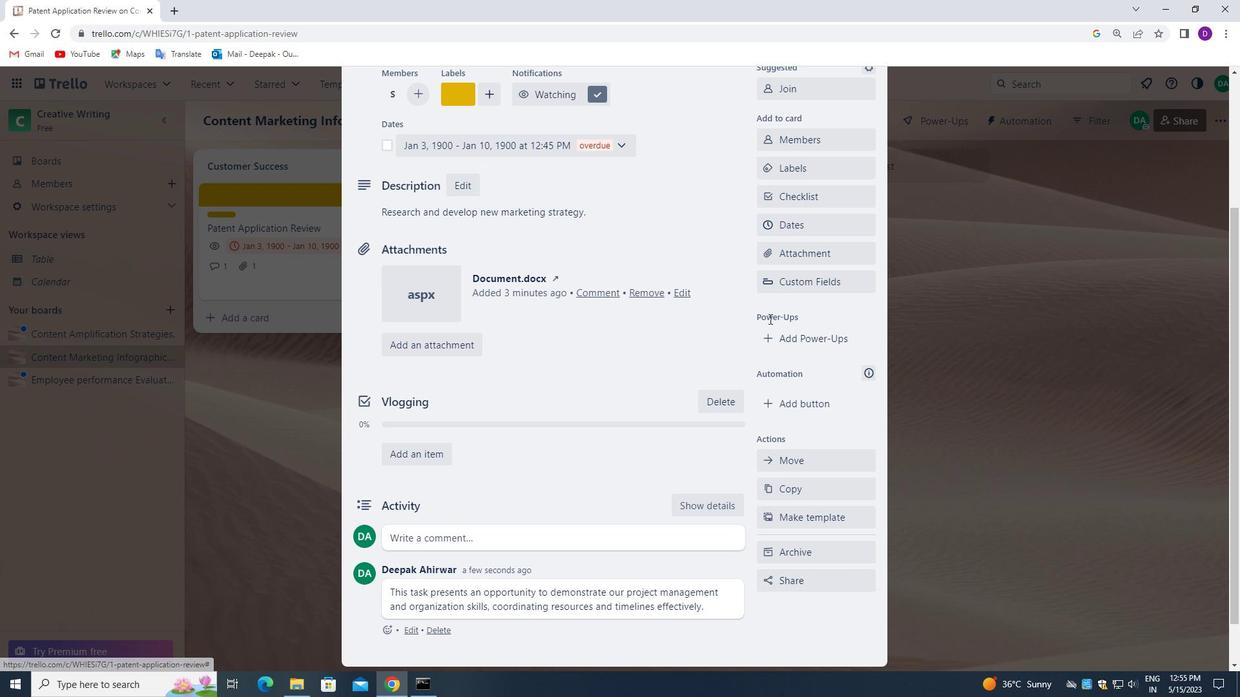 
Action: Mouse scrolled (769, 319) with delta (0, 0)
Screenshot: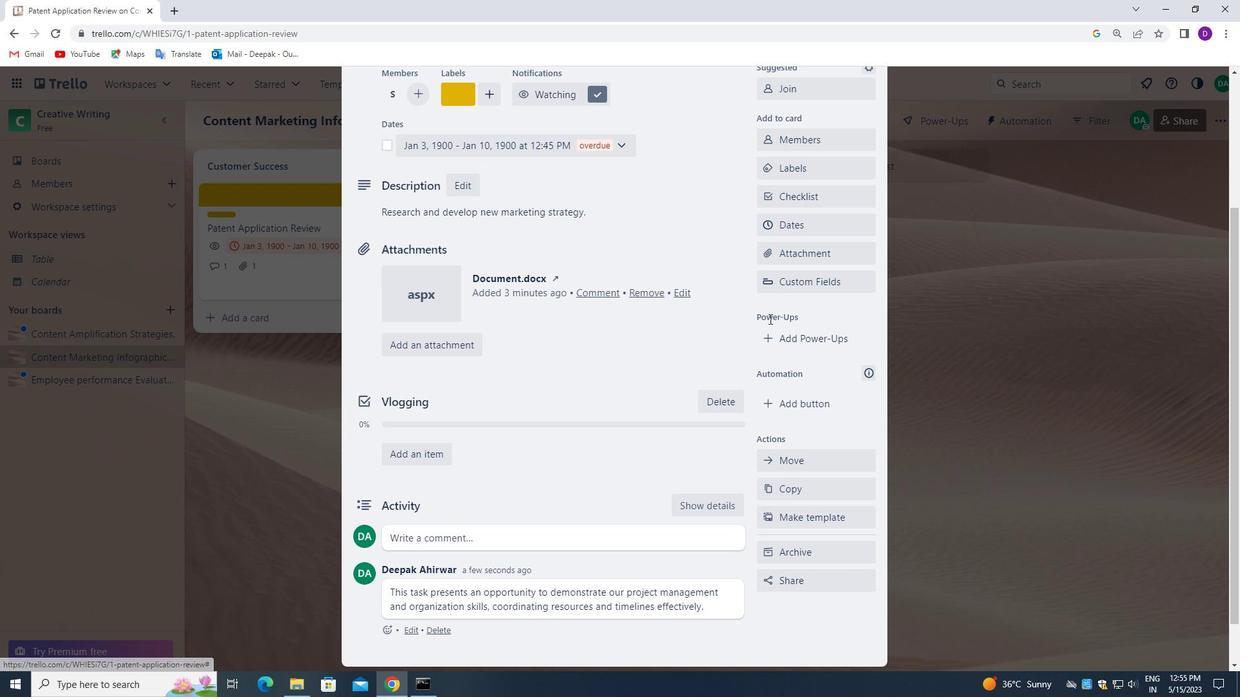 
Action: Mouse scrolled (769, 319) with delta (0, 0)
Screenshot: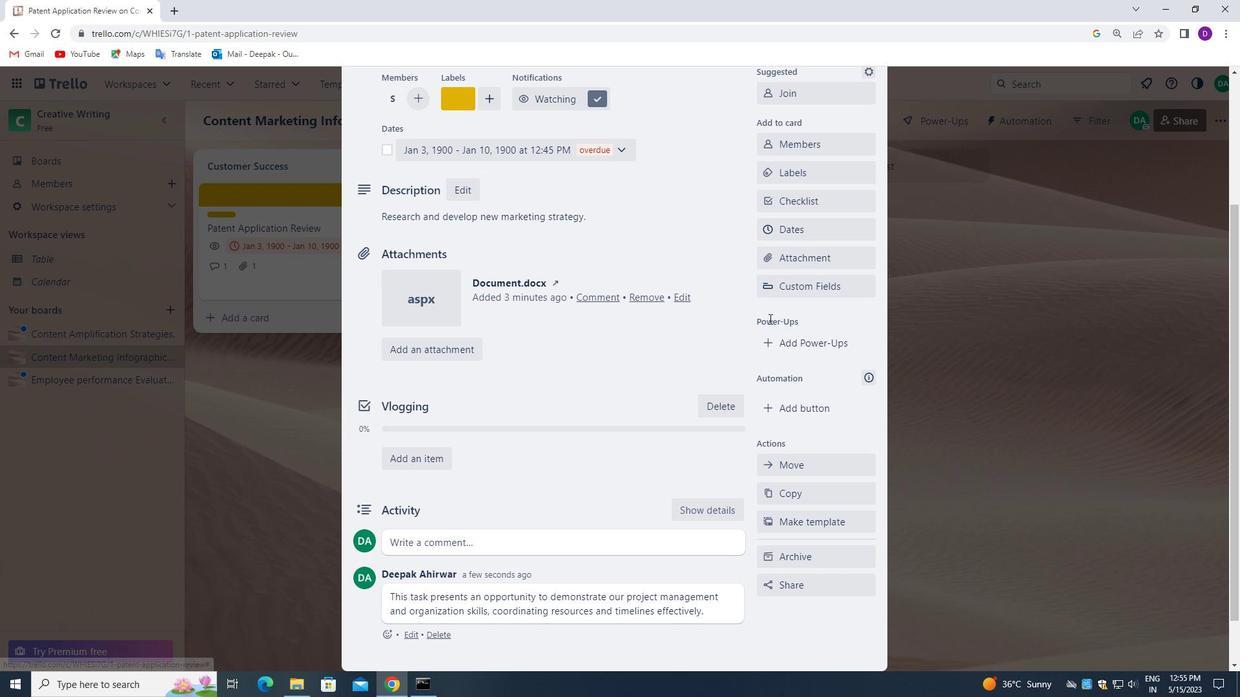 
Action: Mouse scrolled (769, 319) with delta (0, 0)
Screenshot: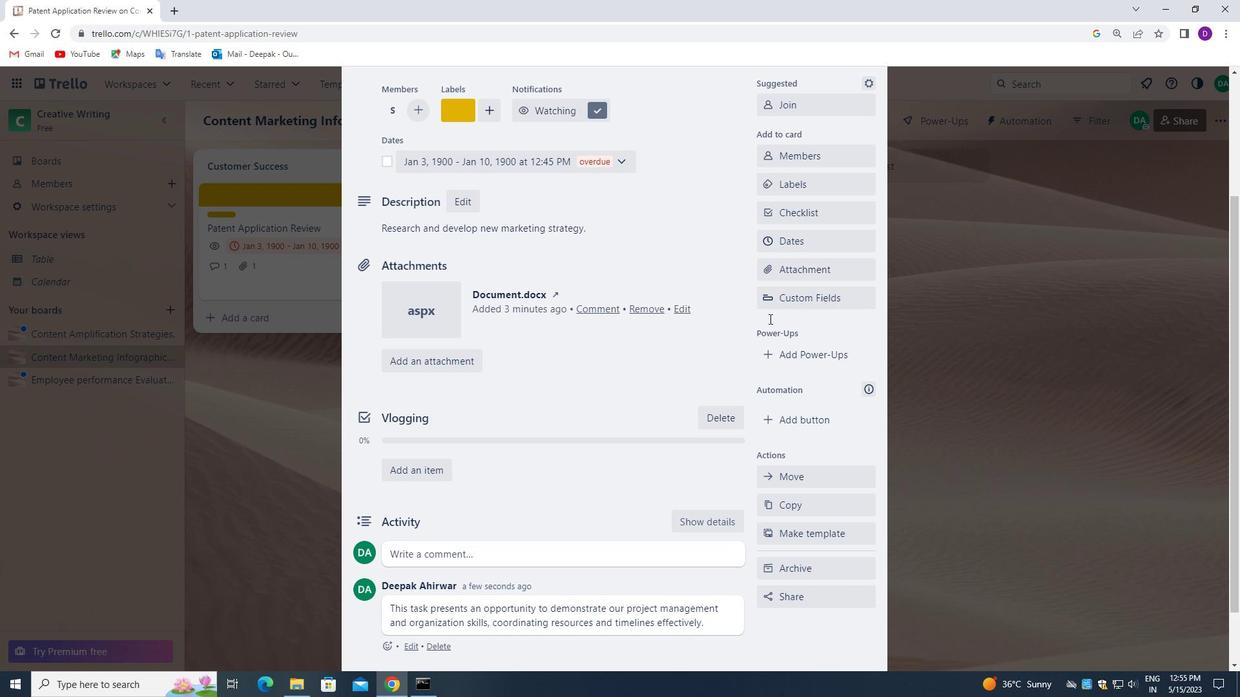 
Action: Mouse scrolled (769, 319) with delta (0, 0)
Screenshot: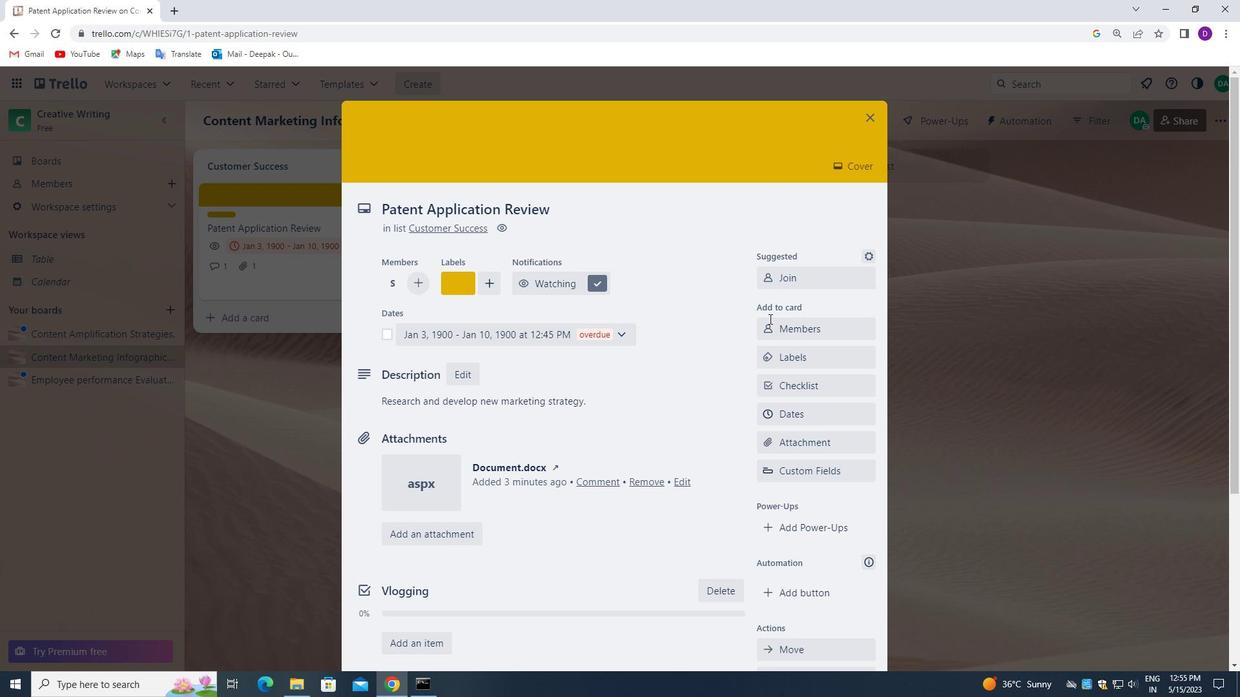 
Action: Mouse scrolled (769, 319) with delta (0, 0)
Screenshot: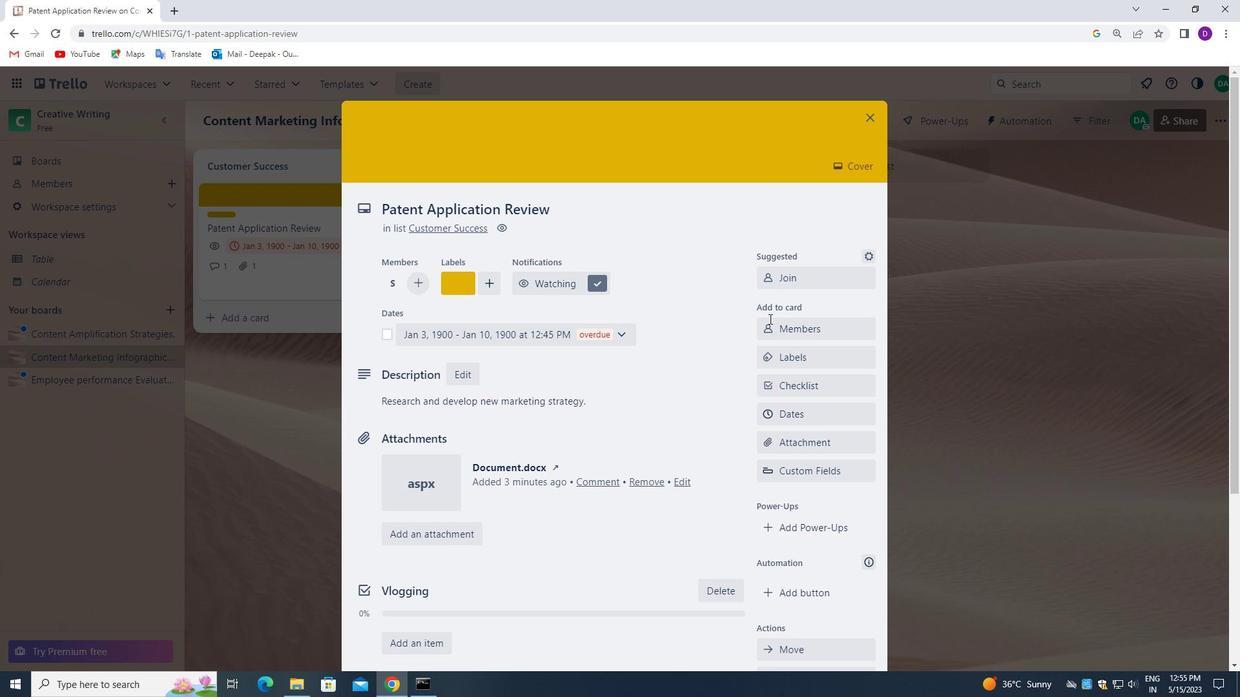 
Action: Mouse scrolled (769, 319) with delta (0, 0)
Screenshot: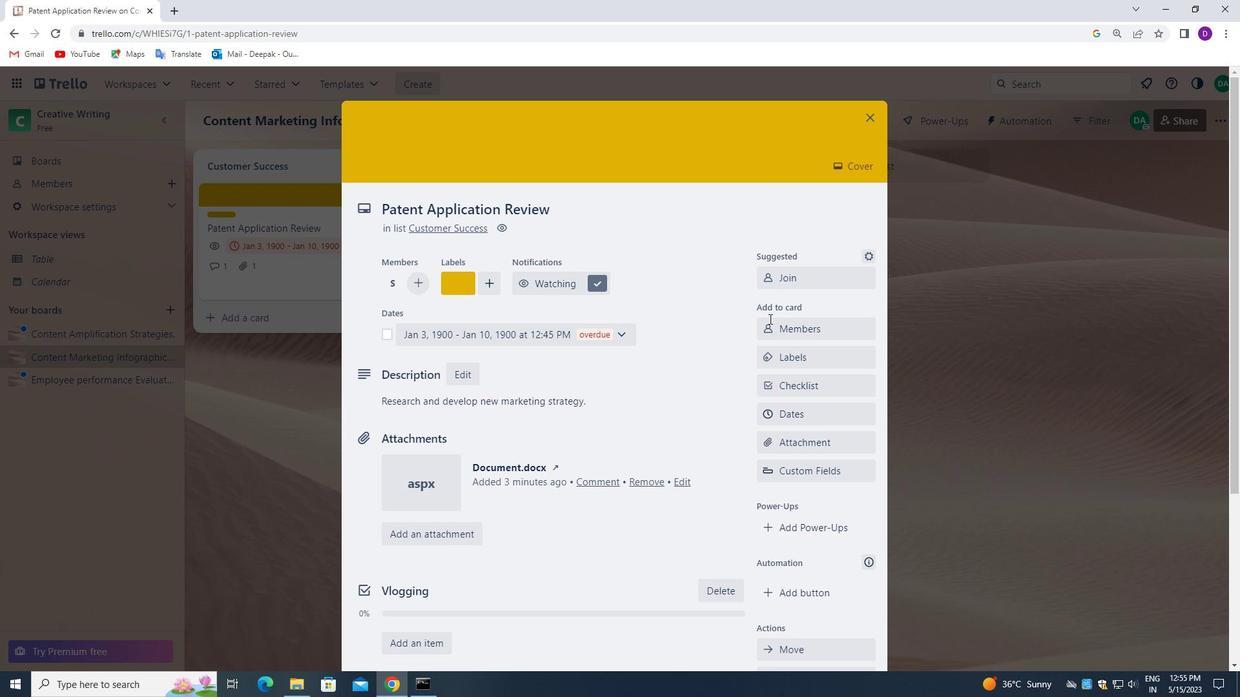 
Action: Mouse scrolled (769, 319) with delta (0, 0)
Screenshot: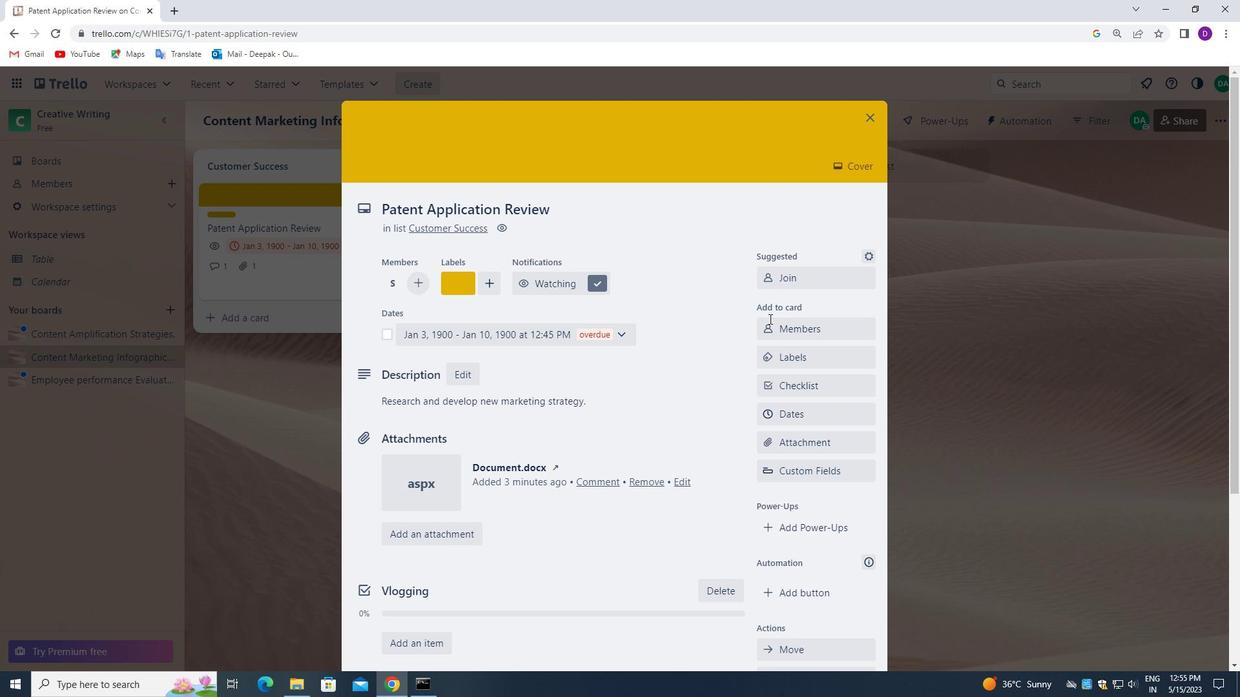 
Action: Mouse scrolled (769, 319) with delta (0, 0)
Screenshot: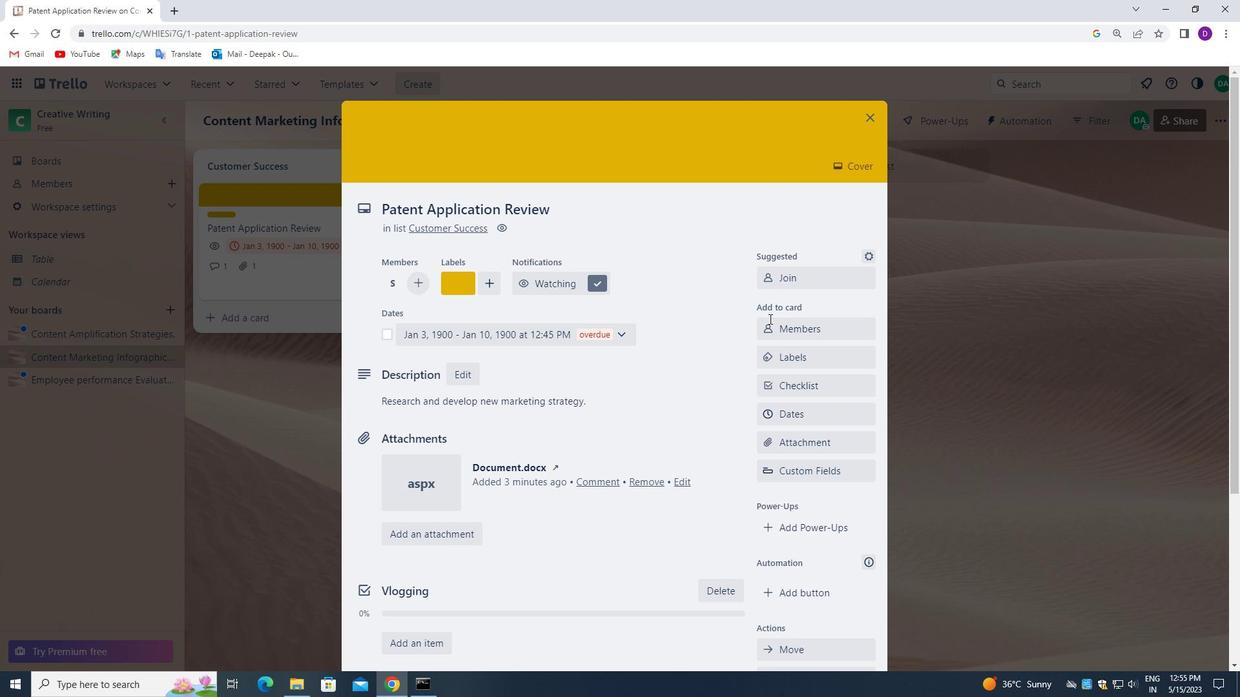 
Action: Mouse scrolled (769, 319) with delta (0, 0)
Screenshot: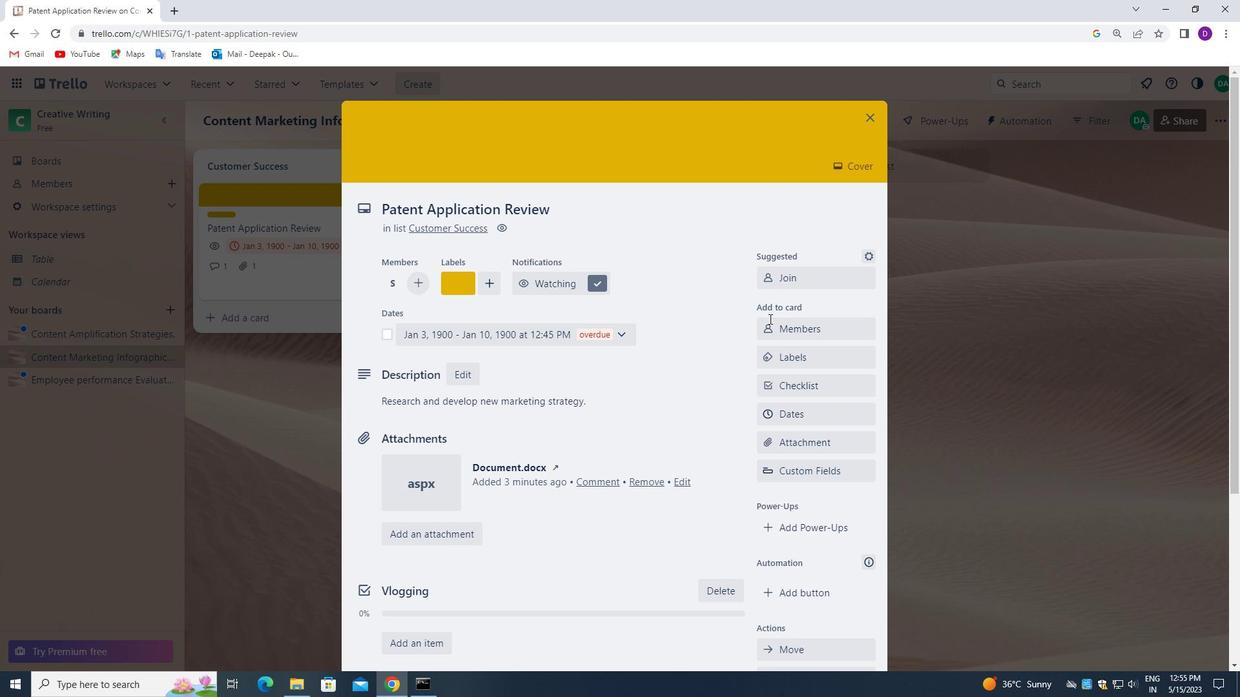 
Action: Mouse moved to (874, 113)
Screenshot: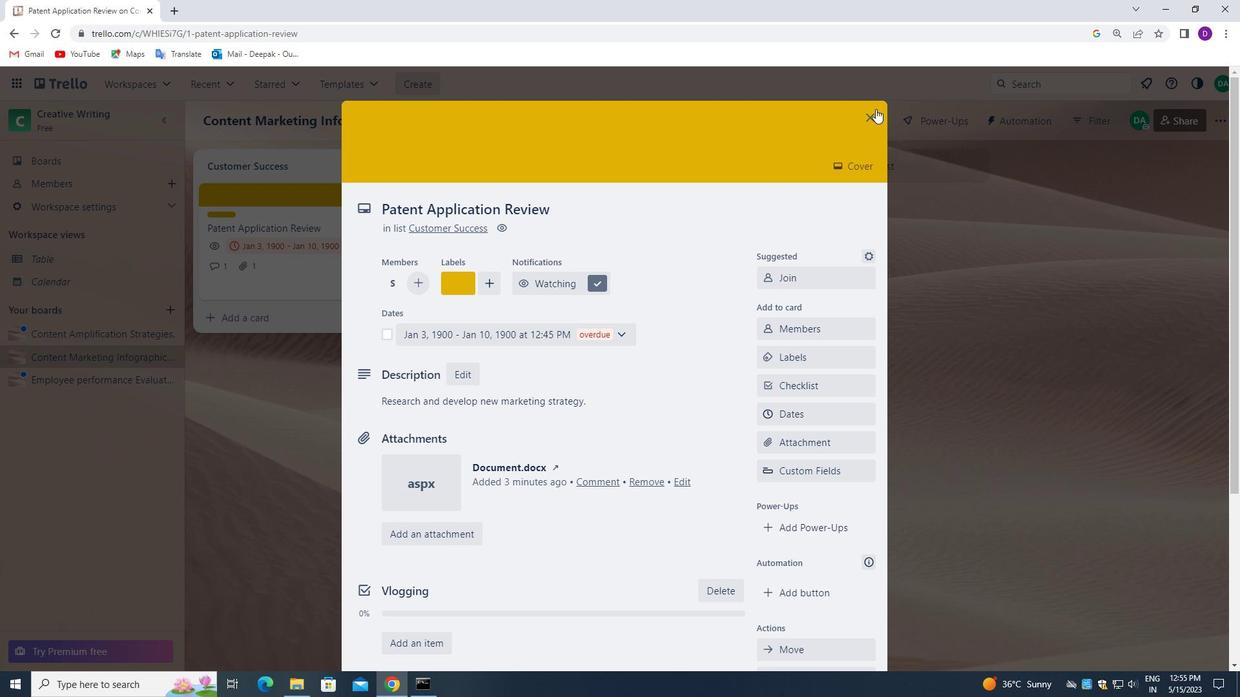 
Action: Mouse pressed left at (874, 113)
Screenshot: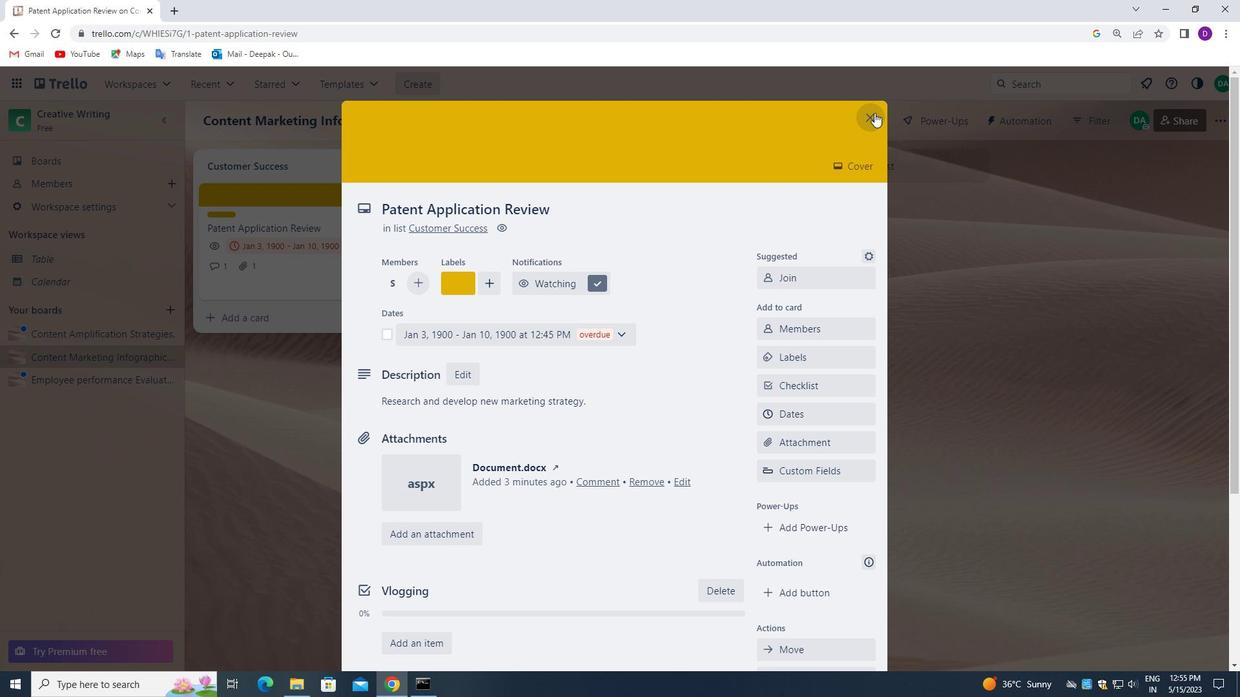 
Action: Mouse moved to (81, 154)
Screenshot: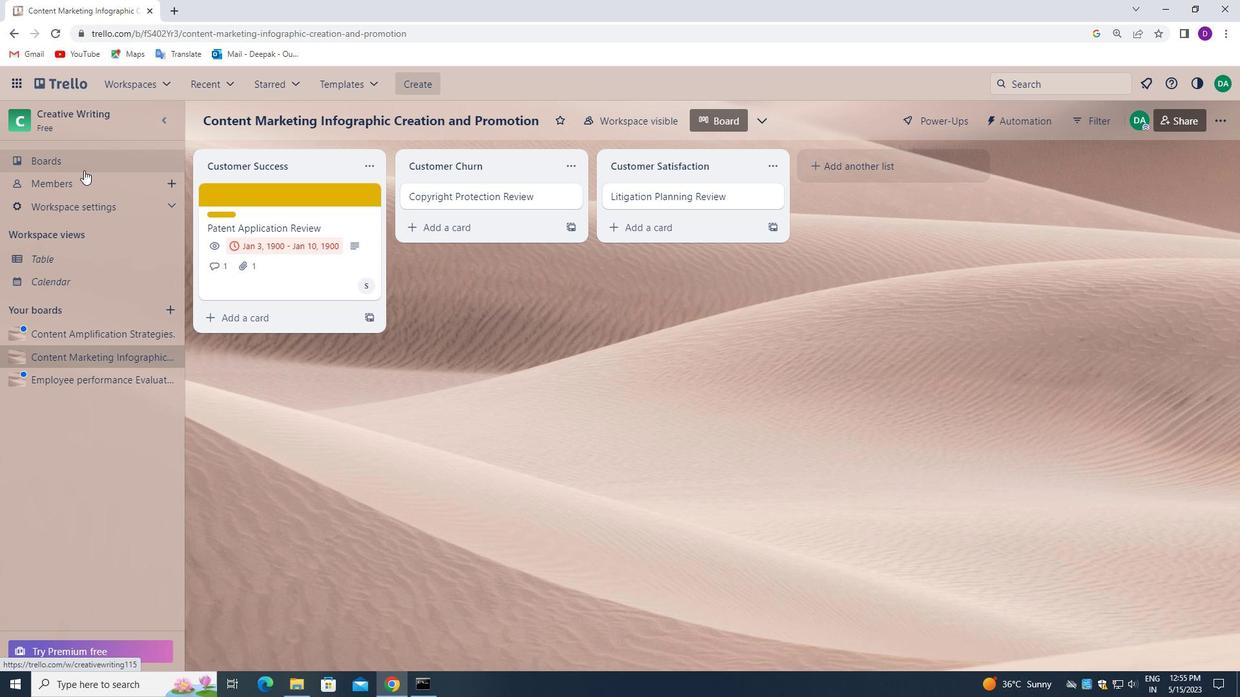 
Action: Mouse pressed left at (81, 154)
Screenshot: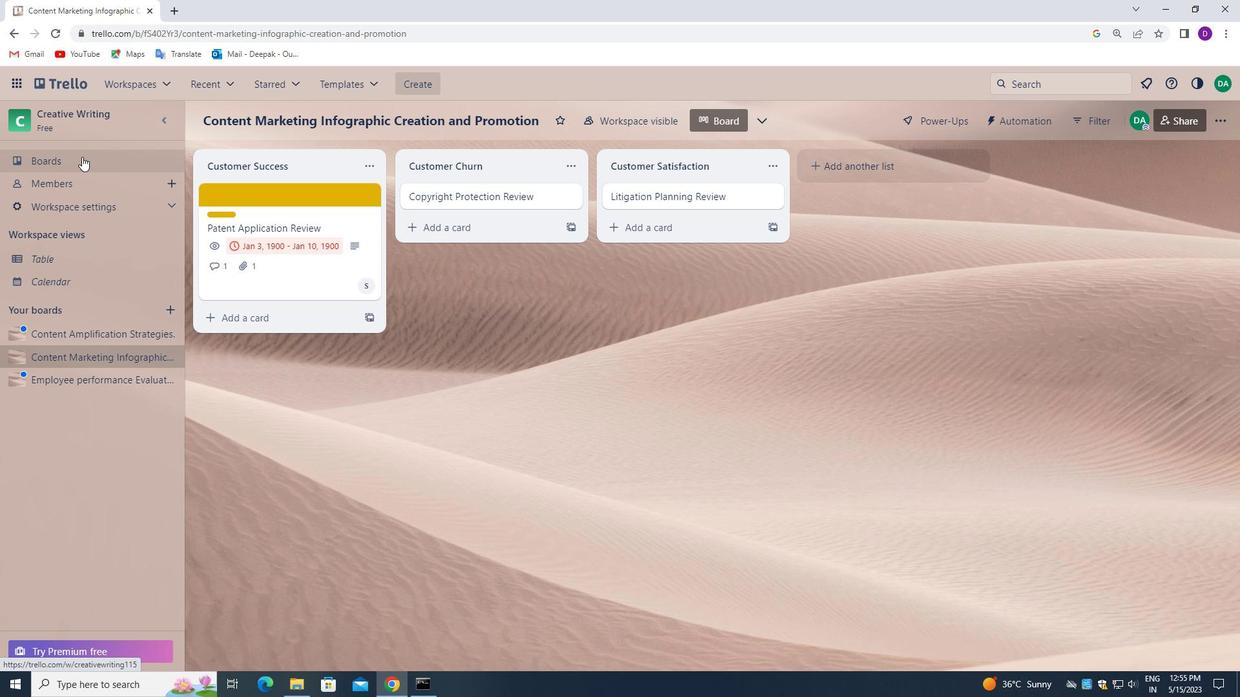 
